 Task: Write a detailed narrative about your experience at an event in Kashmir, and format the title with bold and yellow highlight.
Action: Mouse moved to (247, 172)
Screenshot: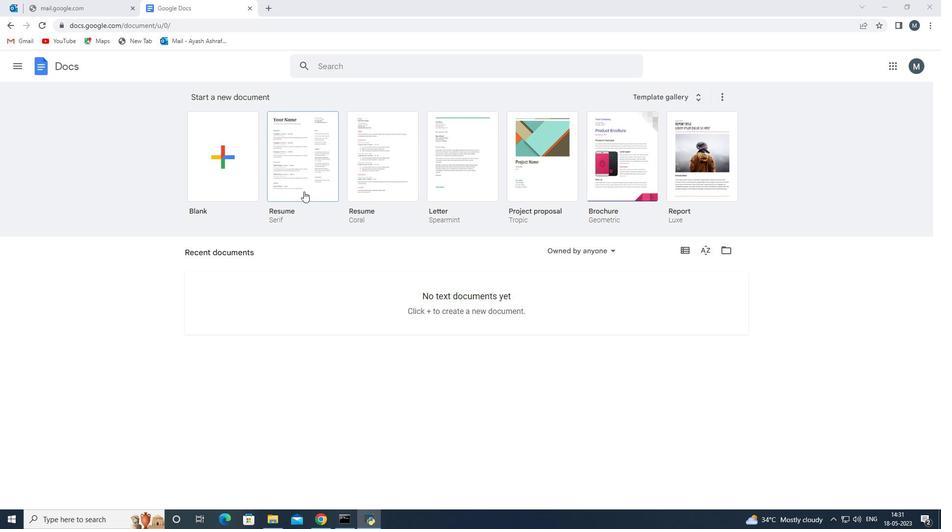 
Action: Mouse pressed left at (247, 172)
Screenshot: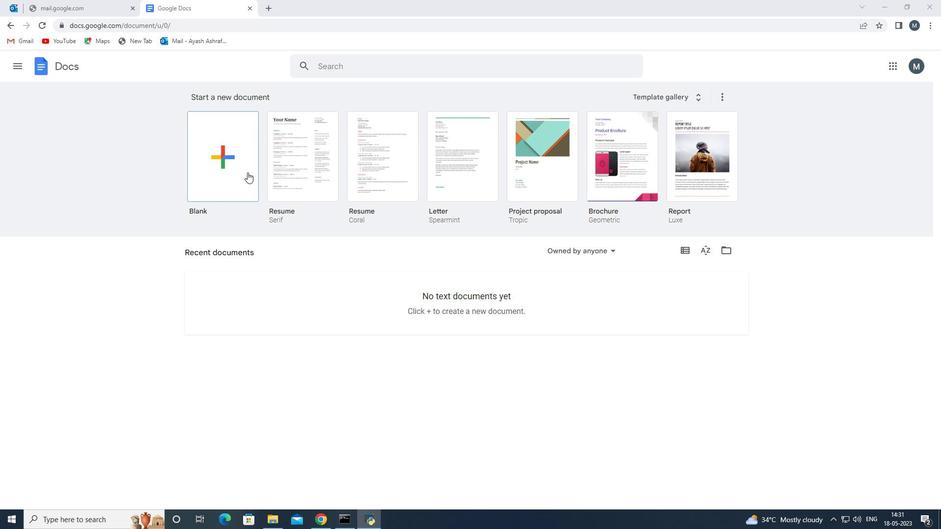 
Action: Mouse moved to (302, 168)
Screenshot: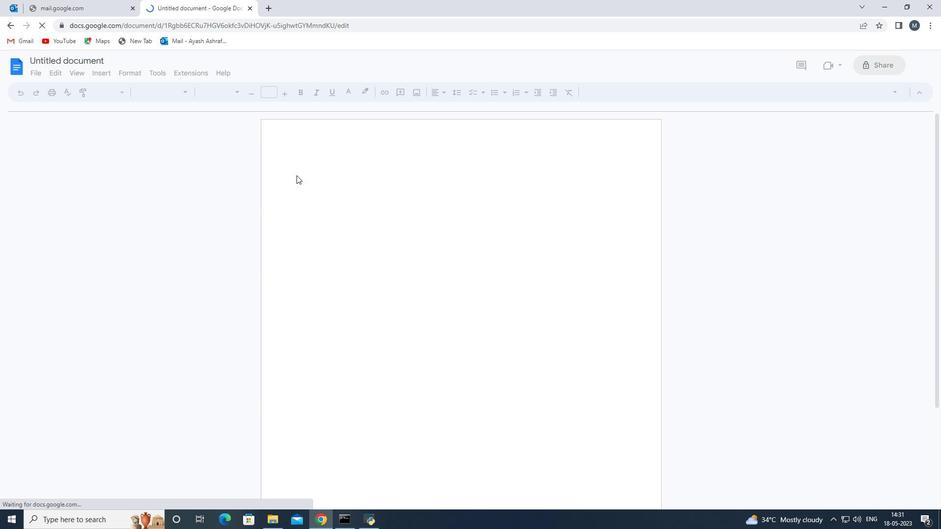 
Action: Mouse pressed left at (302, 168)
Screenshot: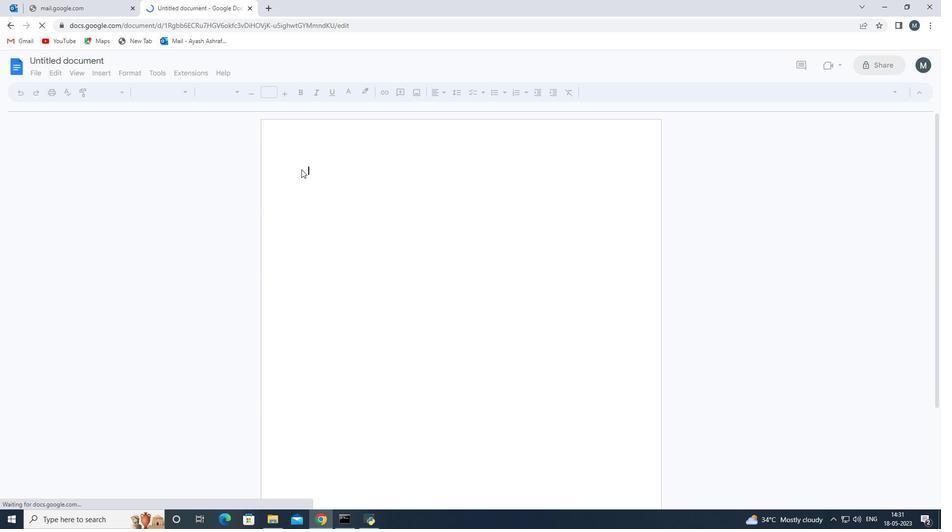 
Action: Mouse moved to (498, 146)
Screenshot: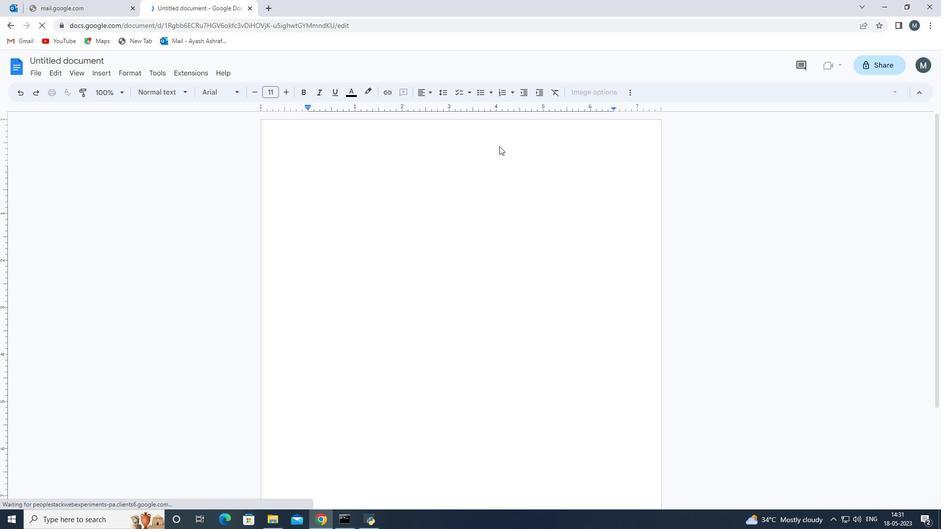 
Action: Key pressed <Key.shift>
Screenshot: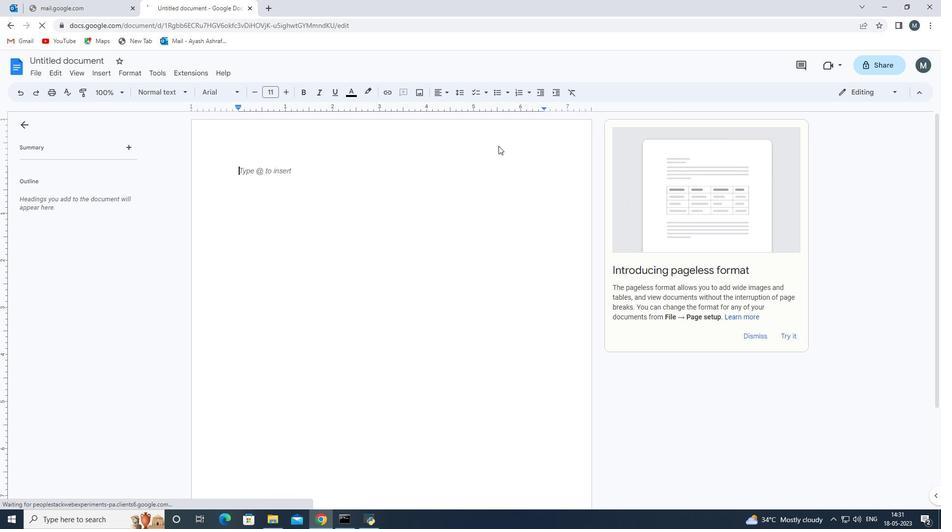 
Action: Mouse moved to (301, 171)
Screenshot: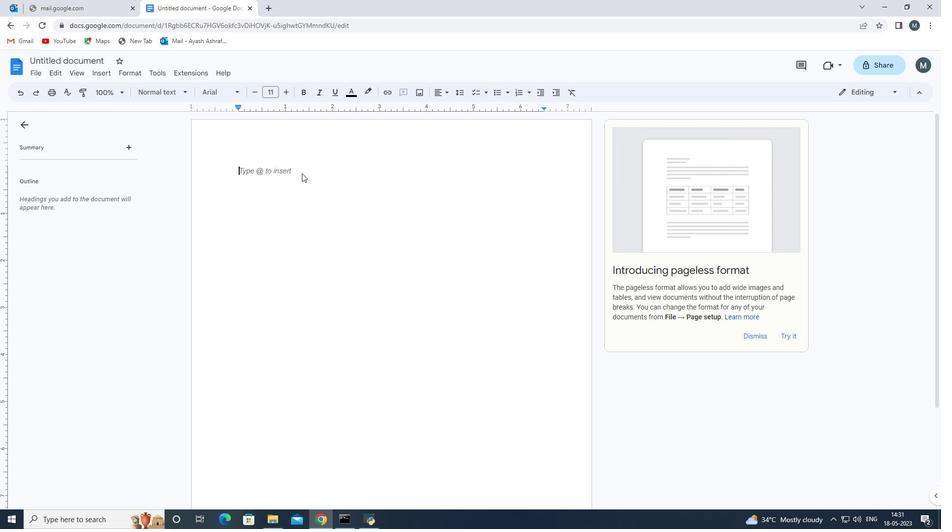 
Action: Key pressed <Key.shift>Re
Screenshot: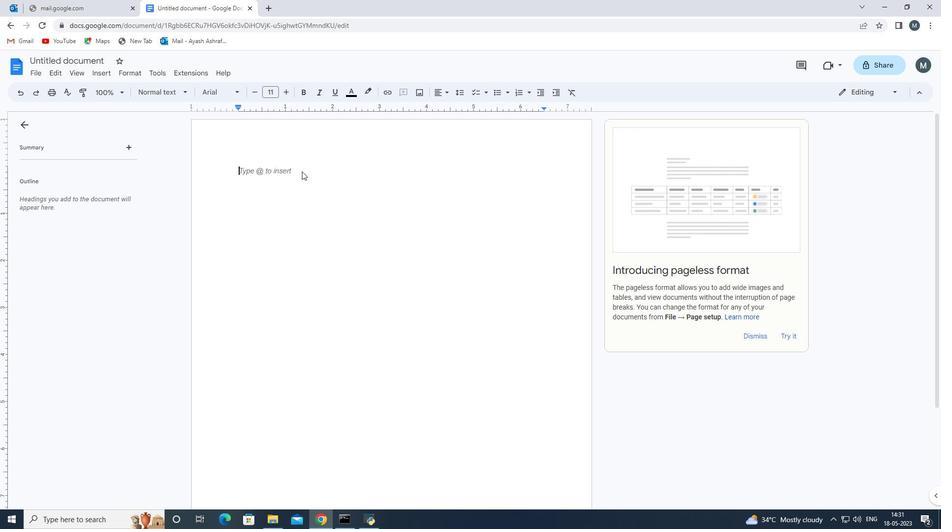 
Action: Mouse moved to (300, 170)
Screenshot: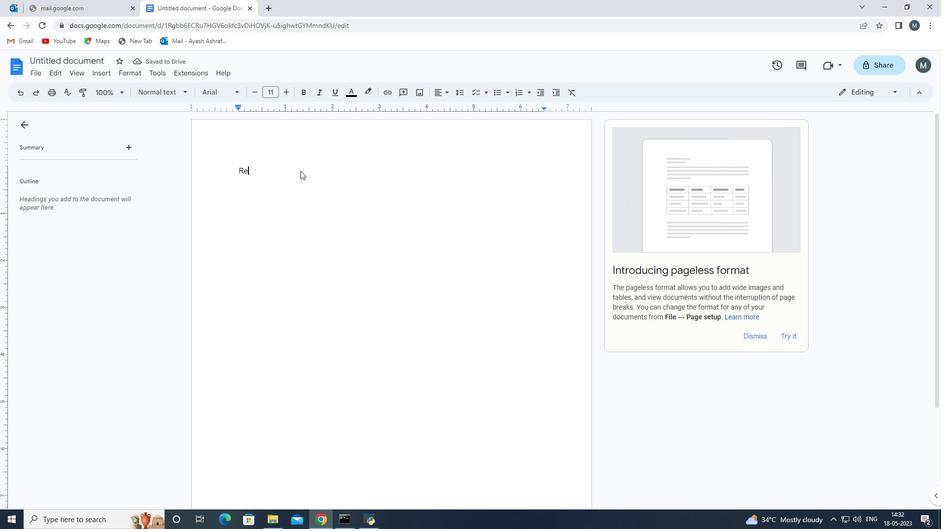 
Action: Key pressed cent<Key.space><Key.shift>Experience<Key.space>at<Key.space>the<Key.space>g2<Key.space><Key.backspace><Key.backspace><Key.backspace>
Screenshot: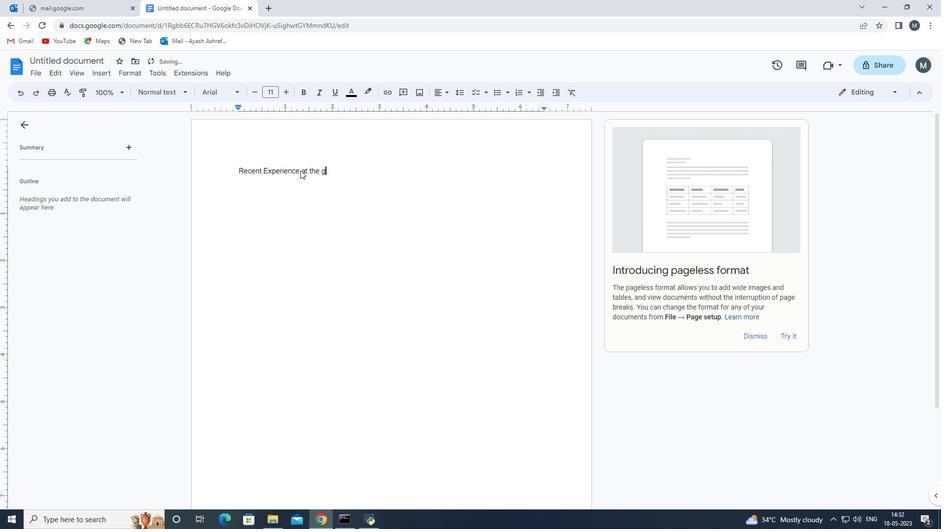 
Action: Mouse moved to (320, 170)
Screenshot: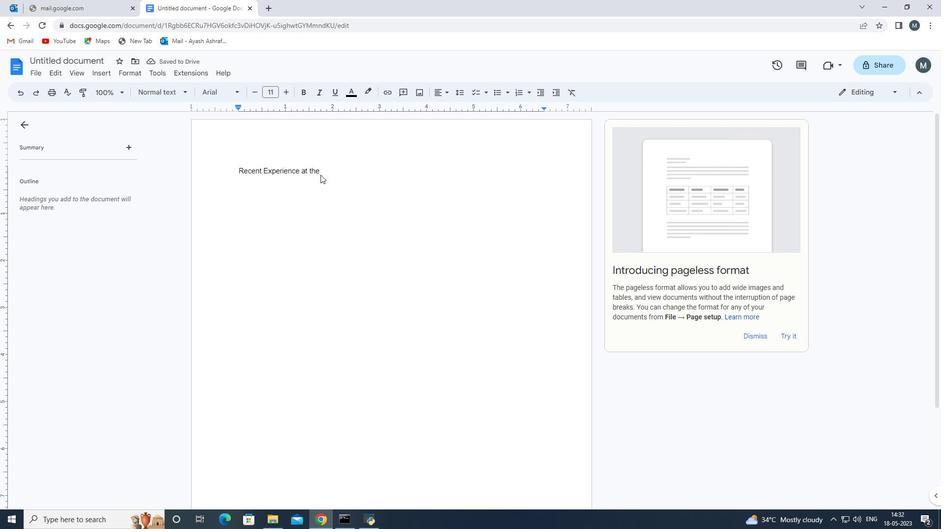 
Action: Mouse pressed left at (320, 170)
Screenshot: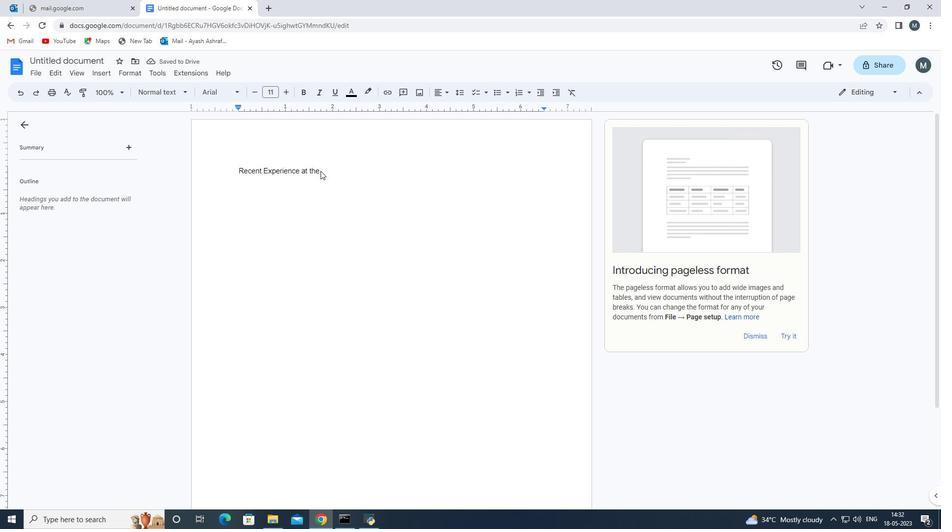 
Action: Mouse moved to (326, 174)
Screenshot: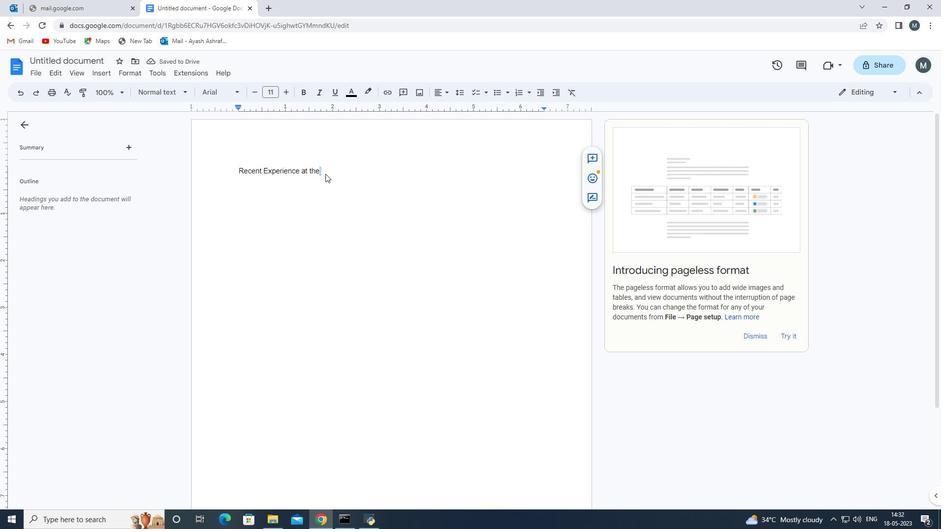 
Action: Key pressed <Key.backspace><Key.backspace><Key.backspace><Key.backspace>
Screenshot: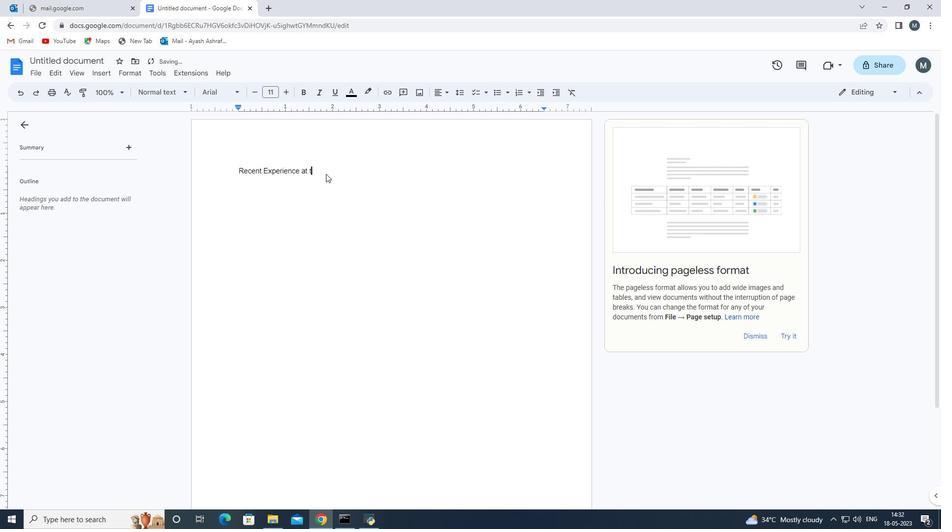 
Action: Mouse moved to (264, 169)
Screenshot: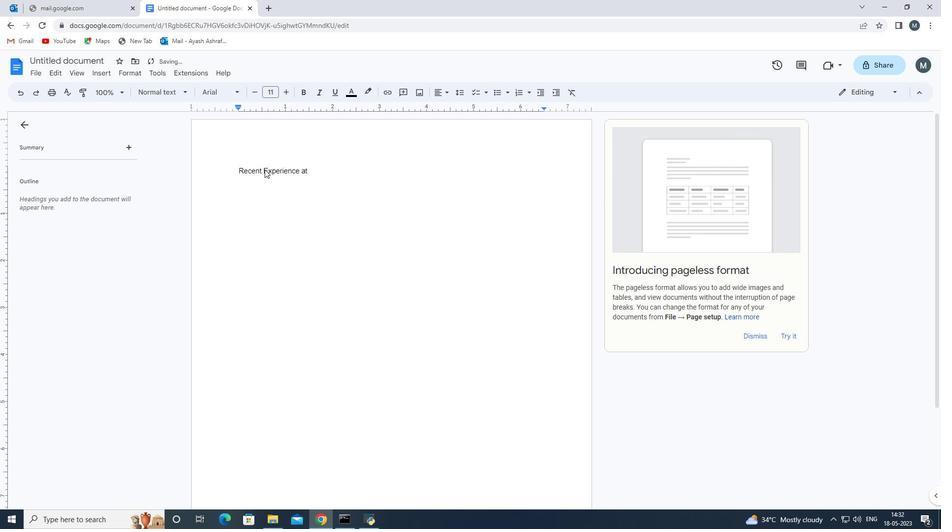 
Action: Mouse pressed left at (264, 169)
Screenshot: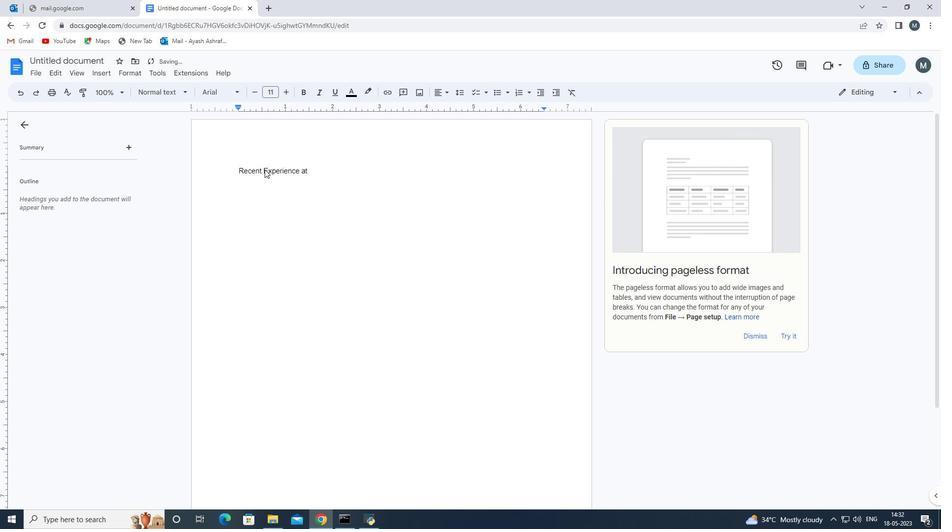 
Action: Mouse moved to (264, 178)
Screenshot: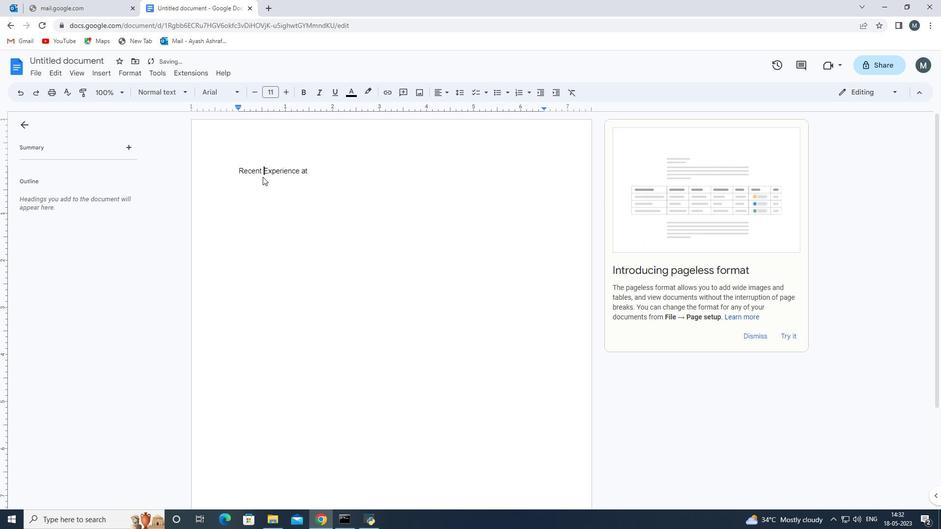 
Action: Key pressed <Key.backspace><Key.backspace><Key.backspace><Key.backspace><Key.backspace><Key.backspace><Key.backspace><Key.backspace>
Screenshot: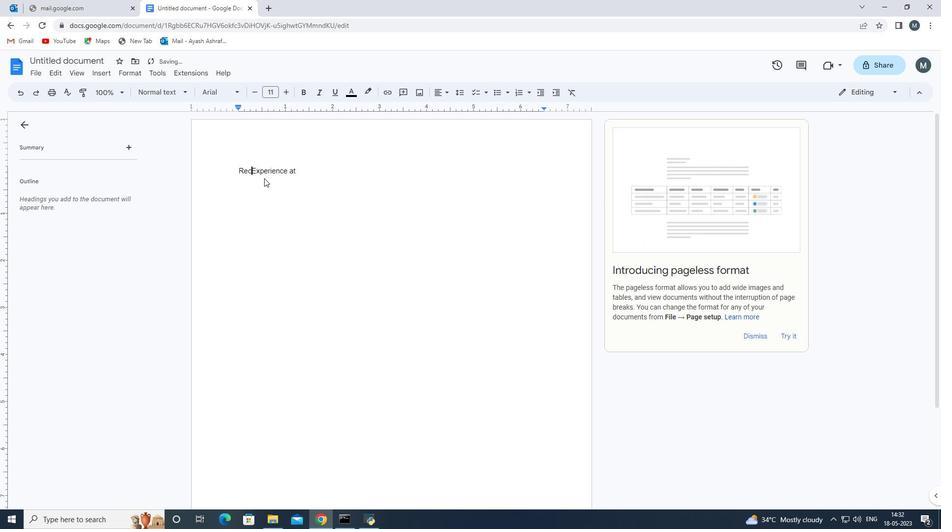 
Action: Mouse moved to (271, 175)
Screenshot: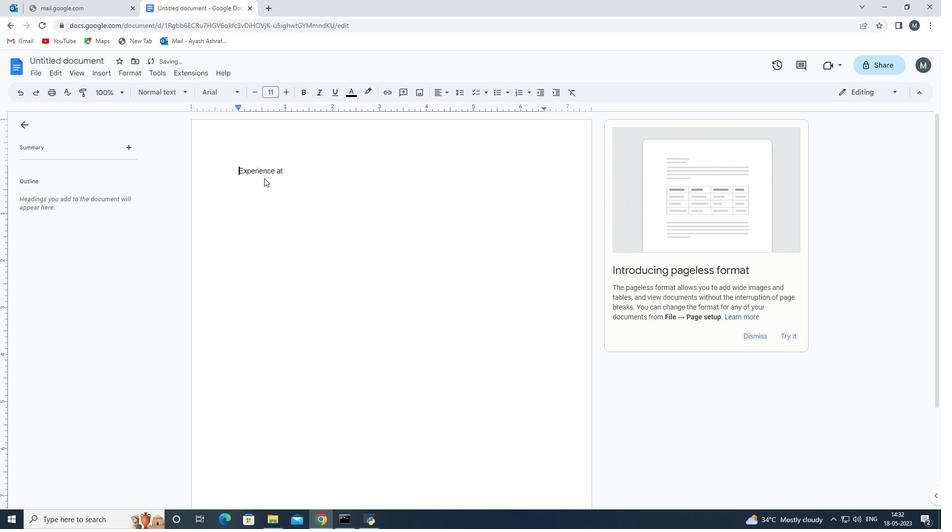
Action: Key pressed <Key.backspace>
Screenshot: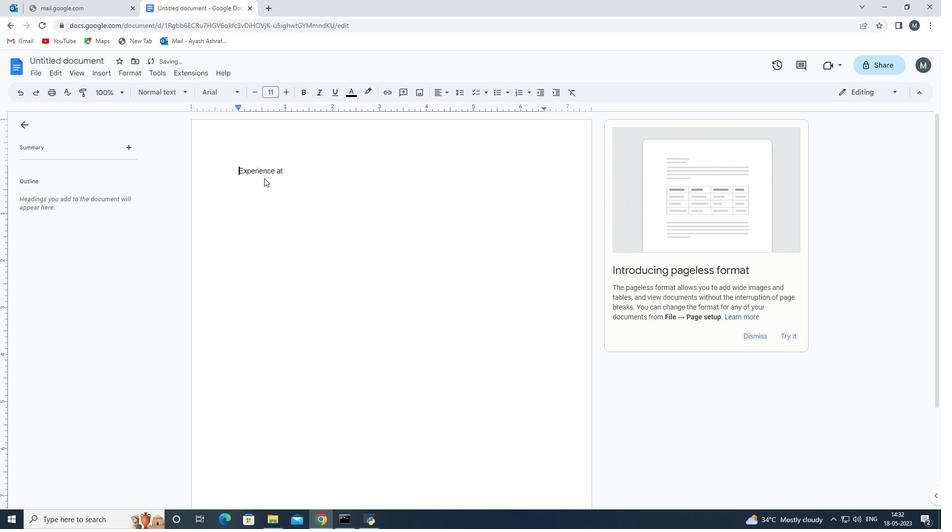 
Action: Mouse moved to (299, 166)
Screenshot: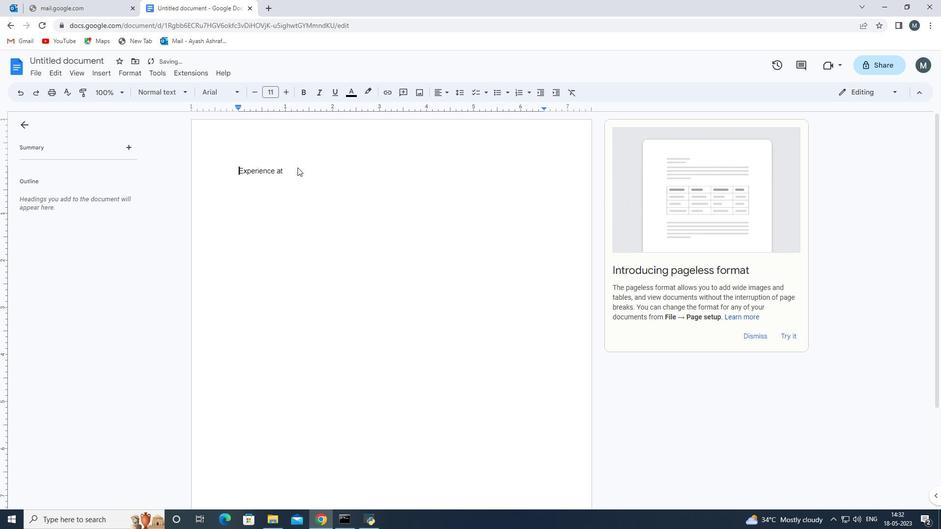 
Action: Mouse pressed left at (299, 166)
Screenshot: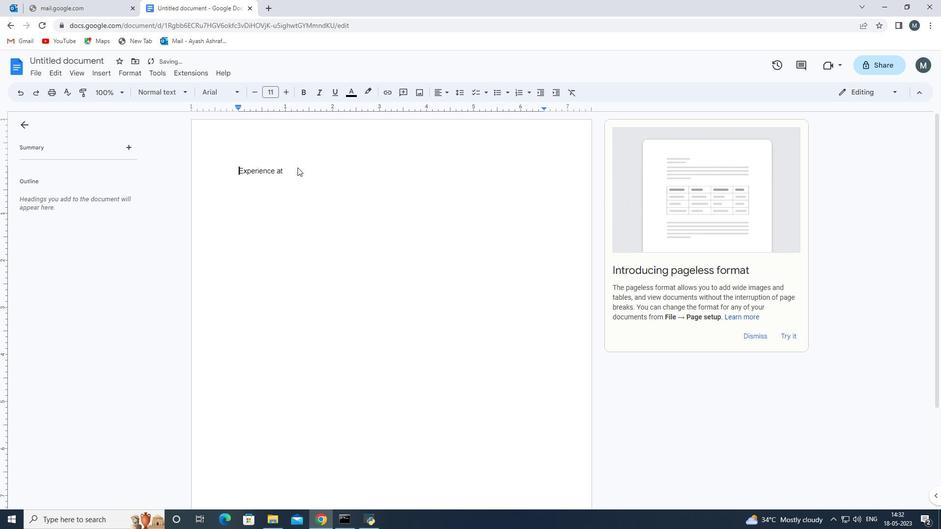 
Action: Mouse moved to (299, 171)
Screenshot: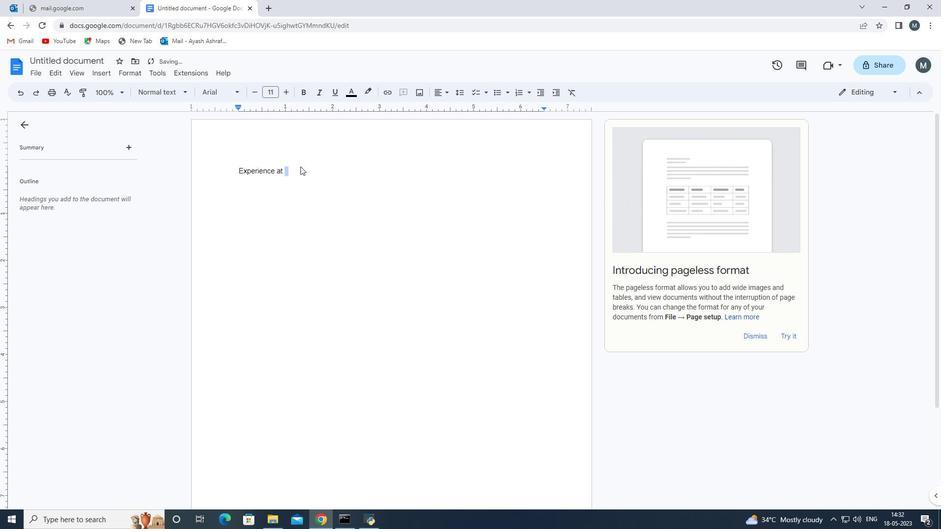 
Action: Mouse pressed left at (299, 171)
Screenshot: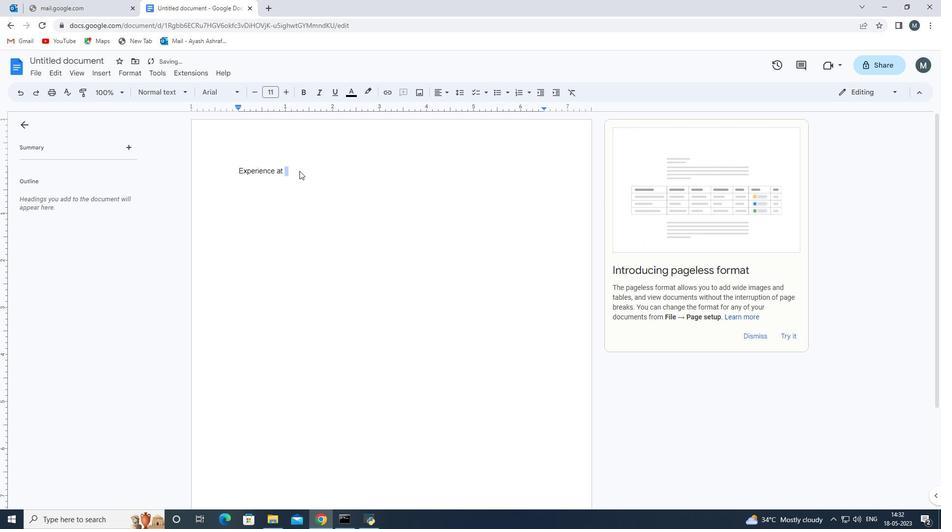 
Action: Mouse moved to (278, 176)
Screenshot: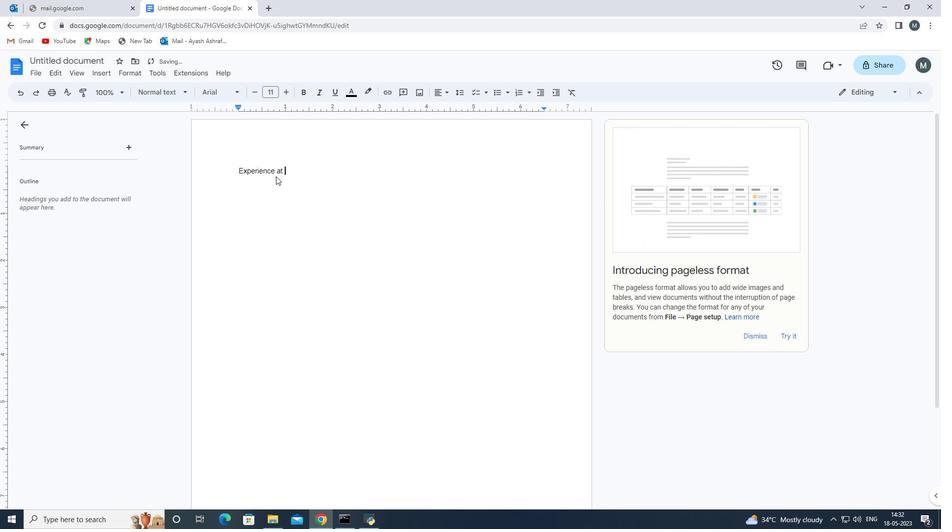 
Action: Key pressed <Key.shift><Key.shift><Key.shift><Key.shift><Key.shift><Key.shift><Key.shift><Key.shift><Key.shift><Key.shift><Key.shift><Key.shift><Key.shift><Key.shift><Key.shift><Key.shift><Key.shift><Key.shift><Key.shift><Key.shift><Key.shift><Key.shift><Key.shift><Key.shift><Key.shift><Key.shift><Key.shift><Key.shift><Key.shift><Key.shift><Key.shift><Key.shift><Key.shift><Key.shift><Key.shift><Key.shift><Key.shift><Key.shift><Key.shift>Goverment<Key.space>boys<Key.space>
Screenshot: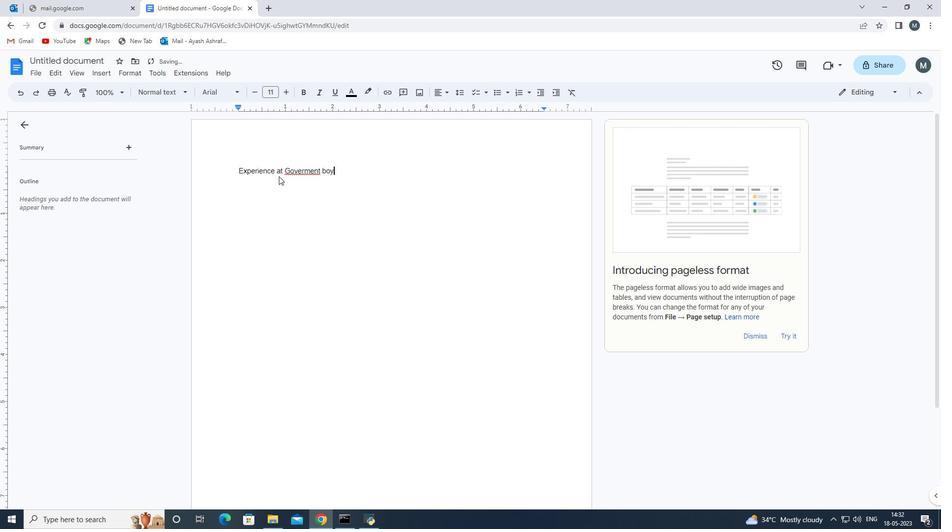 
Action: Mouse moved to (300, 169)
Screenshot: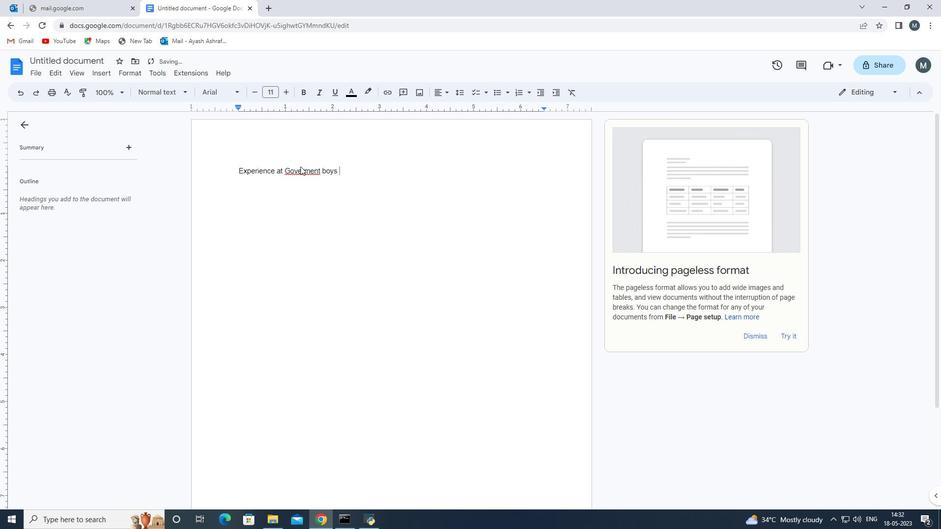 
Action: Mouse pressed left at (300, 169)
Screenshot: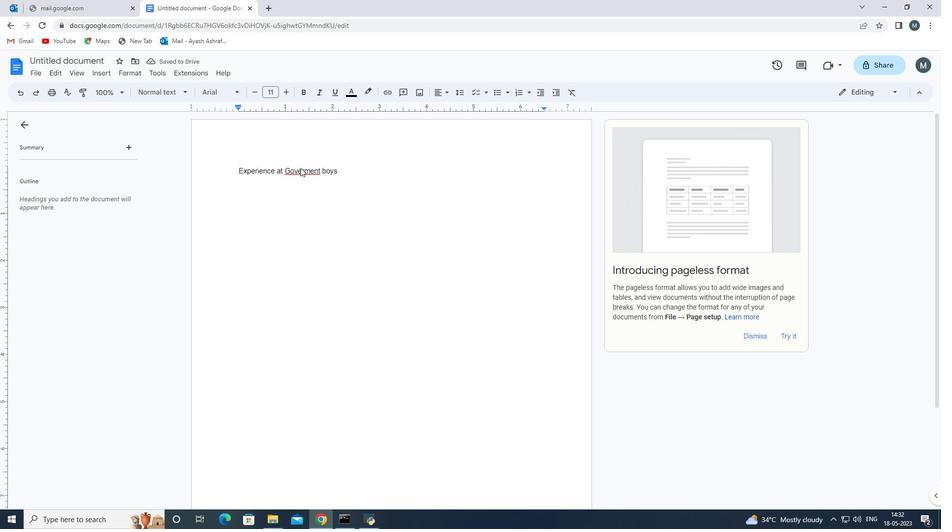 
Action: Mouse moved to (319, 150)
Screenshot: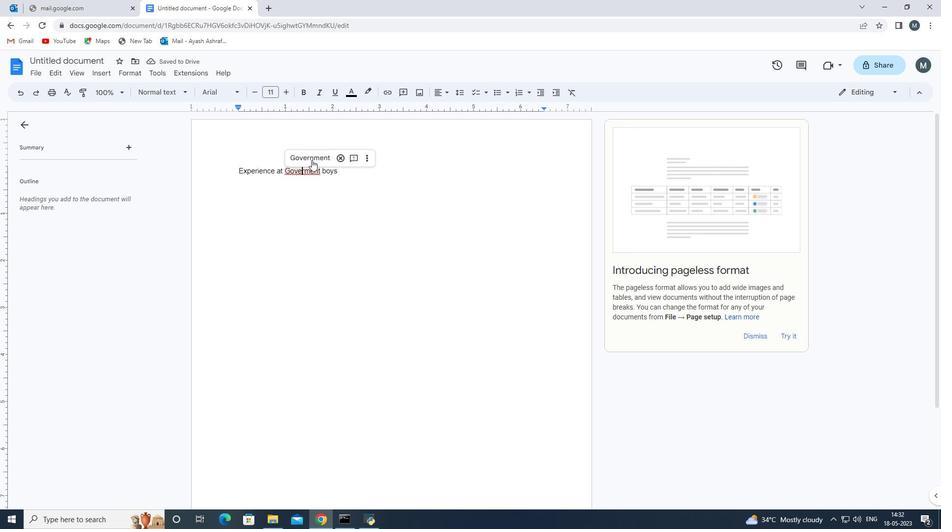 
Action: Mouse pressed left at (319, 150)
Screenshot: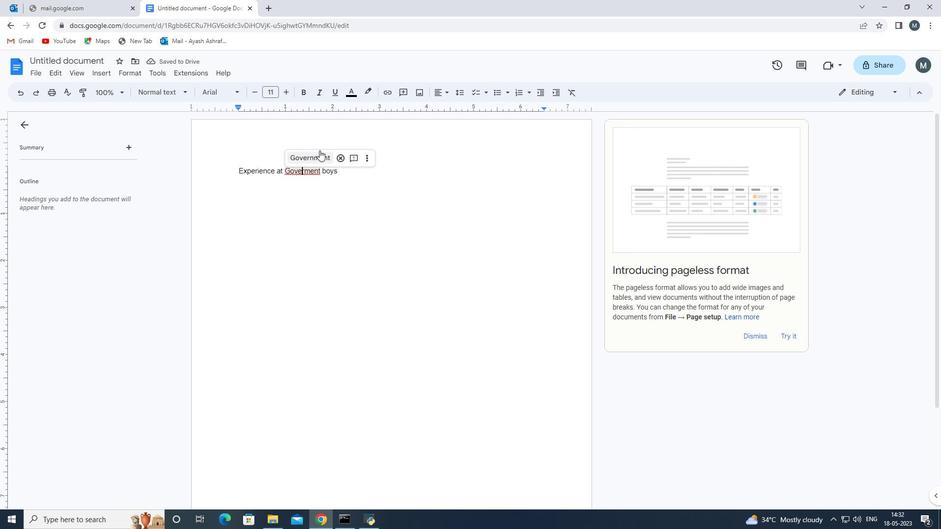 
Action: Mouse moved to (314, 157)
Screenshot: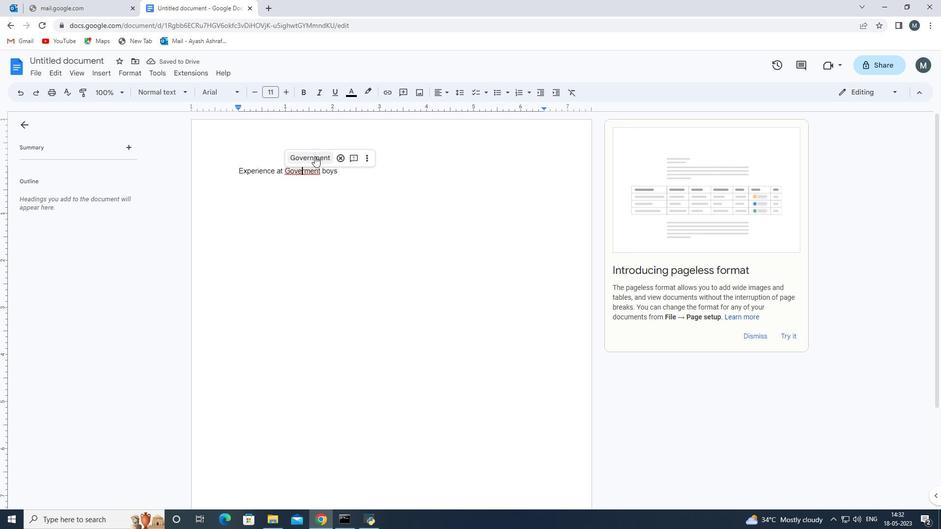 
Action: Mouse pressed left at (314, 157)
Screenshot: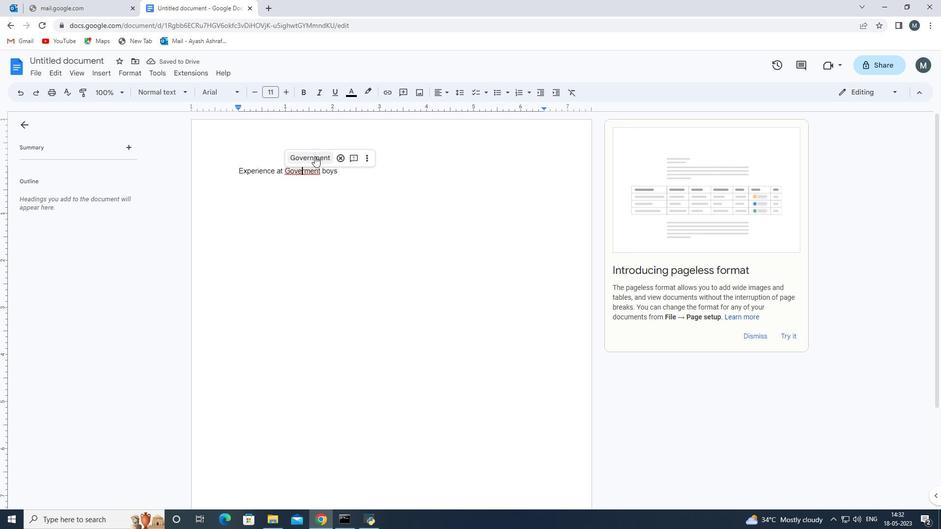 
Action: Mouse moved to (349, 173)
Screenshot: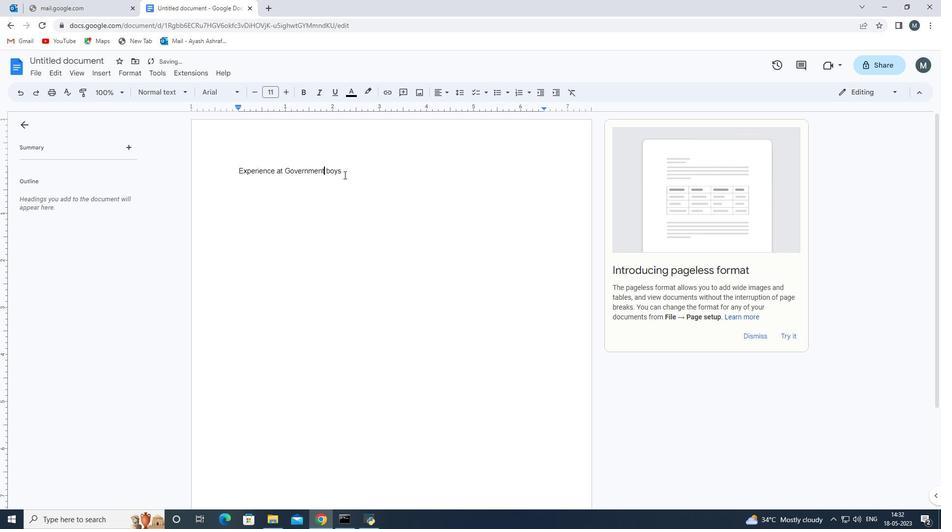 
Action: Mouse pressed left at (349, 173)
Screenshot: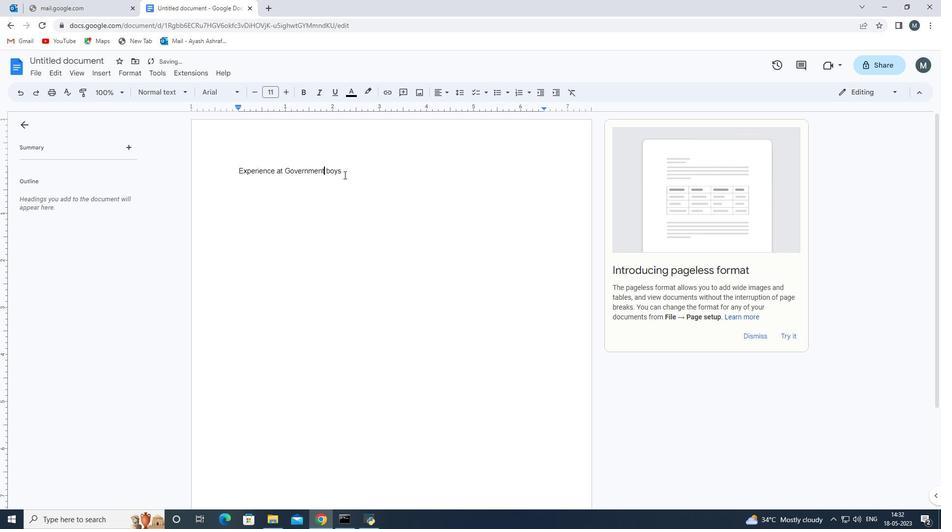 
Action: Key pressed <Key.shift>V<Key.backspace><Key.shift><Key.shift><Key.shift><Key.shift>College<Key.space><Key.shift><Key.shift><Key.shift><Key.shift><Key.shift><Key.shift><Key.shift><Key.shift><Key.shift><Key.shift><Key.shift><Key.shift><Key.shift><Key.shift><Key.shift><Key.shift><Key.shift>Kashmir
Screenshot: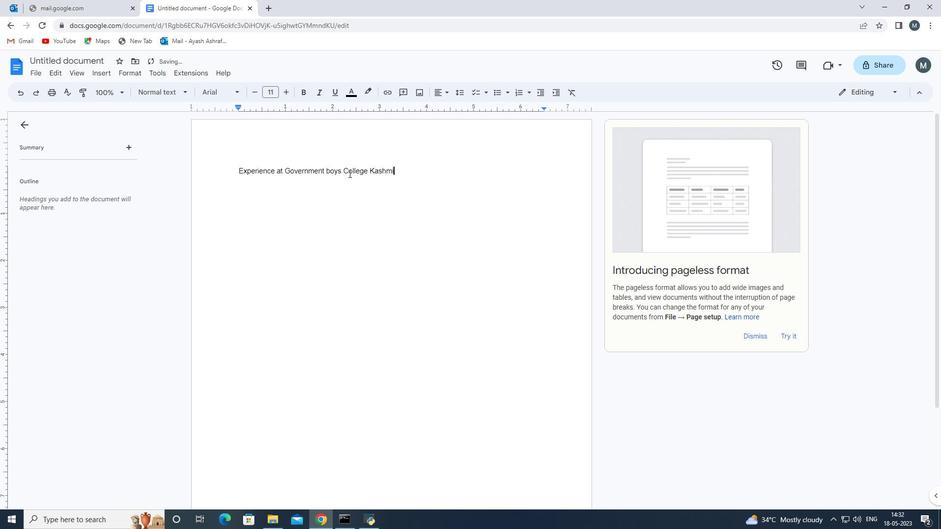 
Action: Mouse moved to (236, 171)
Screenshot: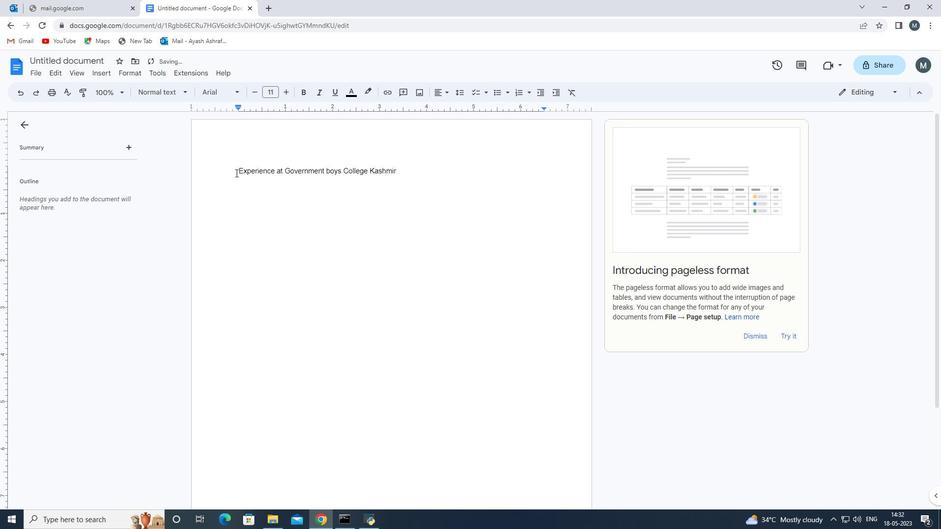
Action: Mouse pressed left at (236, 171)
Screenshot: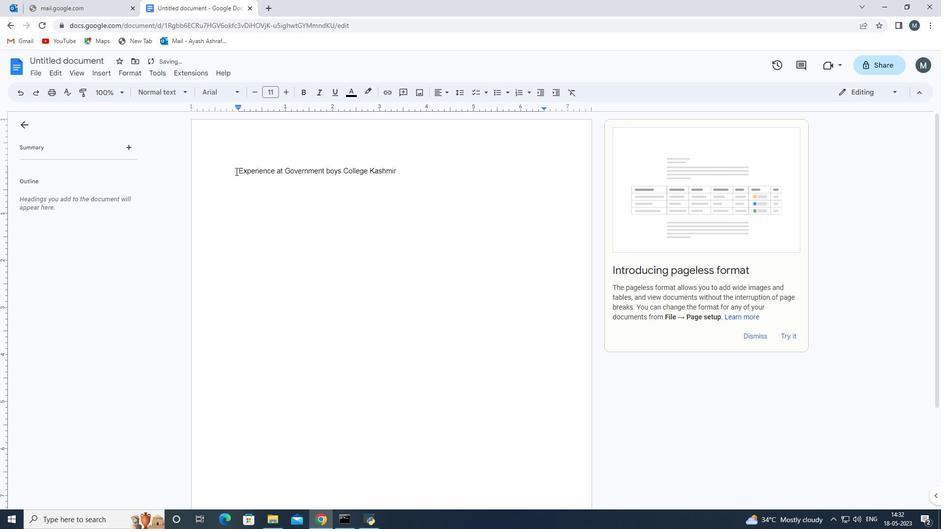 
Action: Mouse moved to (251, 172)
Screenshot: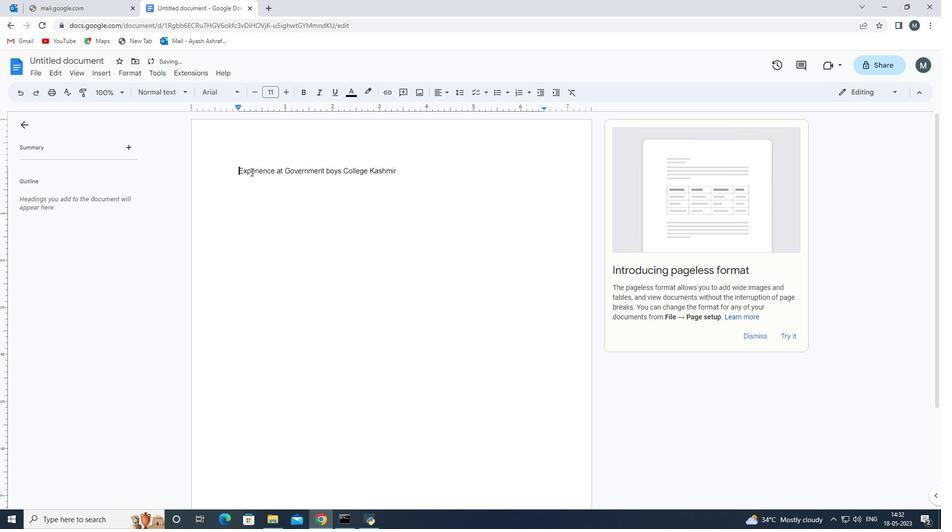 
Action: Key pressed <Key.space><Key.space><Key.space><Key.space><Key.space><Key.space><Key.space><Key.space><Key.space><Key.space><Key.space><Key.space><Key.space><Key.space><Key.space><Key.space><Key.space><Key.space><Key.space><Key.space><Key.space><Key.space><Key.space><Key.space><Key.space><Key.space><Key.space><Key.space><Key.space><Key.space><Key.space><Key.space><Key.space><Key.space><Key.space>
Screenshot: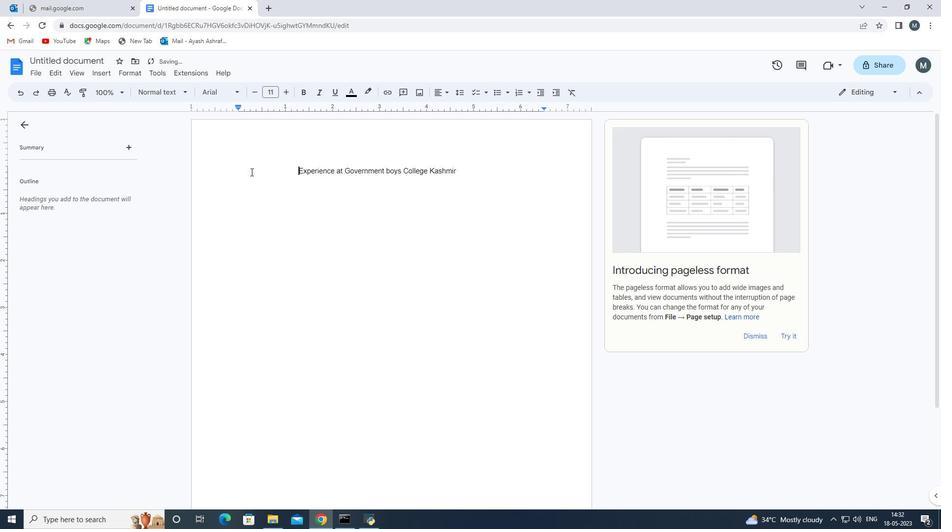 
Action: Mouse moved to (306, 168)
Screenshot: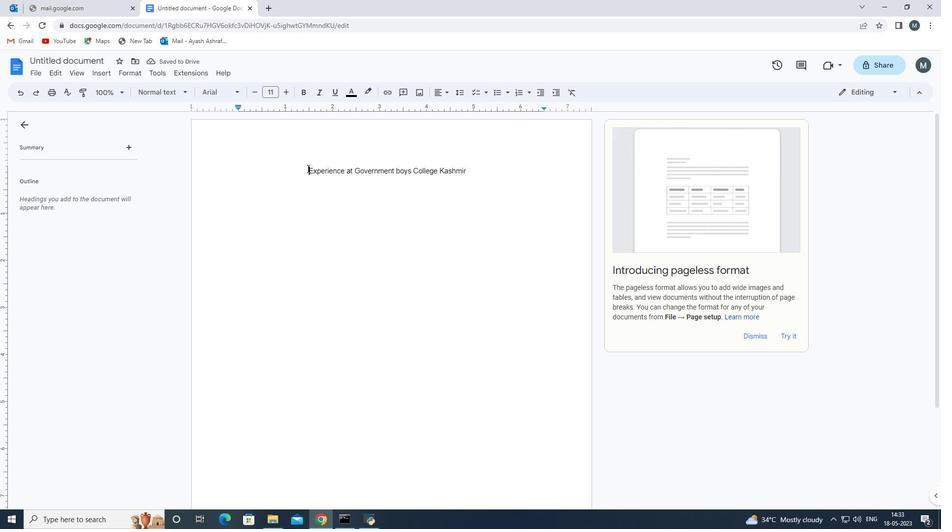 
Action: Mouse pressed left at (306, 168)
Screenshot: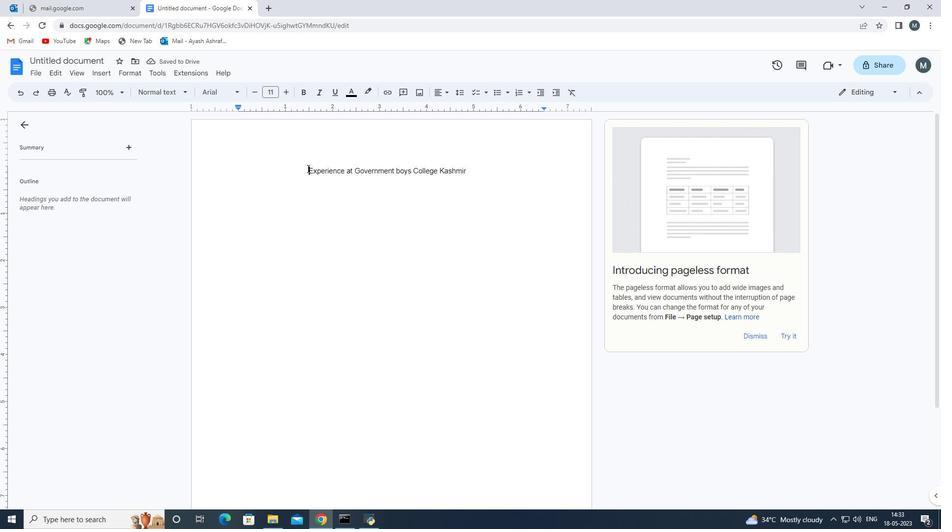 
Action: Mouse moved to (470, 176)
Screenshot: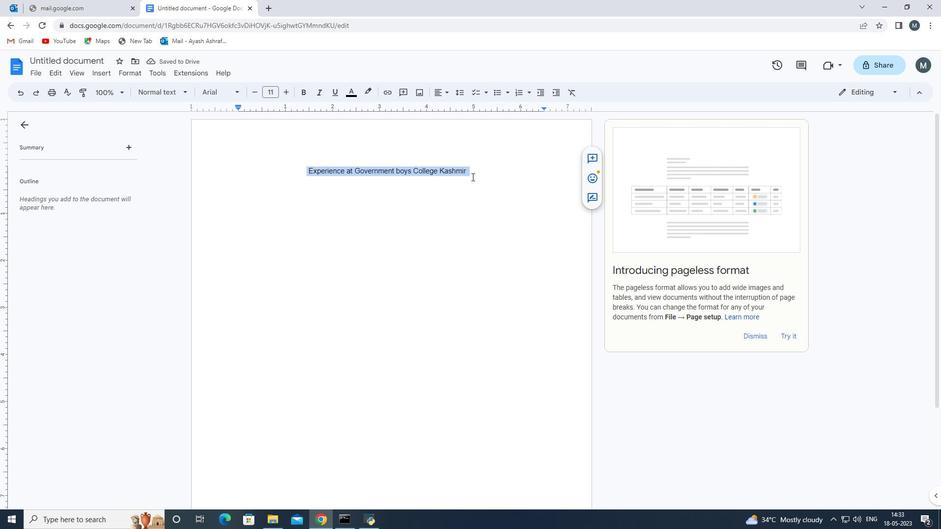 
Action: Key pressed ctrl+B
Screenshot: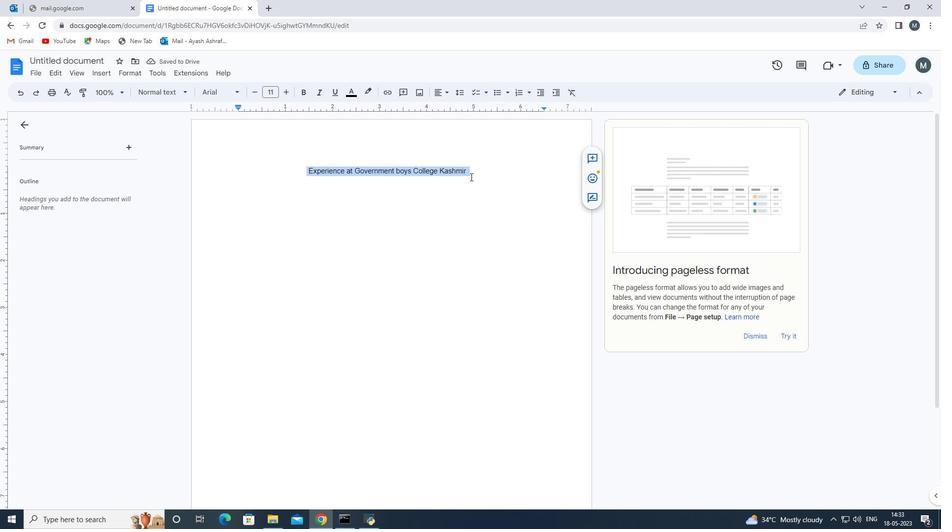 
Action: Mouse moved to (439, 223)
Screenshot: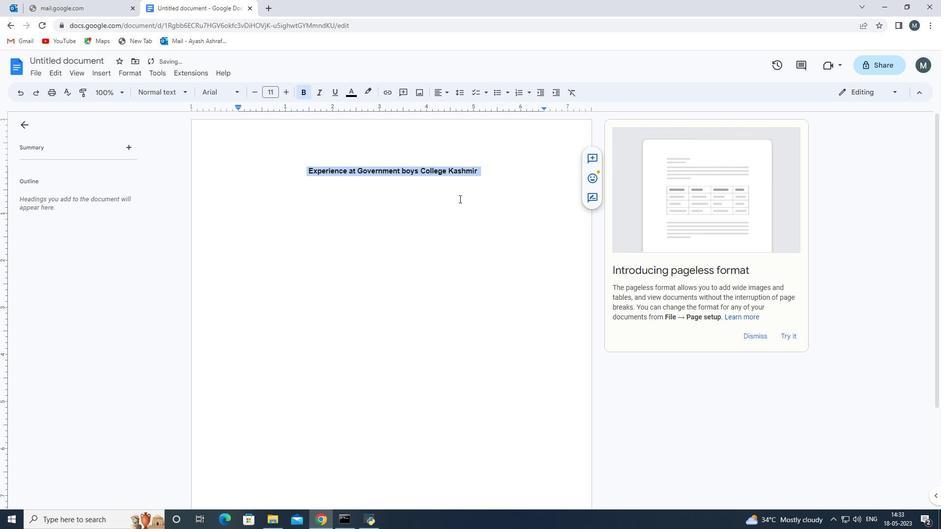 
Action: Mouse pressed left at (439, 223)
Screenshot: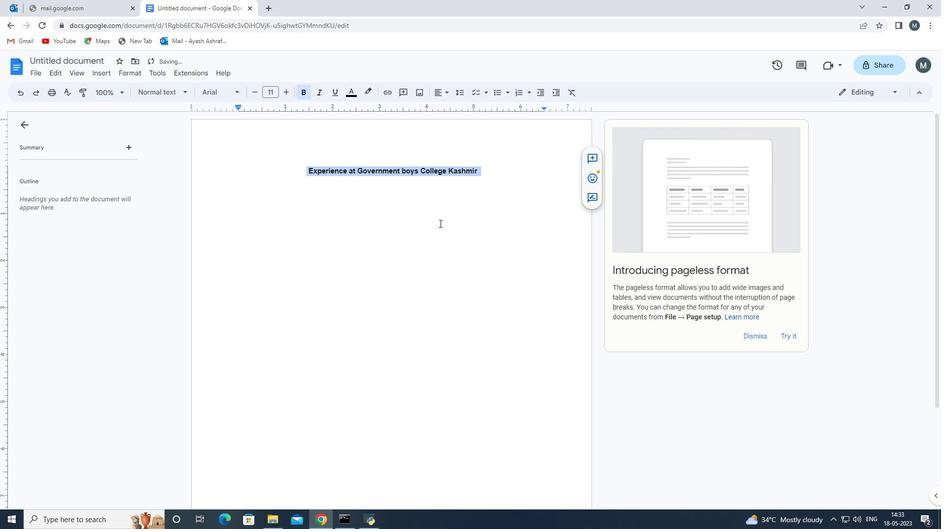 
Action: Mouse moved to (366, 94)
Screenshot: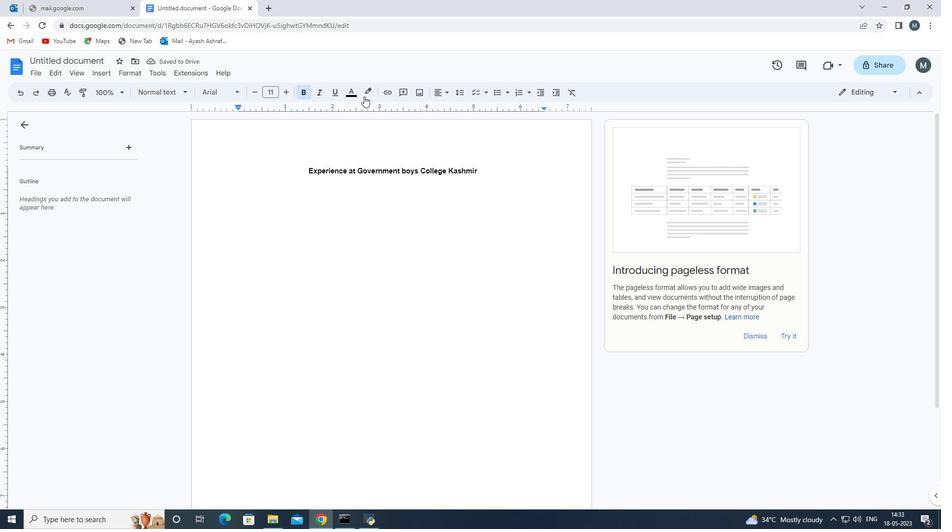 
Action: Mouse pressed left at (366, 94)
Screenshot: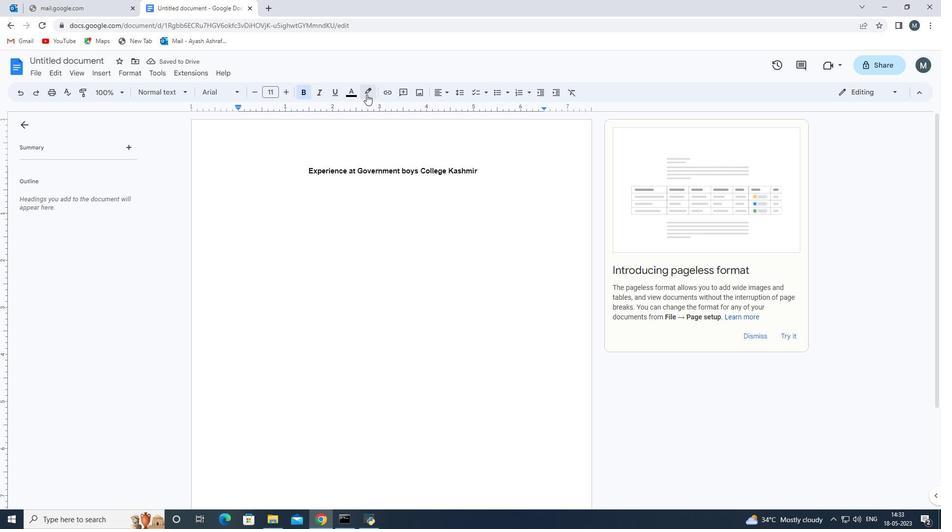 
Action: Mouse moved to (402, 137)
Screenshot: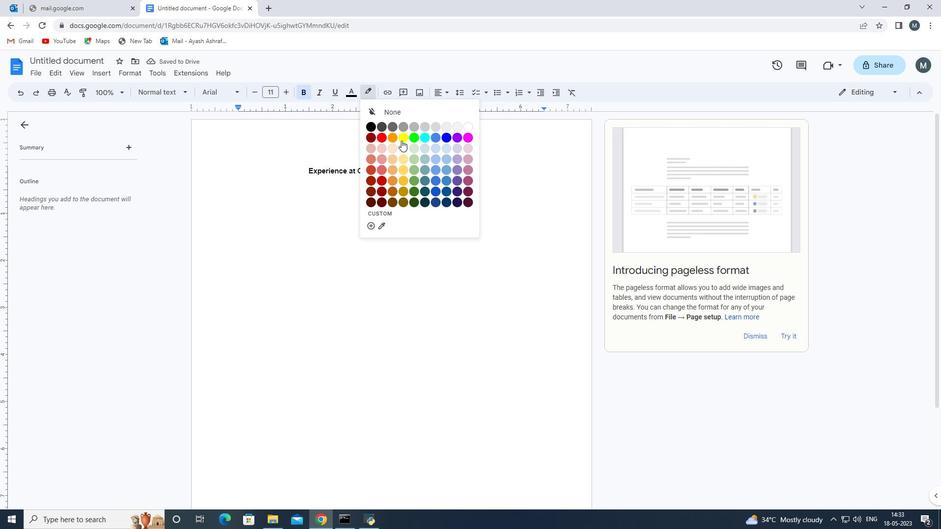 
Action: Mouse pressed left at (402, 137)
Screenshot: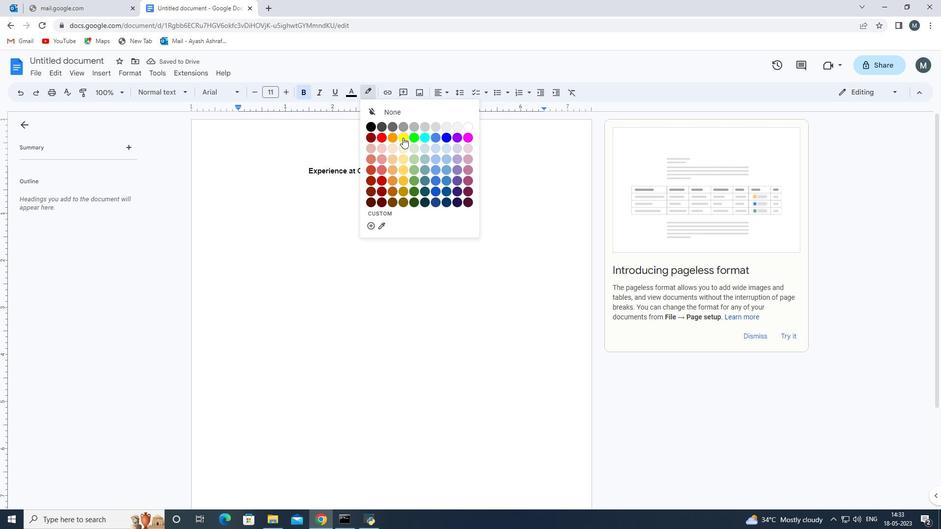 
Action: Mouse moved to (346, 294)
Screenshot: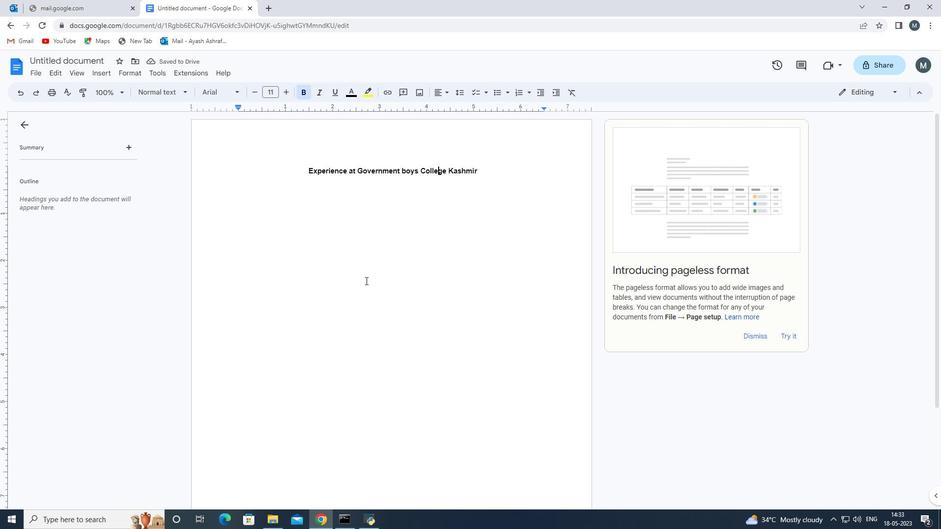 
Action: Mouse pressed left at (346, 294)
Screenshot: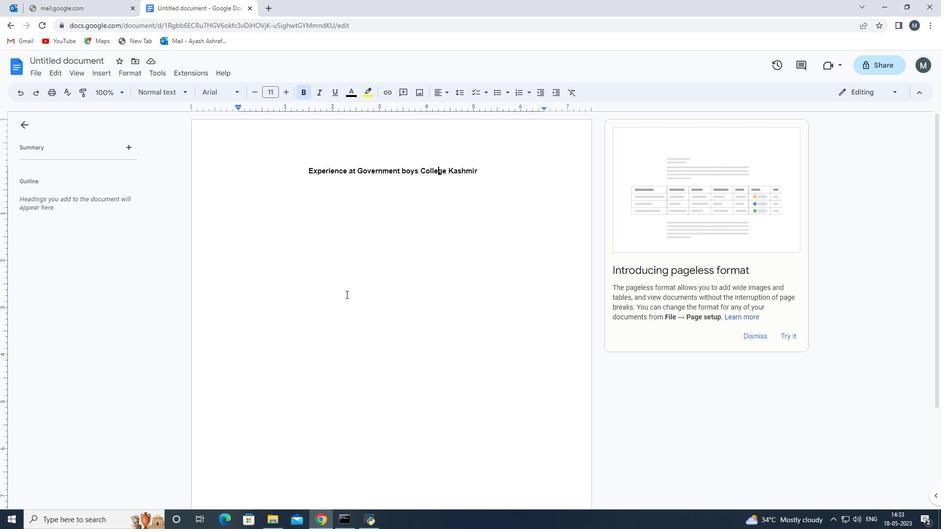 
Action: Mouse moved to (480, 169)
Screenshot: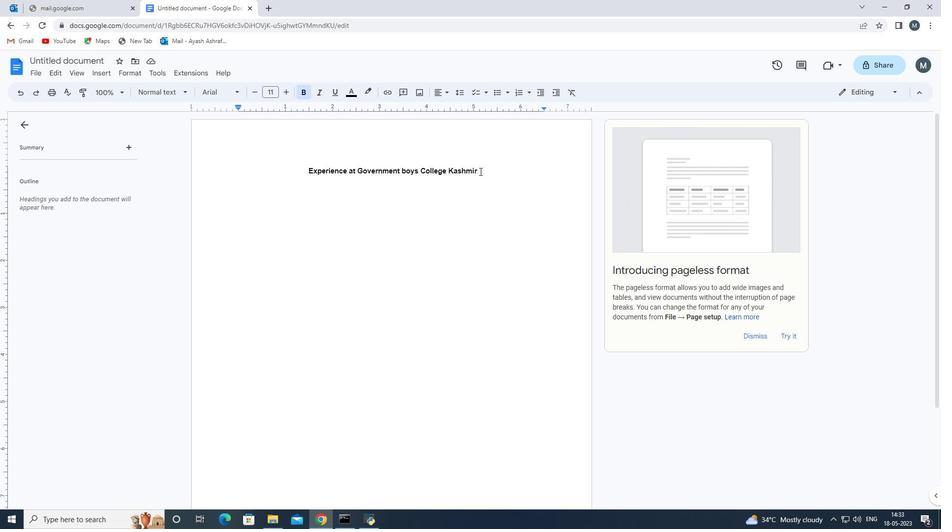 
Action: Mouse pressed left at (480, 169)
Screenshot: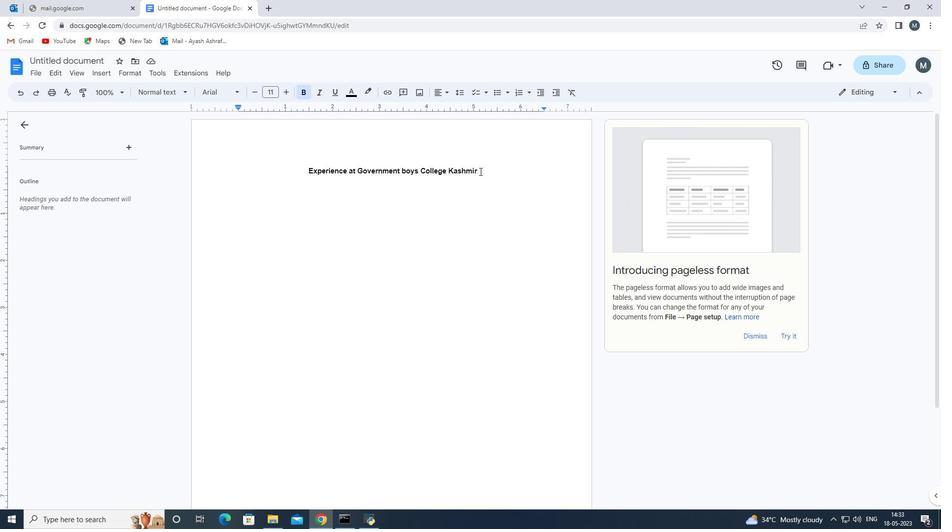 
Action: Mouse moved to (300, 167)
Screenshot: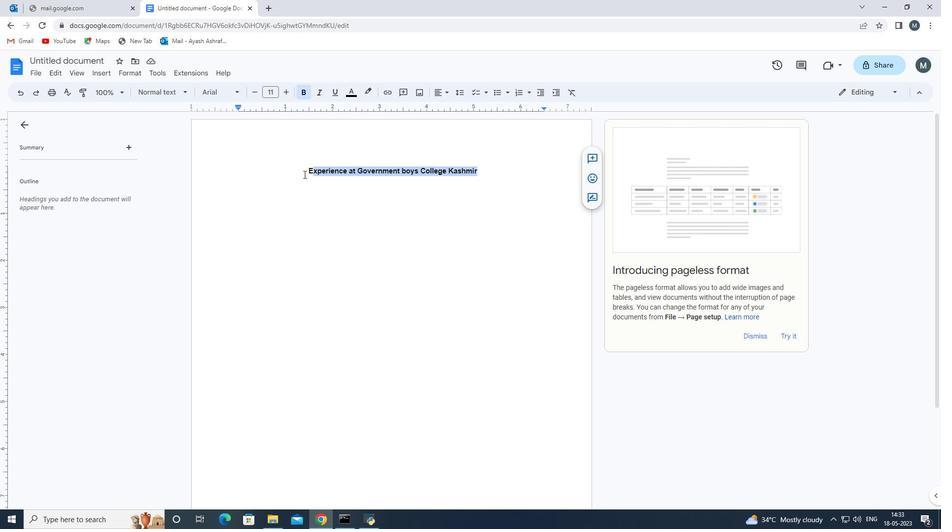 
Action: Mouse pressed left at (300, 167)
Screenshot: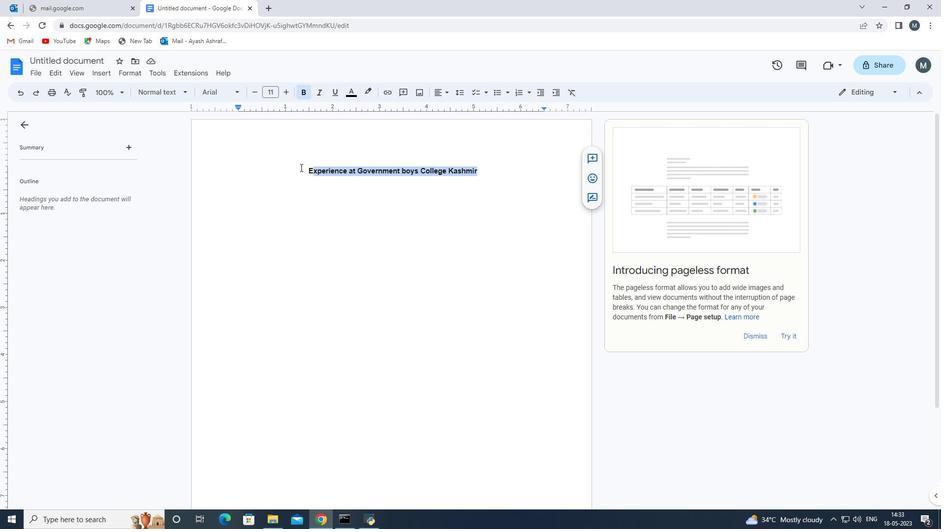 
Action: Mouse moved to (364, 94)
Screenshot: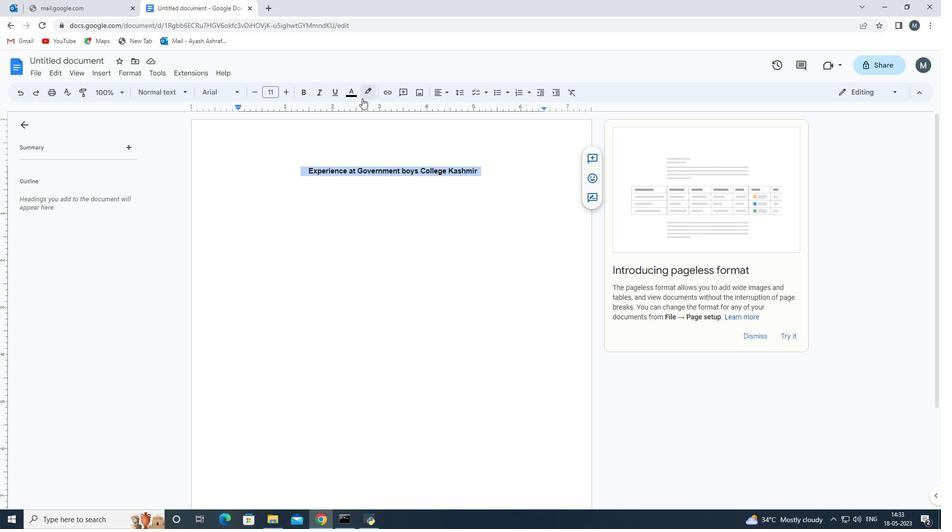 
Action: Mouse pressed left at (364, 94)
Screenshot: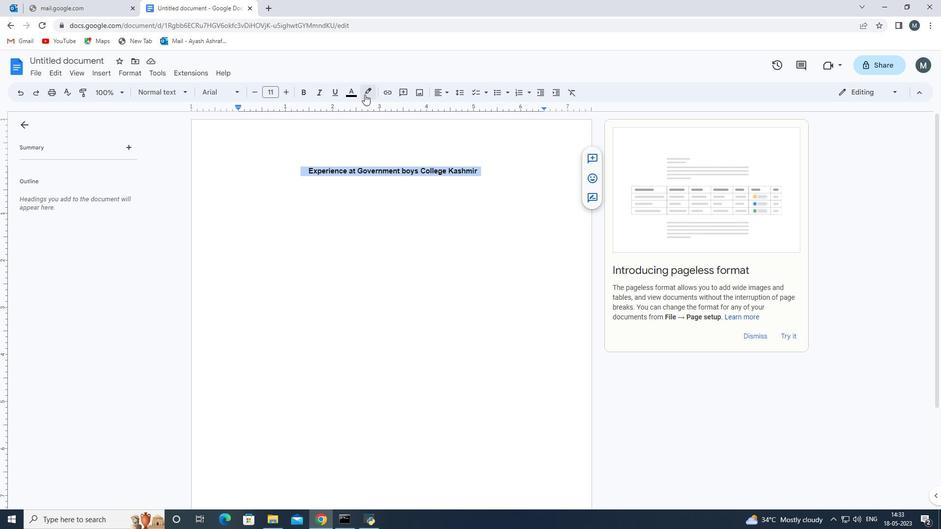 
Action: Mouse moved to (402, 138)
Screenshot: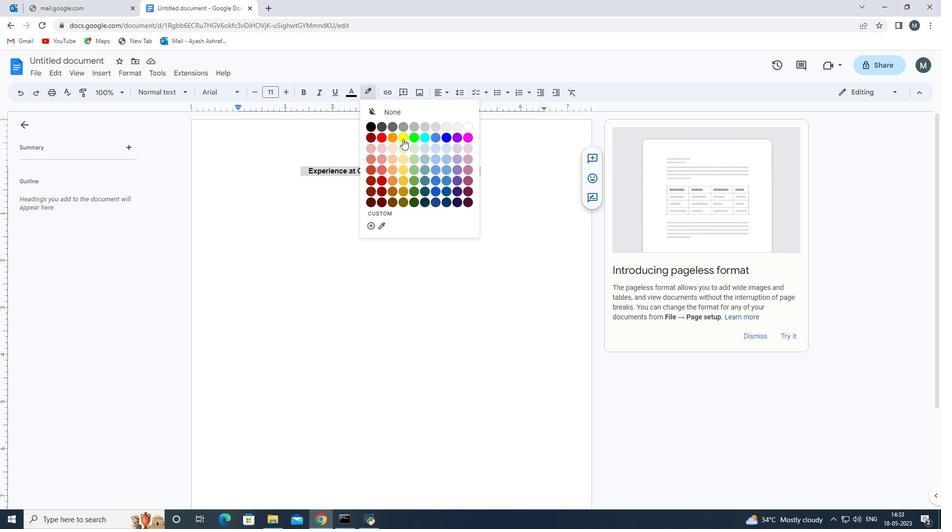 
Action: Mouse pressed left at (402, 138)
Screenshot: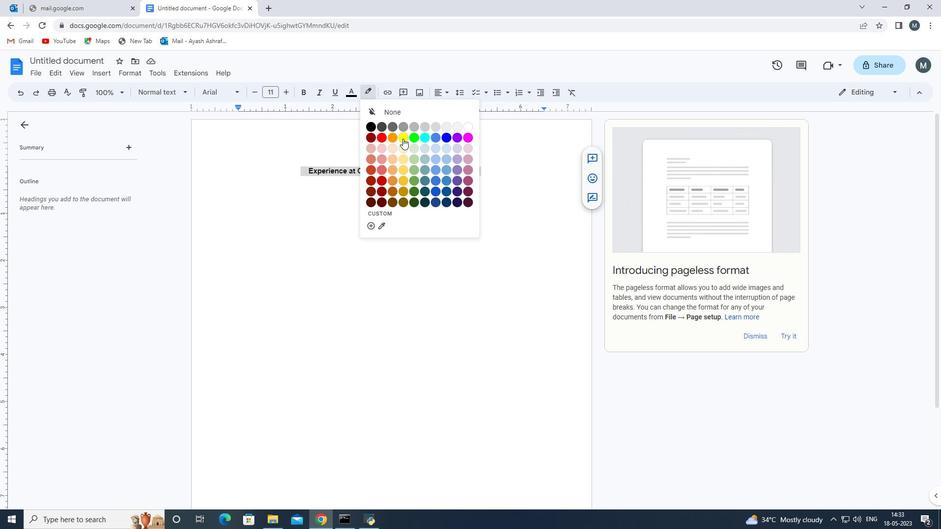 
Action: Mouse moved to (364, 202)
Screenshot: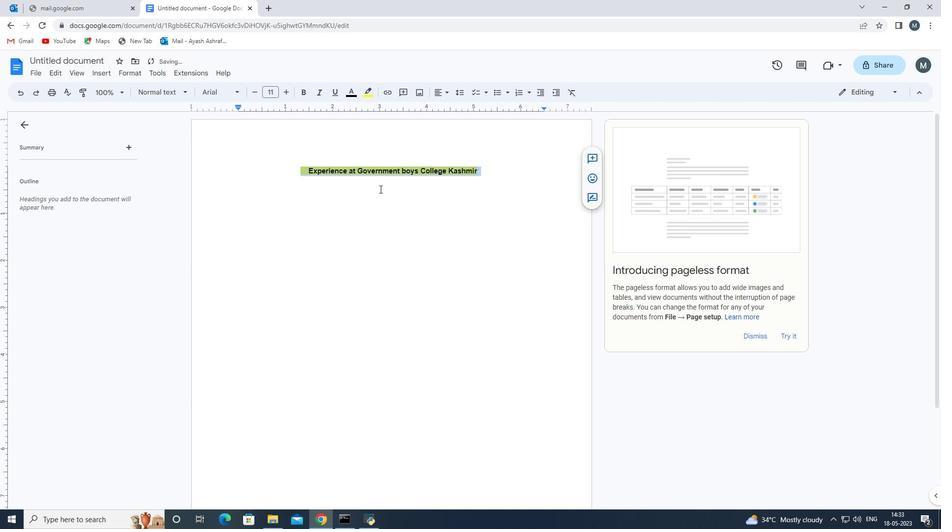 
Action: Mouse pressed left at (364, 202)
Screenshot: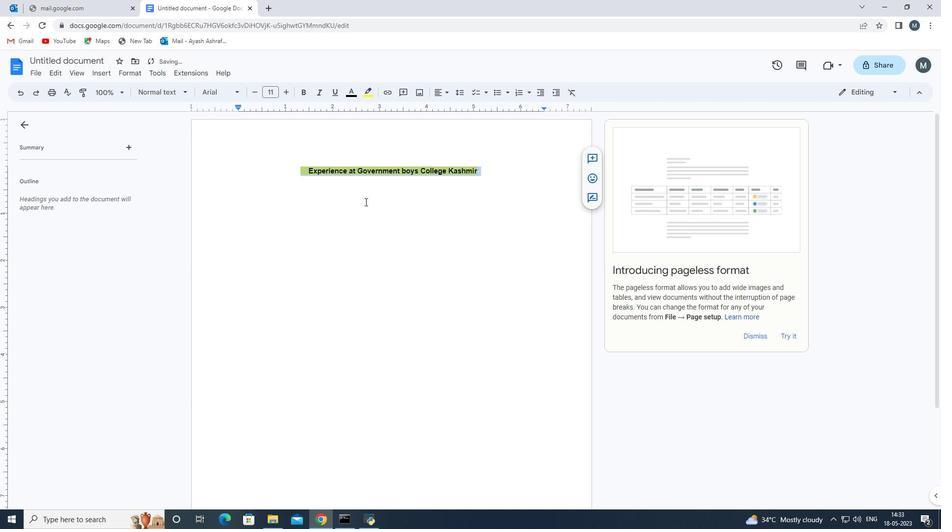 
Action: Mouse moved to (306, 170)
Screenshot: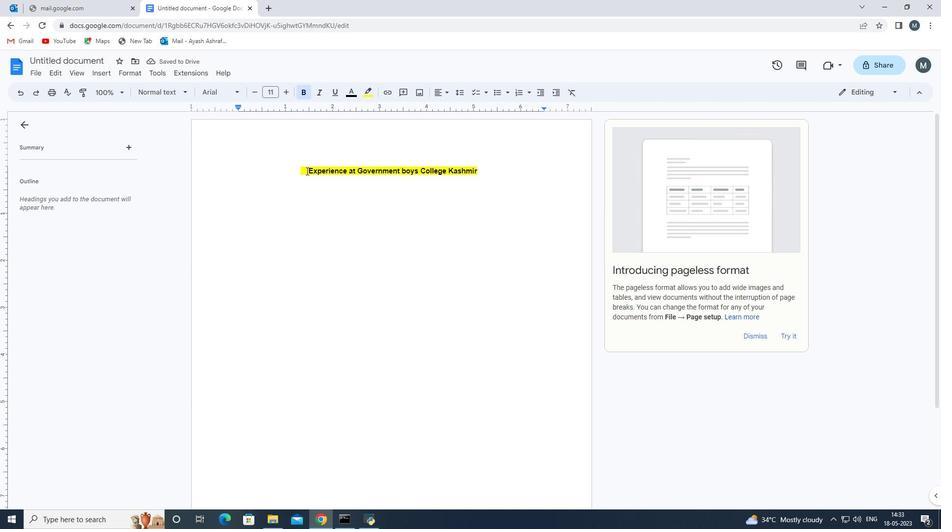 
Action: Mouse pressed left at (306, 170)
Screenshot: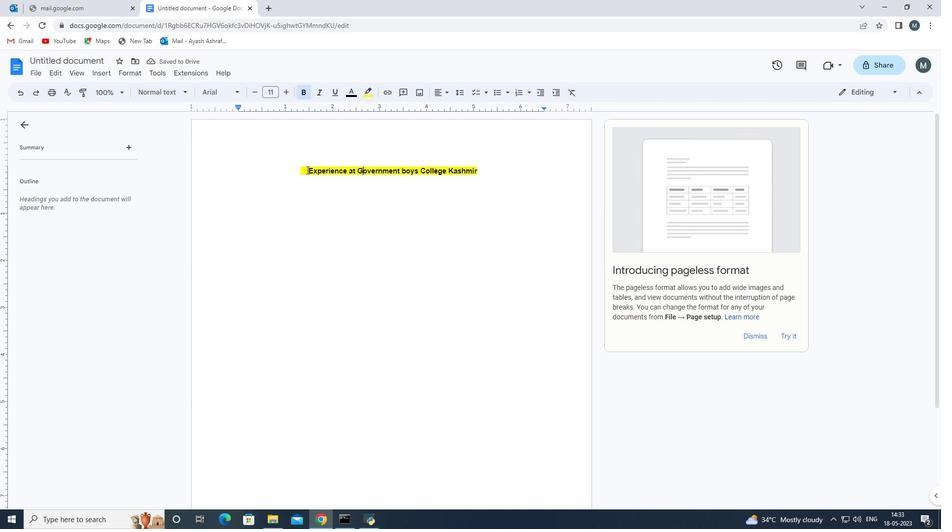
Action: Mouse moved to (285, 92)
Screenshot: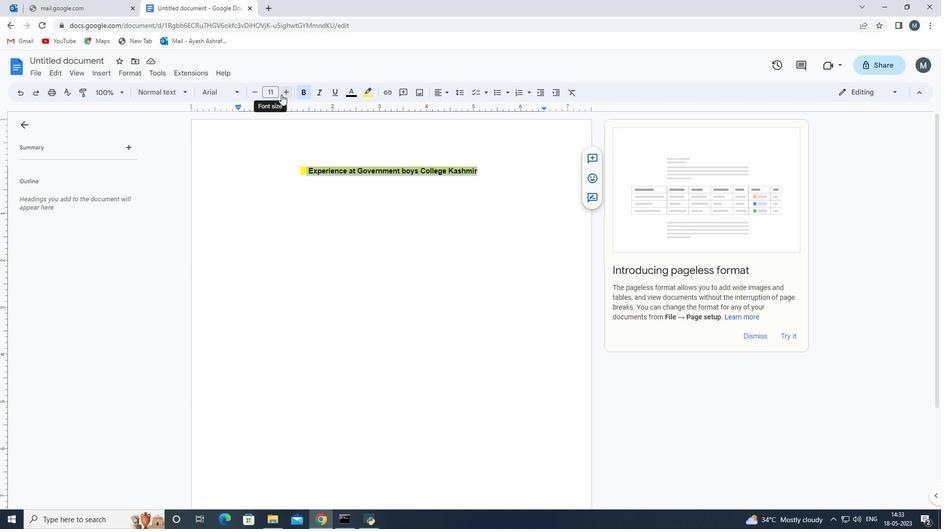 
Action: Mouse pressed left at (285, 92)
Screenshot: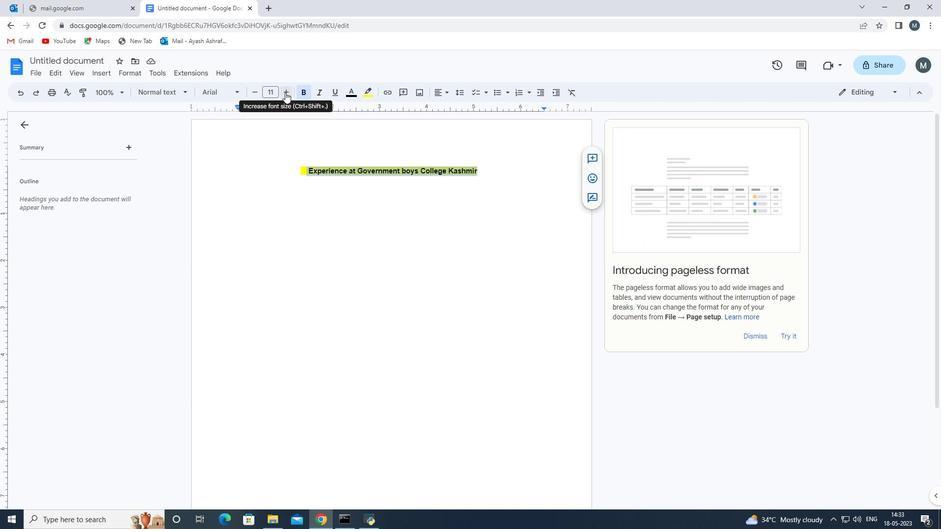 
Action: Mouse pressed left at (285, 92)
Screenshot: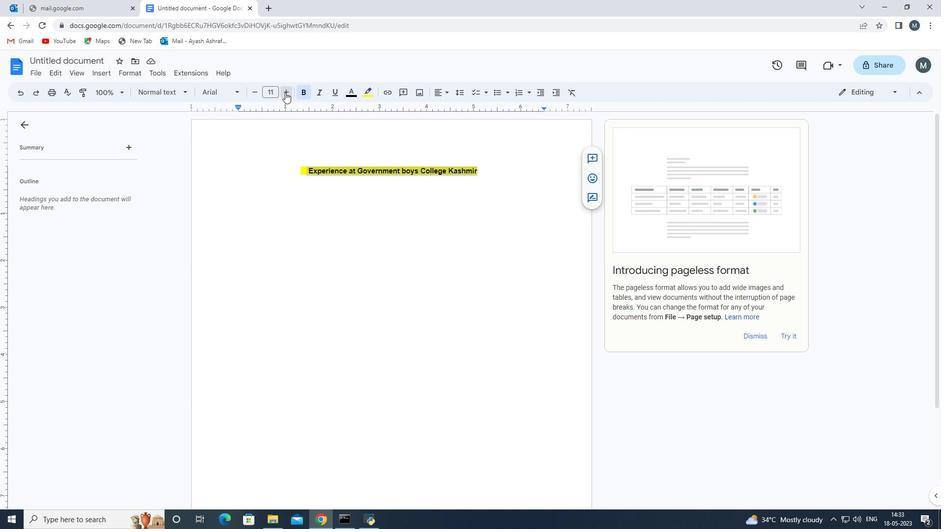 
Action: Mouse pressed left at (285, 92)
Screenshot: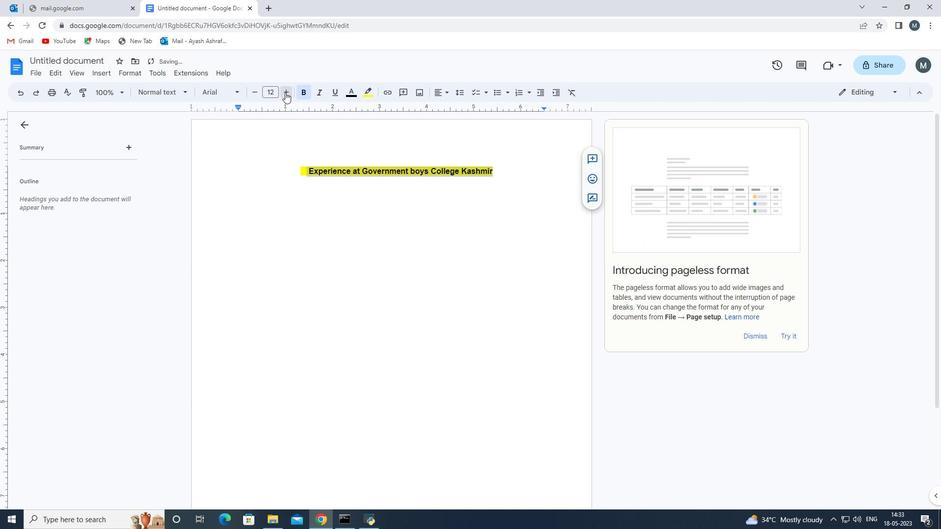 
Action: Mouse pressed left at (285, 92)
Screenshot: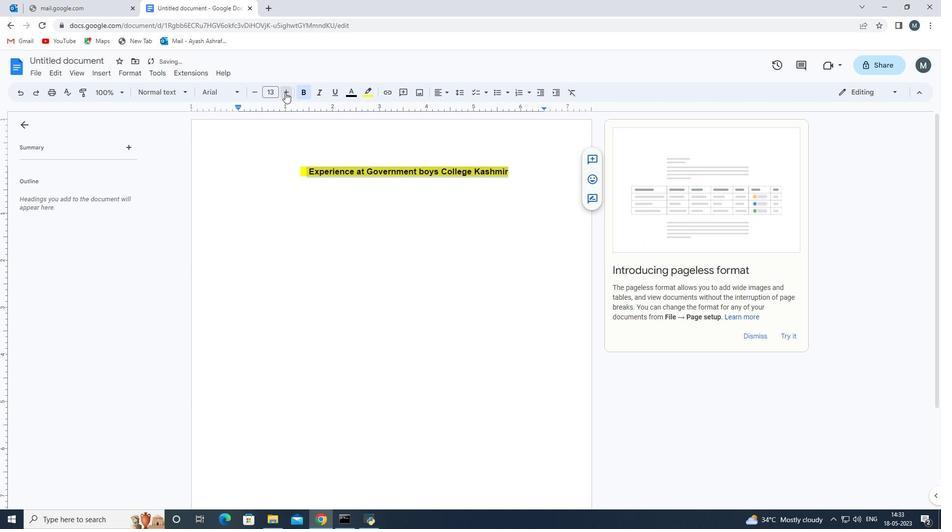
Action: Mouse pressed left at (285, 92)
Screenshot: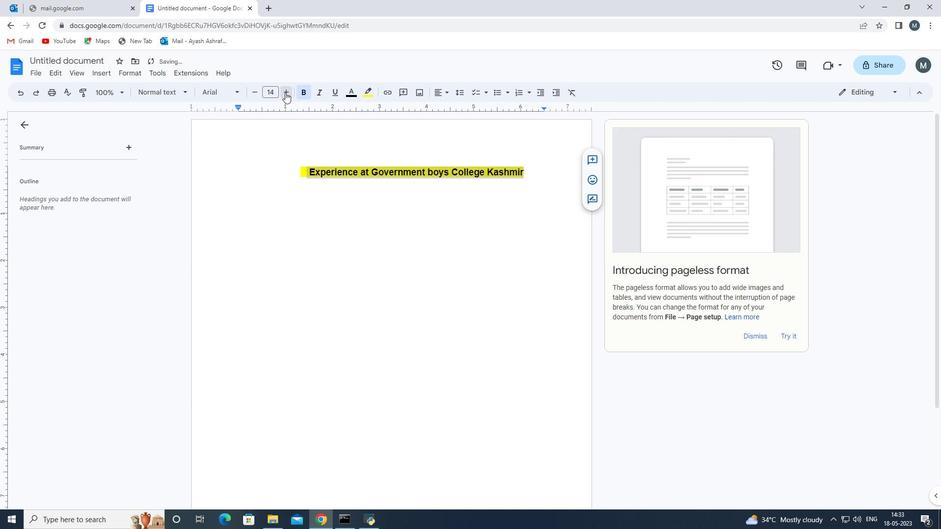 
Action: Mouse pressed left at (285, 92)
Screenshot: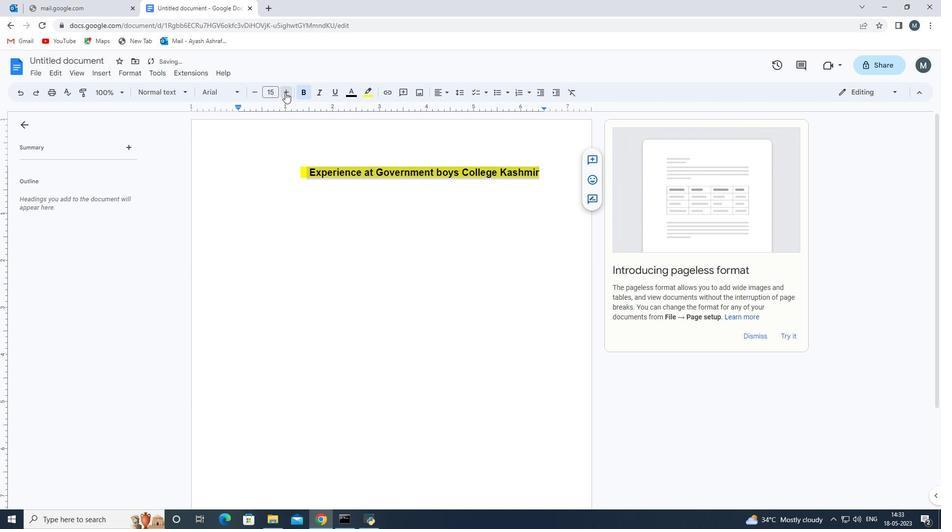 
Action: Mouse moved to (258, 94)
Screenshot: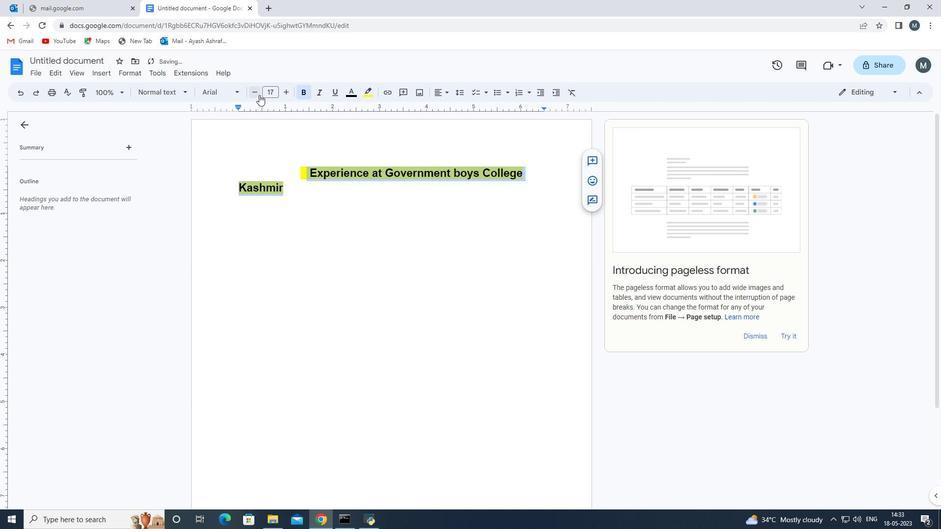 
Action: Mouse pressed left at (258, 94)
Screenshot: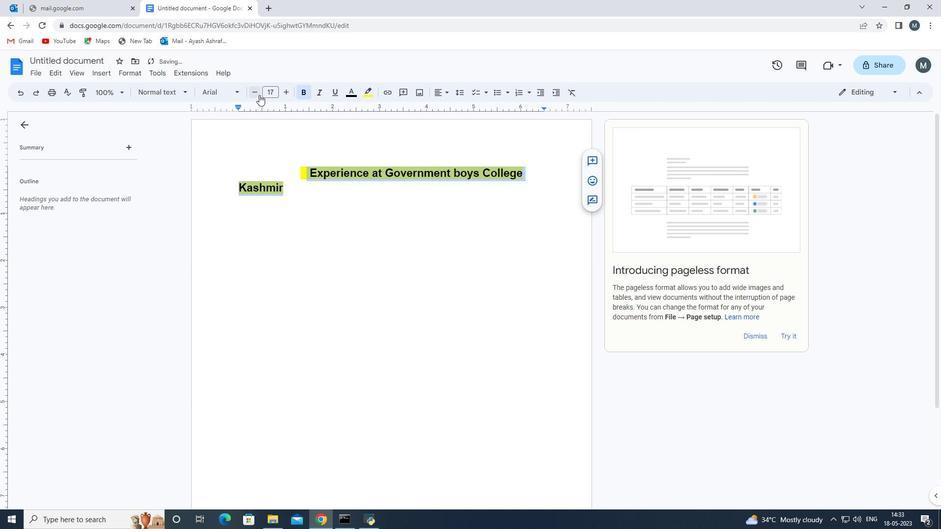 
Action: Mouse pressed left at (258, 94)
Screenshot: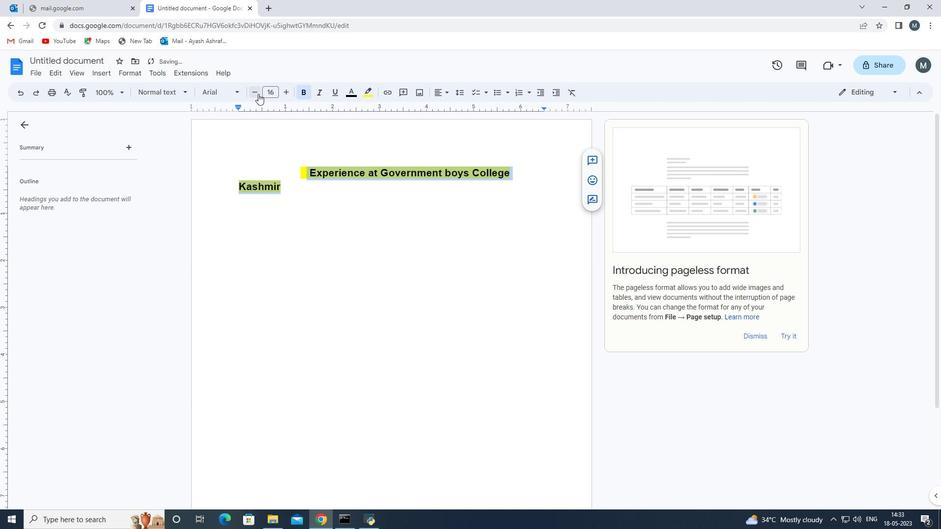 
Action: Mouse pressed left at (258, 94)
Screenshot: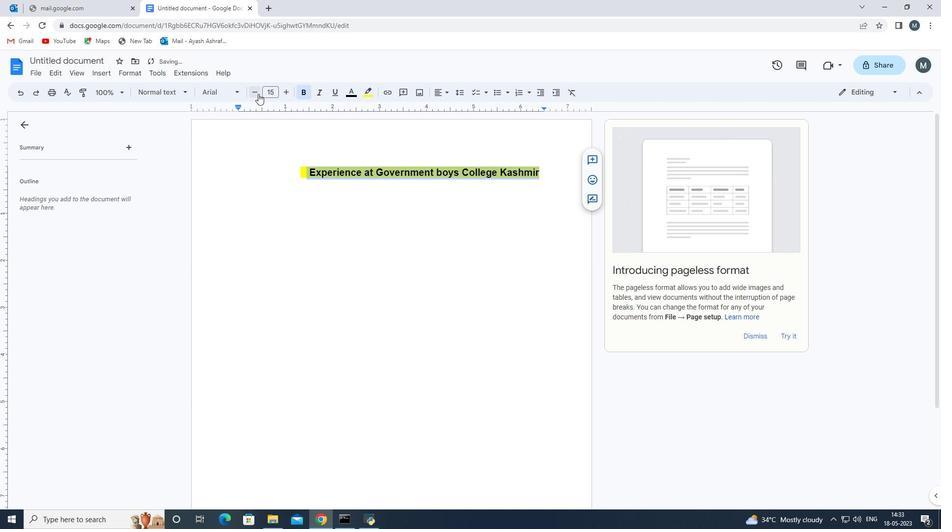 
Action: Mouse moved to (295, 231)
Screenshot: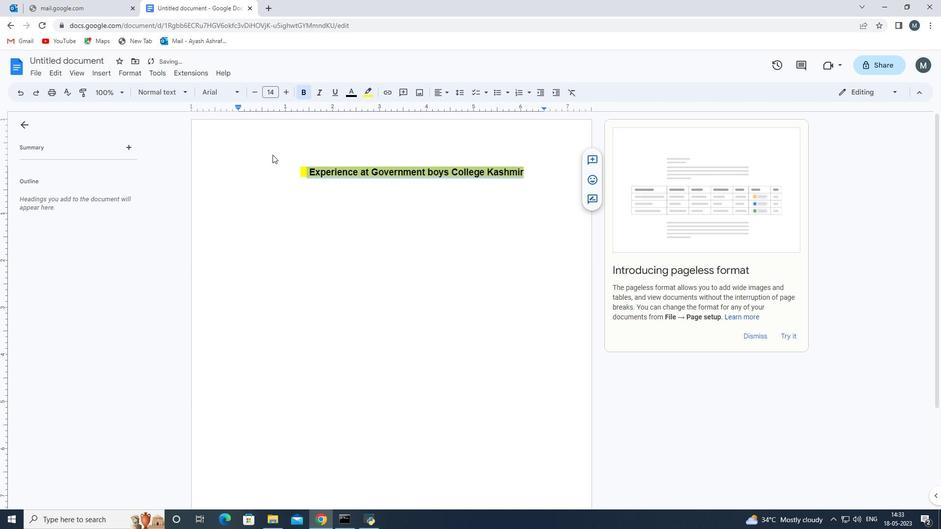 
Action: Mouse pressed left at (295, 231)
Screenshot: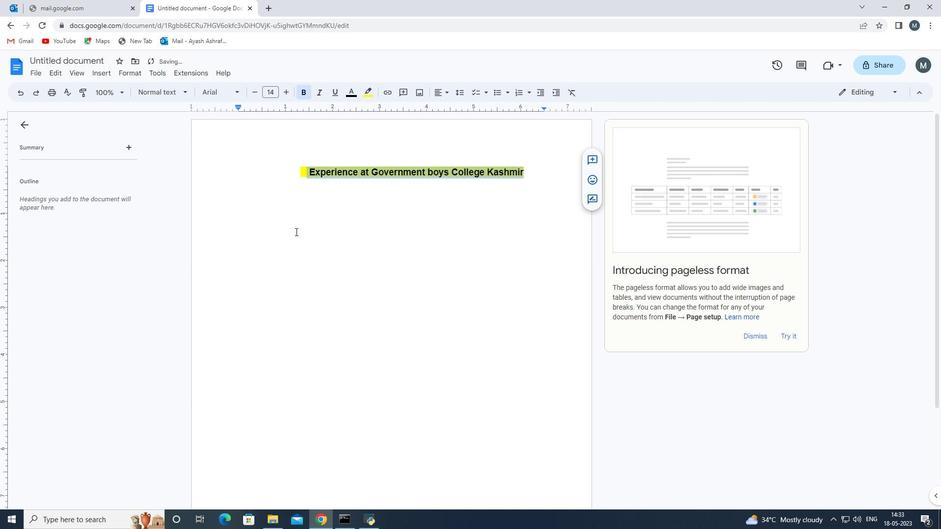 
Action: Mouse moved to (306, 173)
Screenshot: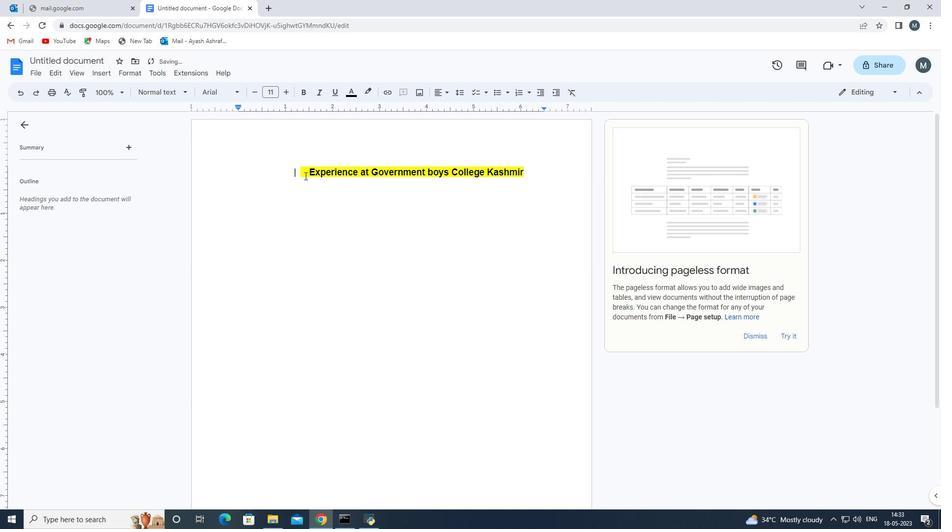 
Action: Mouse pressed left at (306, 173)
Screenshot: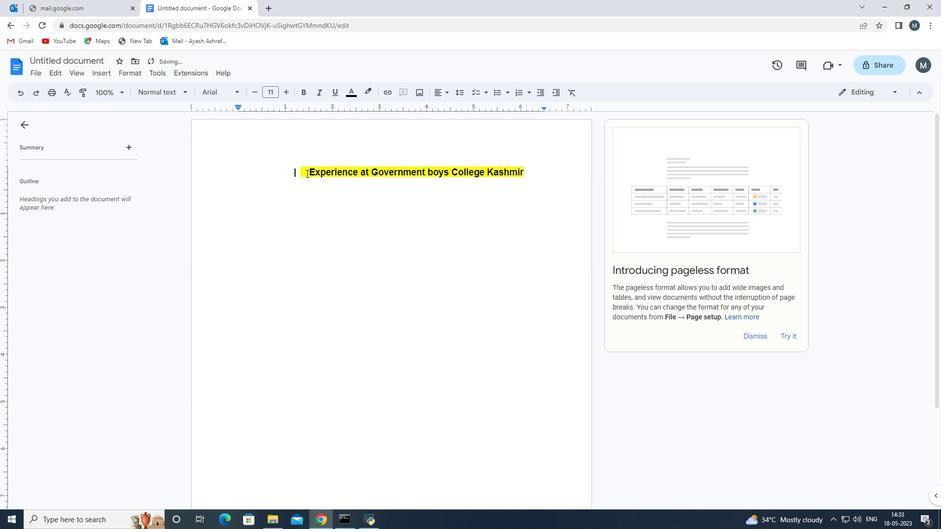 
Action: Mouse moved to (301, 187)
Screenshot: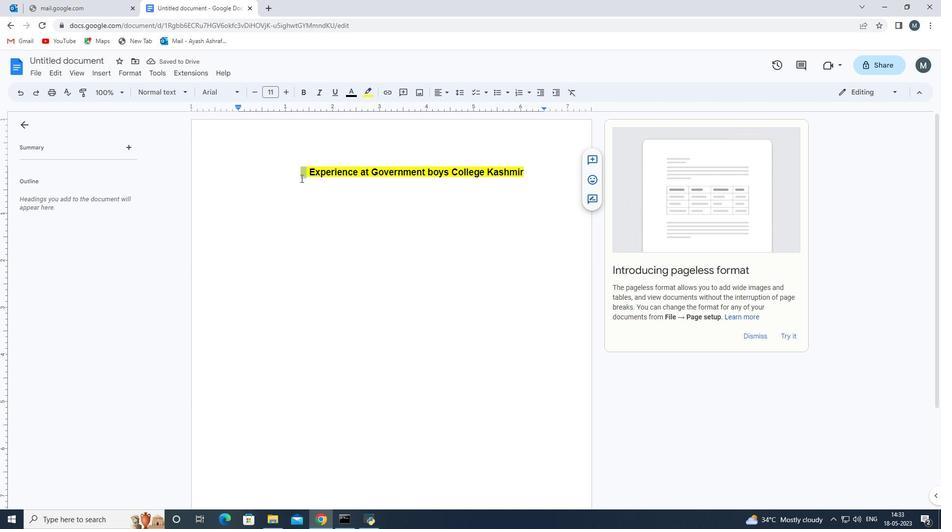 
Action: Key pressed <Key.delete>
Screenshot: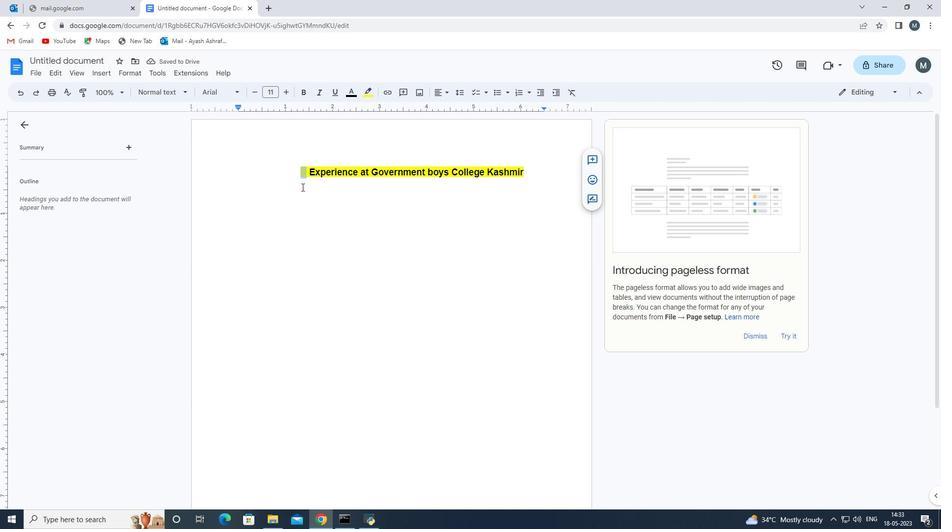 
Action: Mouse moved to (302, 173)
Screenshot: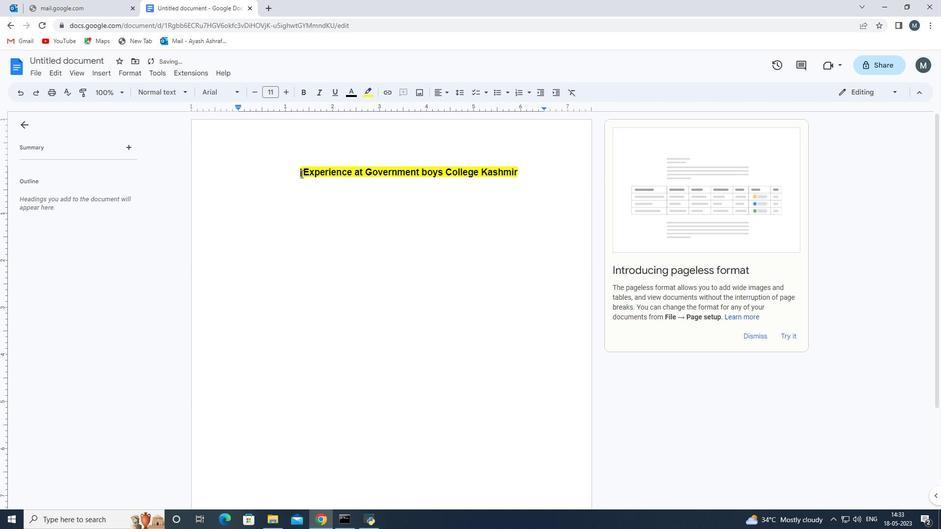 
Action: Mouse pressed left at (302, 173)
Screenshot: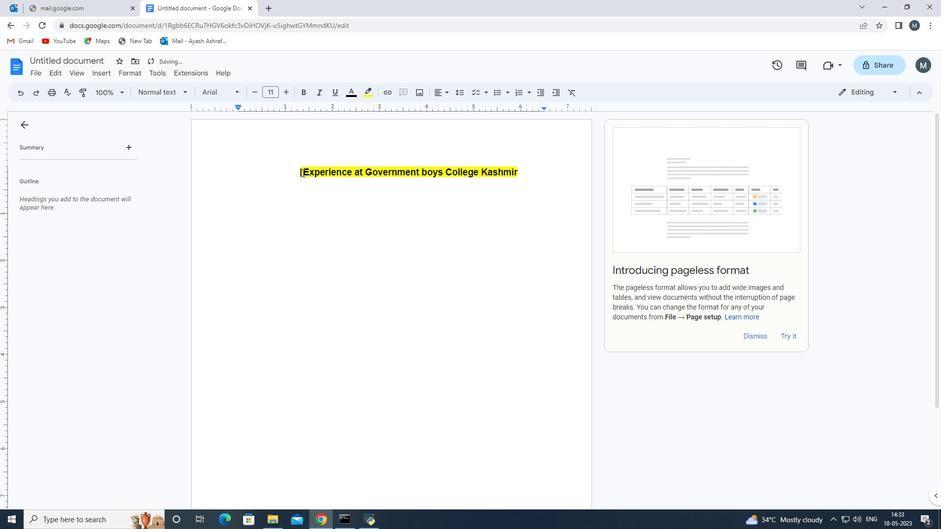 
Action: Mouse moved to (517, 175)
Screenshot: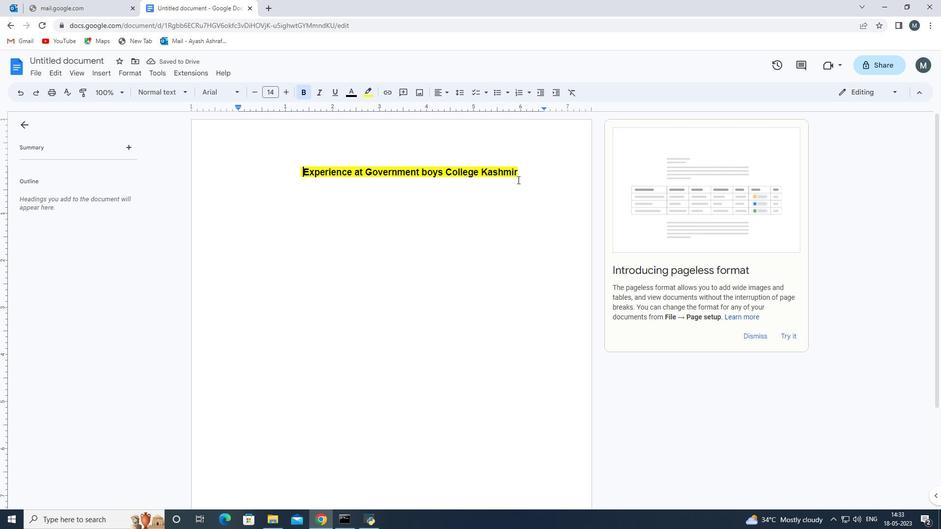 
Action: Mouse pressed left at (517, 175)
Screenshot: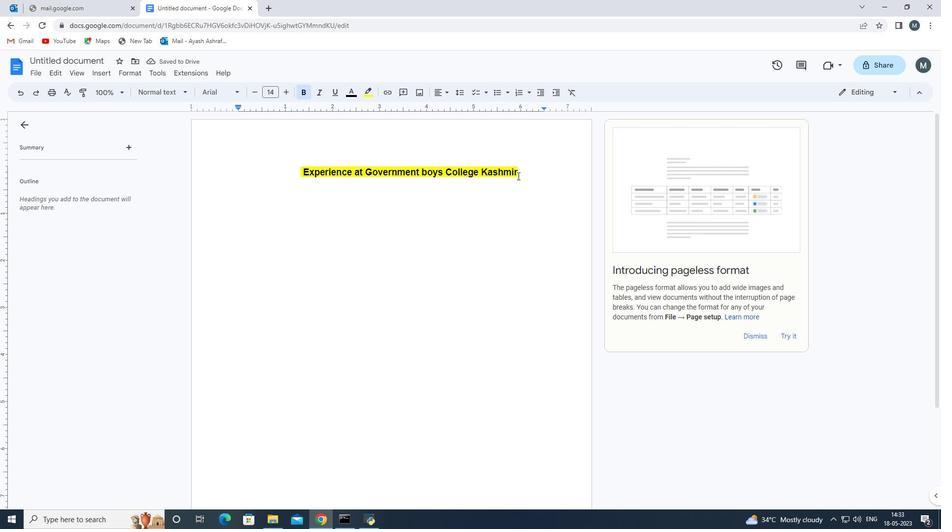 
Action: Mouse moved to (388, 373)
Screenshot: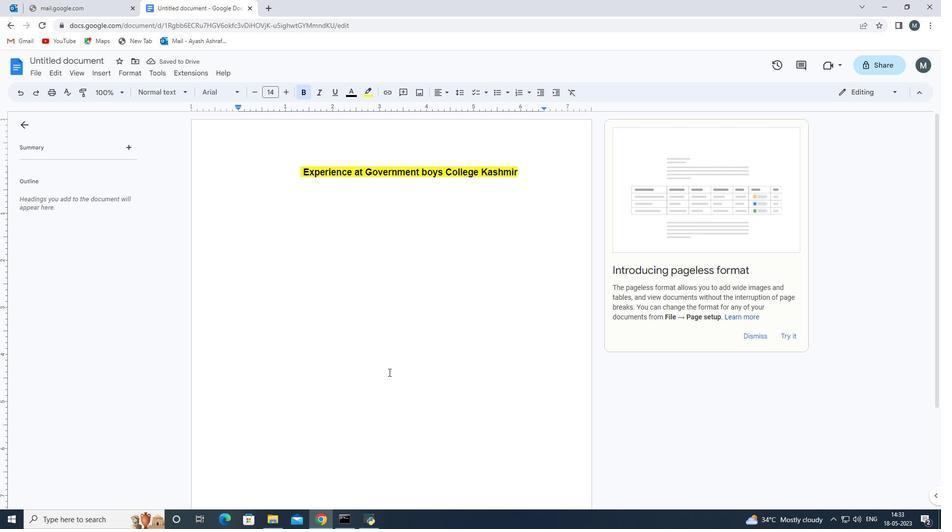 
Action: Key pressed <Key.enter>
Screenshot: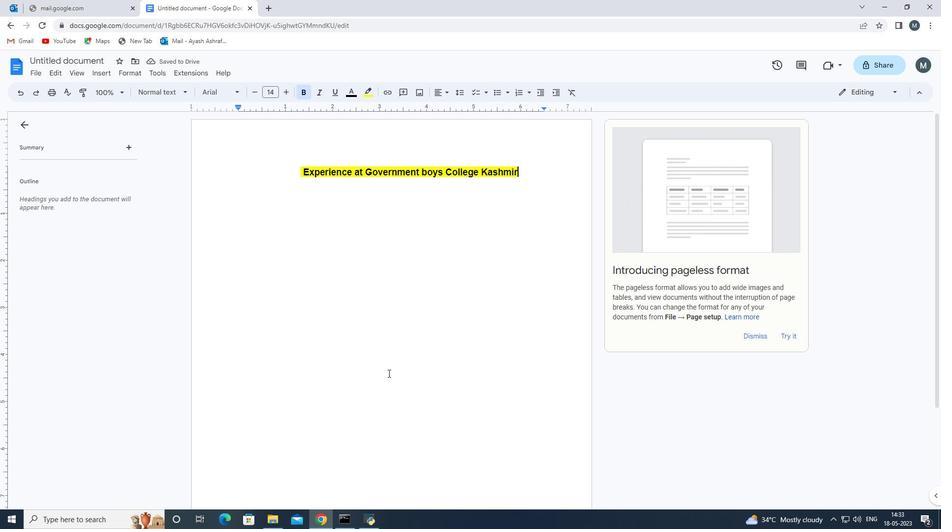 
Action: Mouse moved to (377, 370)
Screenshot: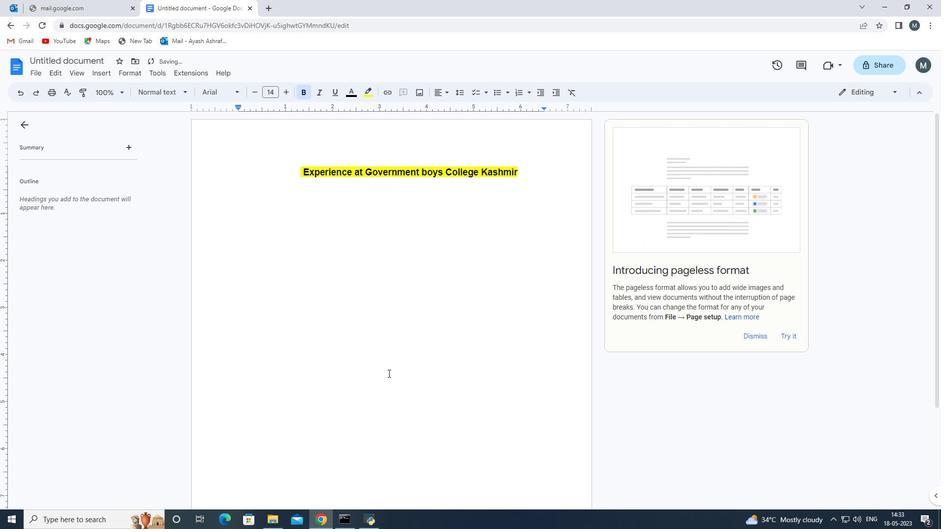 
Action: Key pressed <Key.enter>
Screenshot: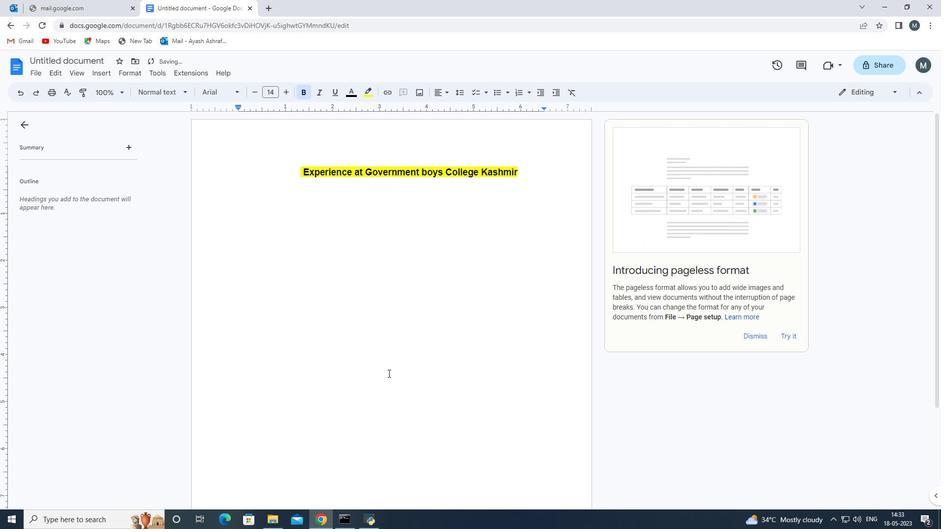 
Action: Mouse moved to (306, 229)
Screenshot: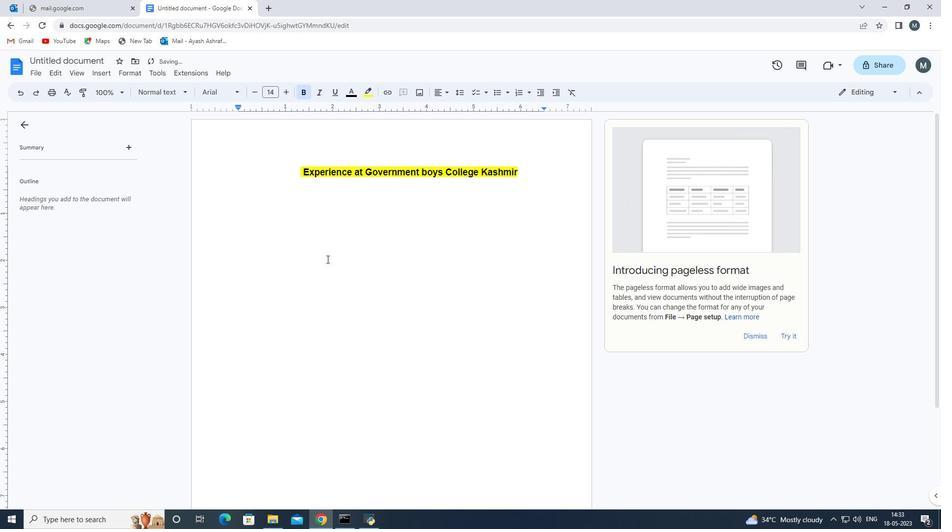 
Action: Key pressed <Key.shift>As<Key.space><Key.backspace><Key.backspace><Key.backspace><Key.backspace>
Screenshot: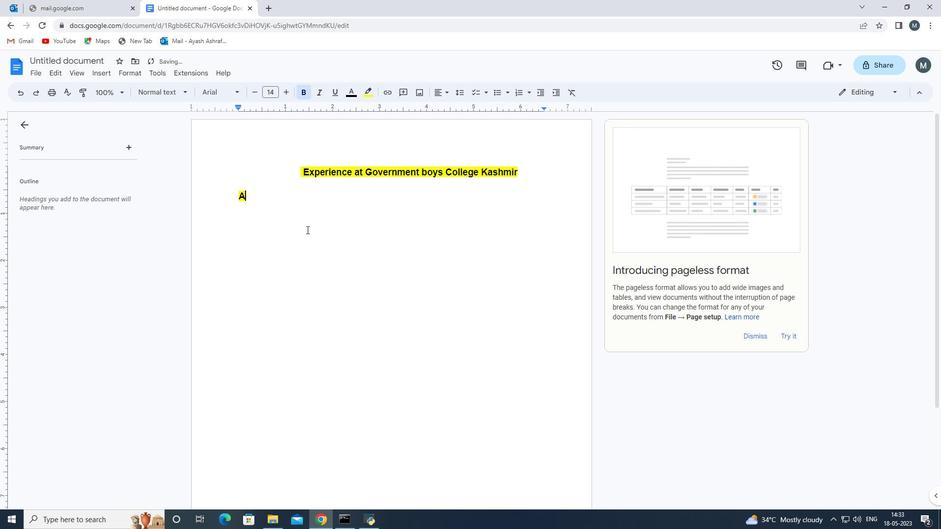 
Action: Mouse pressed left at (306, 229)
Screenshot: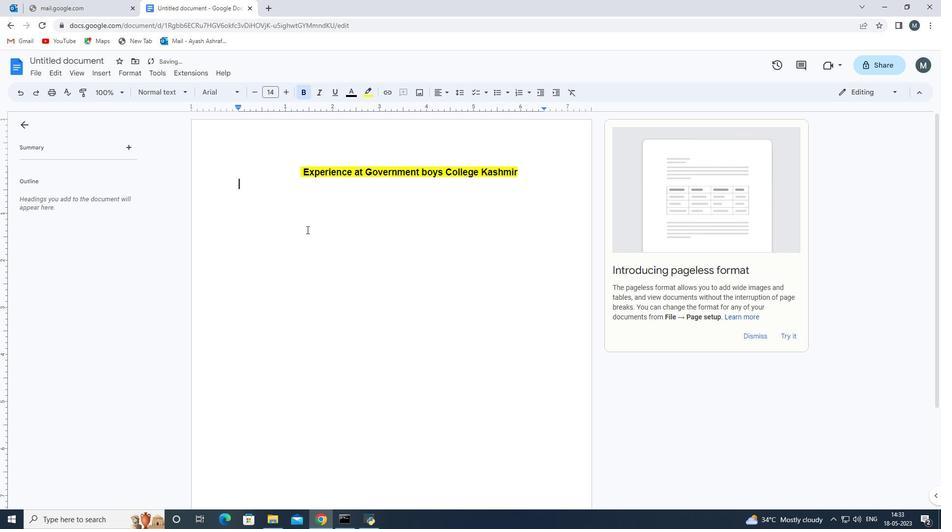 
Action: Mouse pressed left at (306, 229)
Screenshot: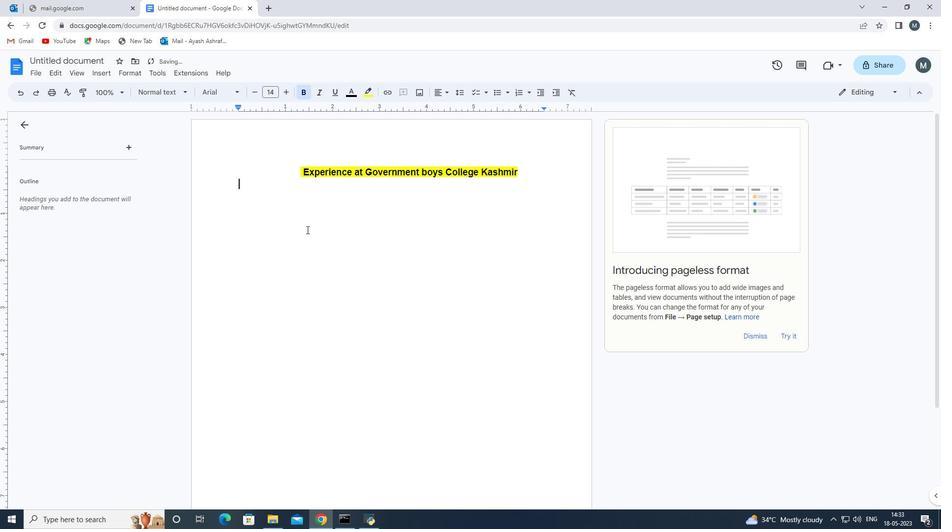 
Action: Mouse moved to (263, 219)
Screenshot: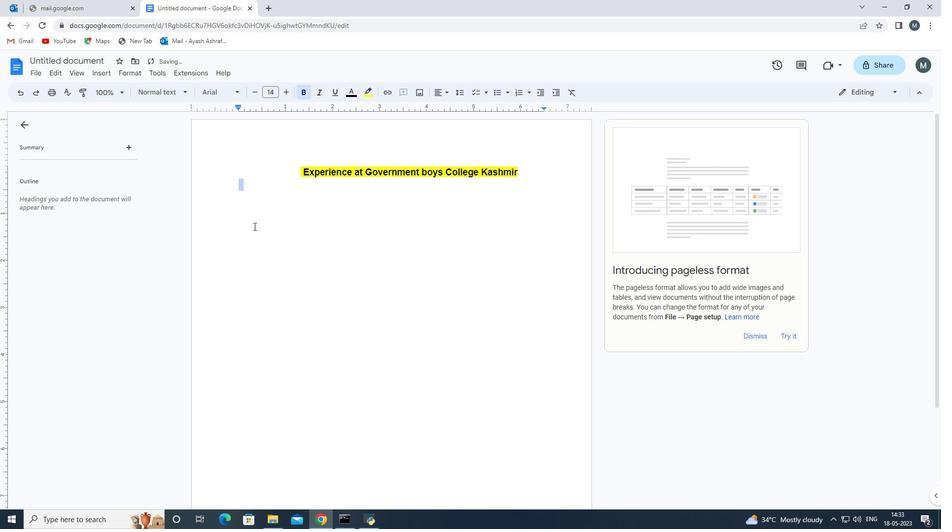 
Action: Mouse pressed left at (263, 219)
Screenshot: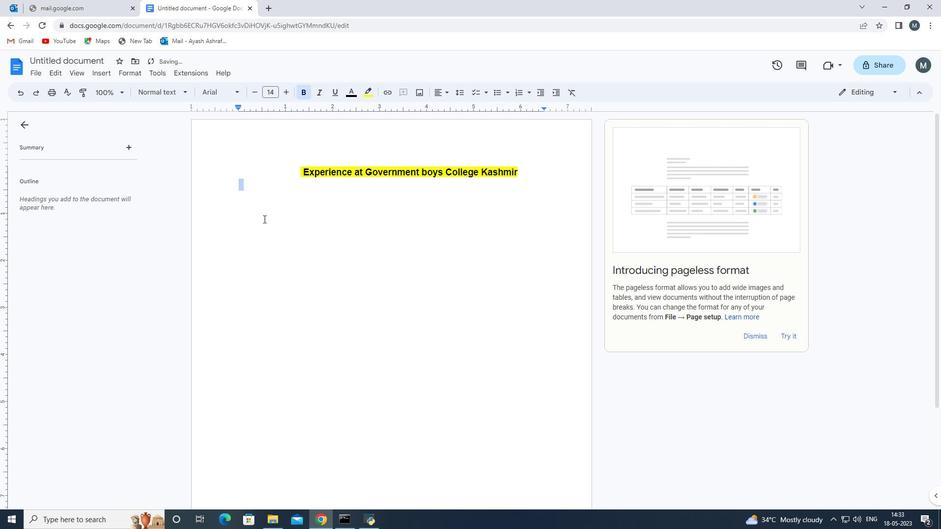 
Action: Mouse moved to (263, 219)
Screenshot: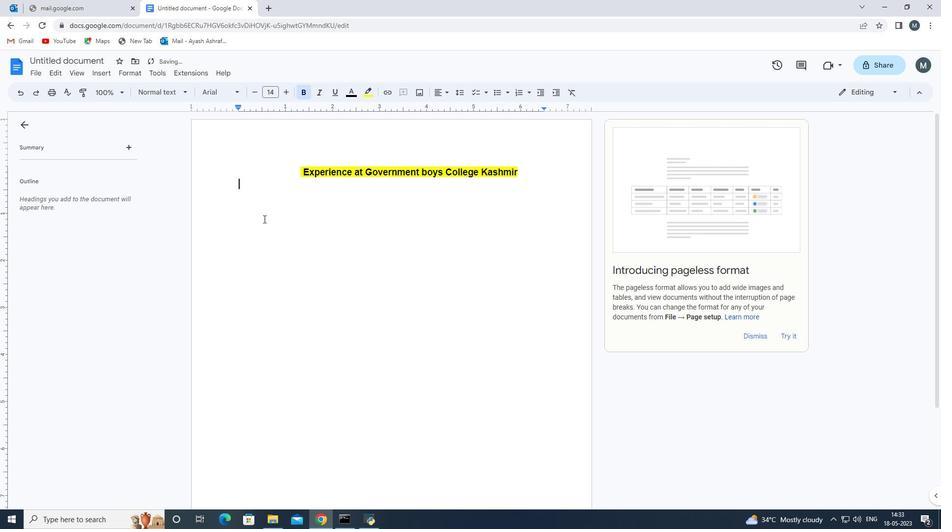 
Action: Key pressed <Key.shift>As<Key.backspace><Key.backspace><Key.backspace>
Screenshot: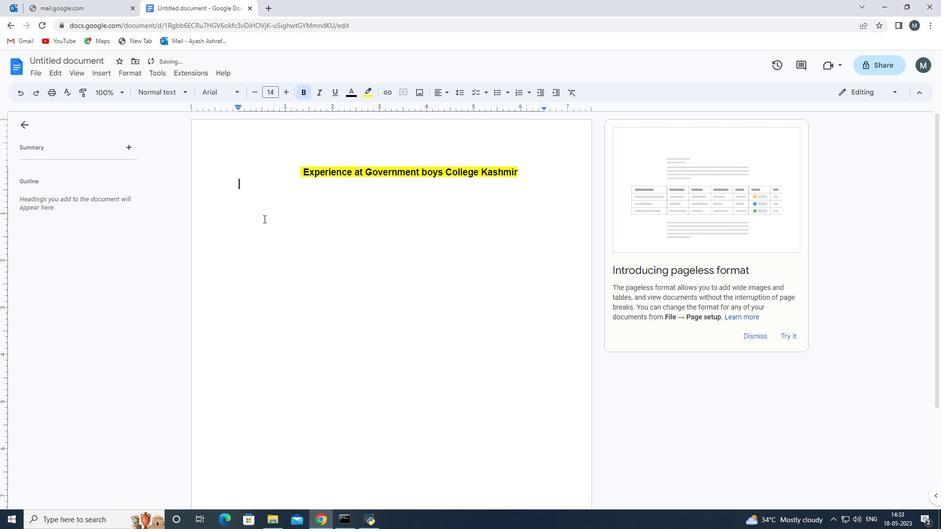 
Action: Mouse moved to (306, 204)
Screenshot: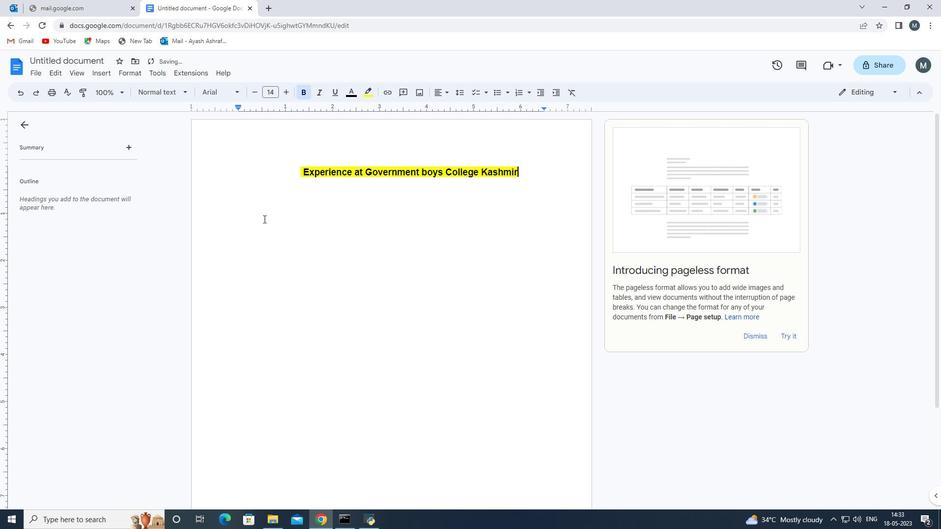 
Action: Mouse pressed left at (306, 204)
Screenshot: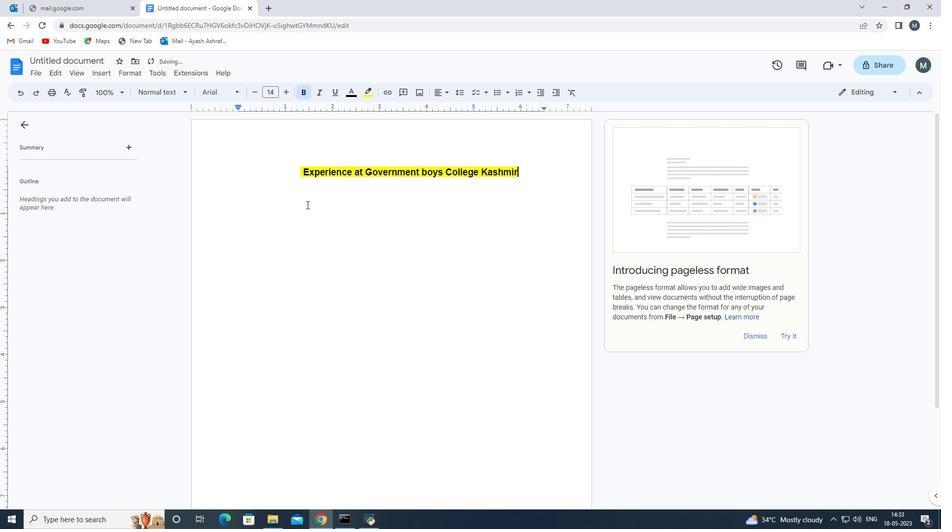 
Action: Mouse moved to (525, 171)
Screenshot: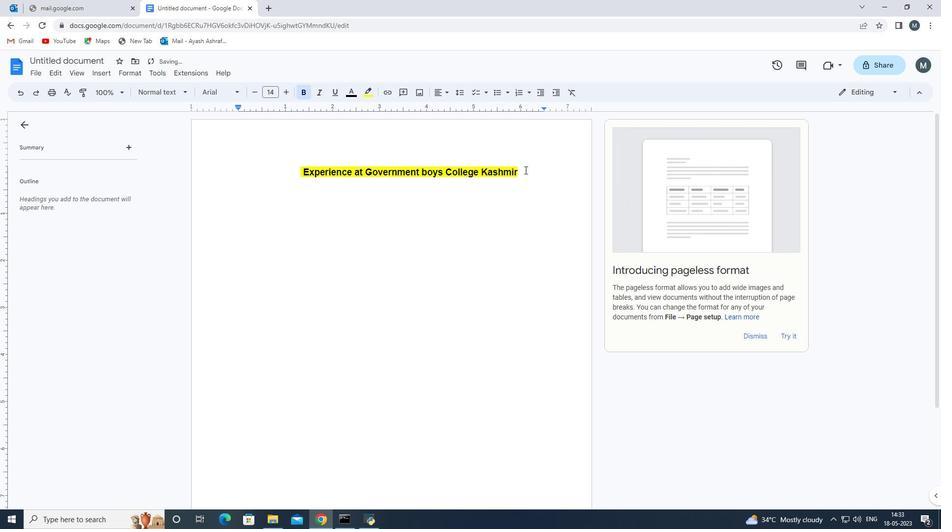
Action: Mouse pressed left at (525, 171)
Screenshot: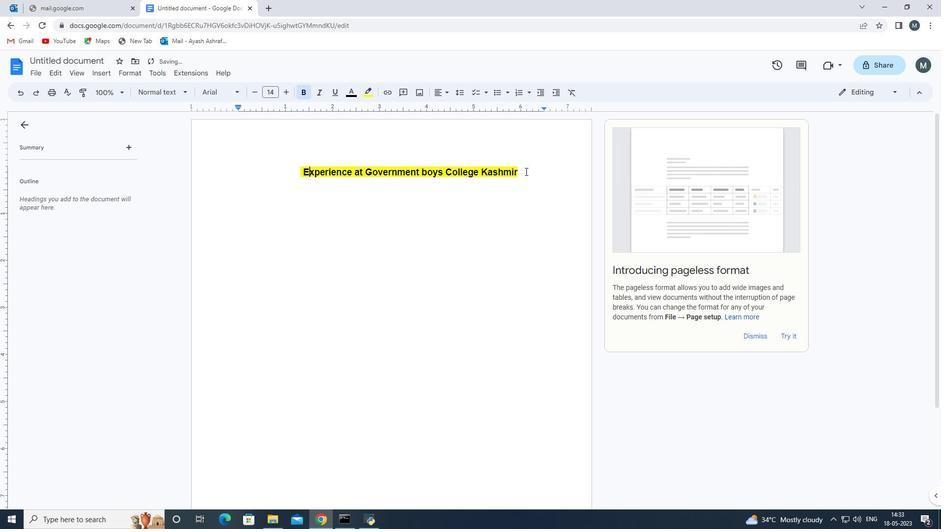 
Action: Mouse moved to (525, 172)
Screenshot: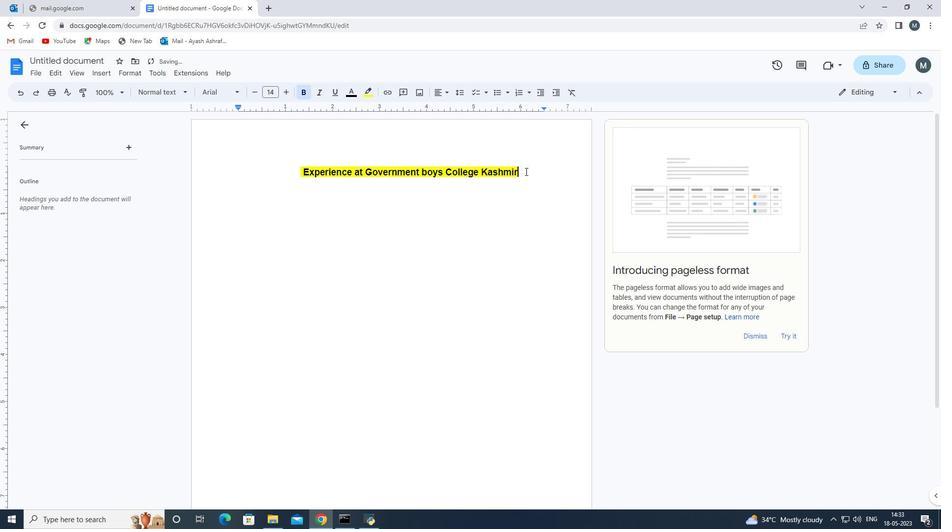 
Action: Key pressed <Key.enter>
Screenshot: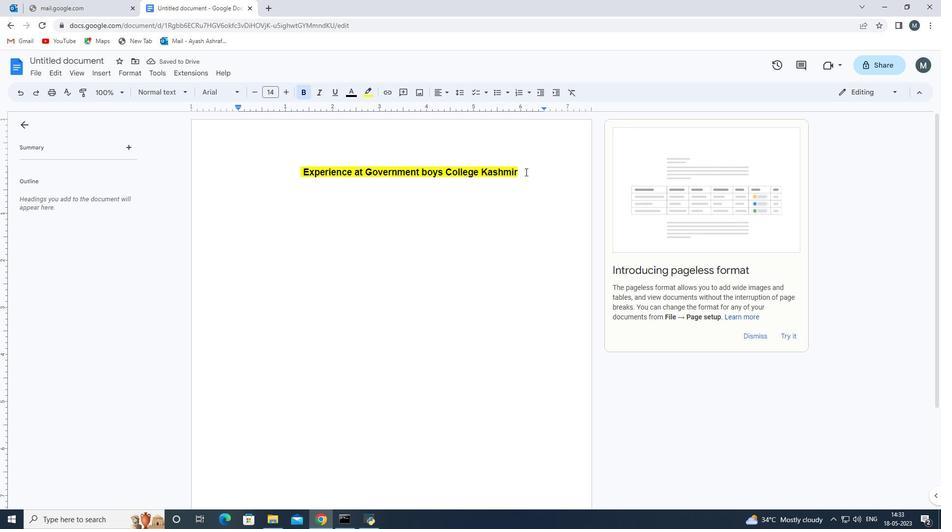 
Action: Mouse moved to (369, 97)
Screenshot: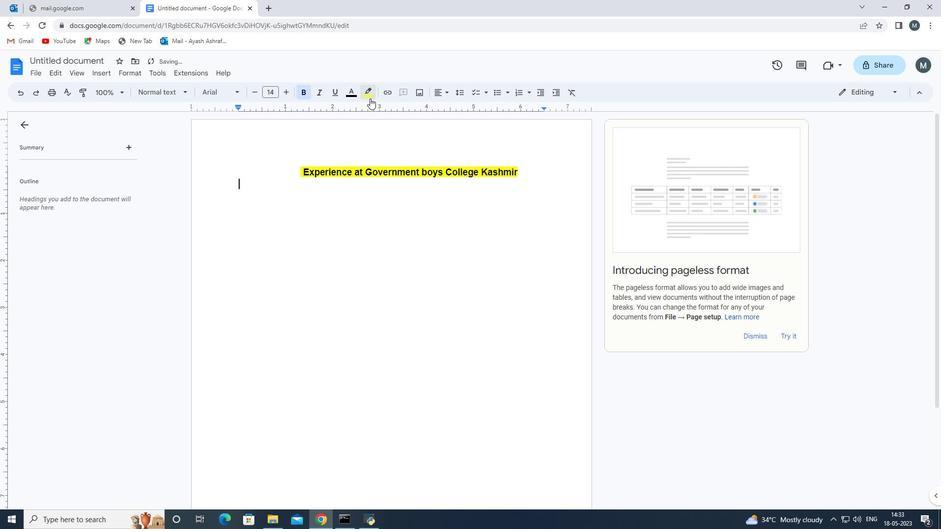 
Action: Mouse pressed left at (369, 97)
Screenshot: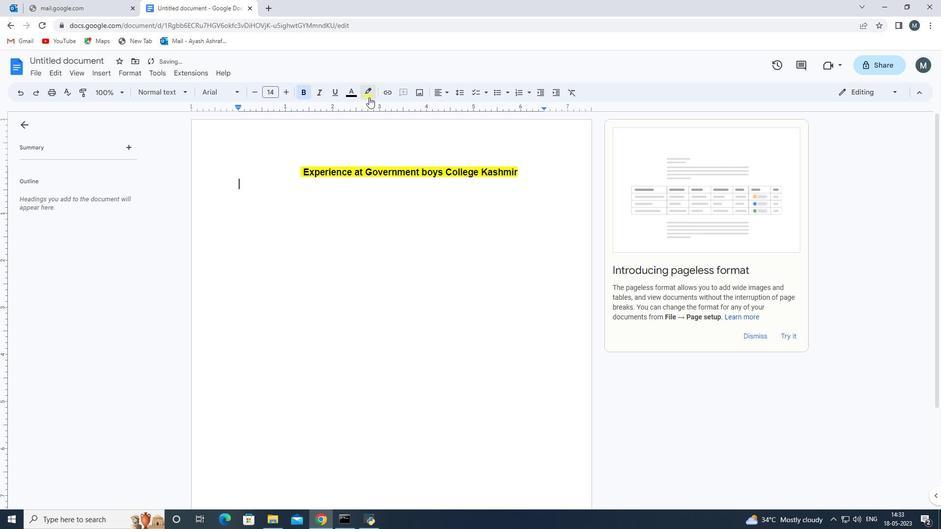 
Action: Mouse moved to (465, 126)
Screenshot: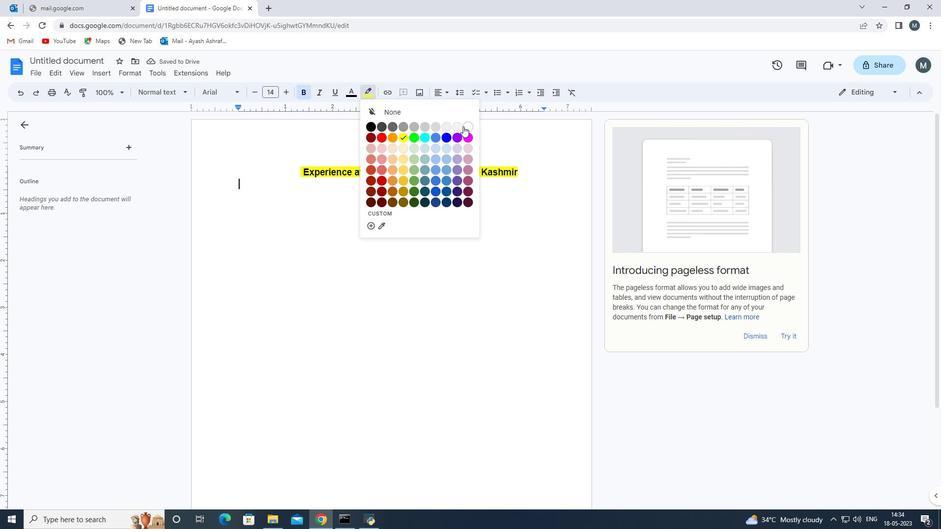 
Action: Mouse pressed left at (465, 126)
Screenshot: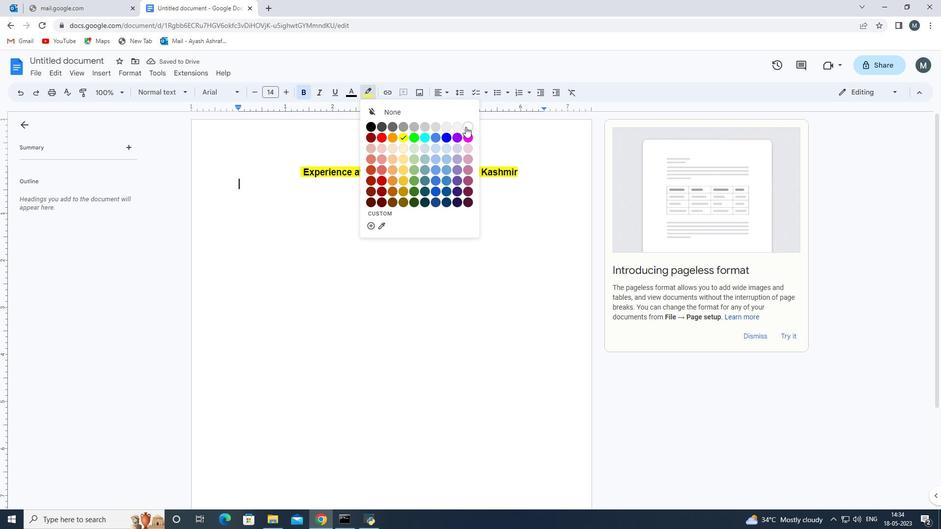 
Action: Mouse moved to (288, 196)
Screenshot: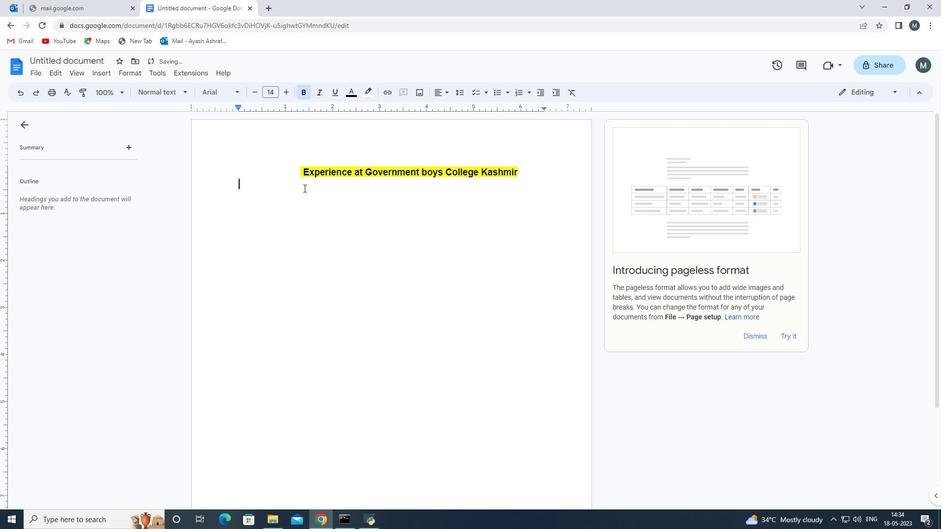 
Action: Mouse pressed left at (288, 196)
Screenshot: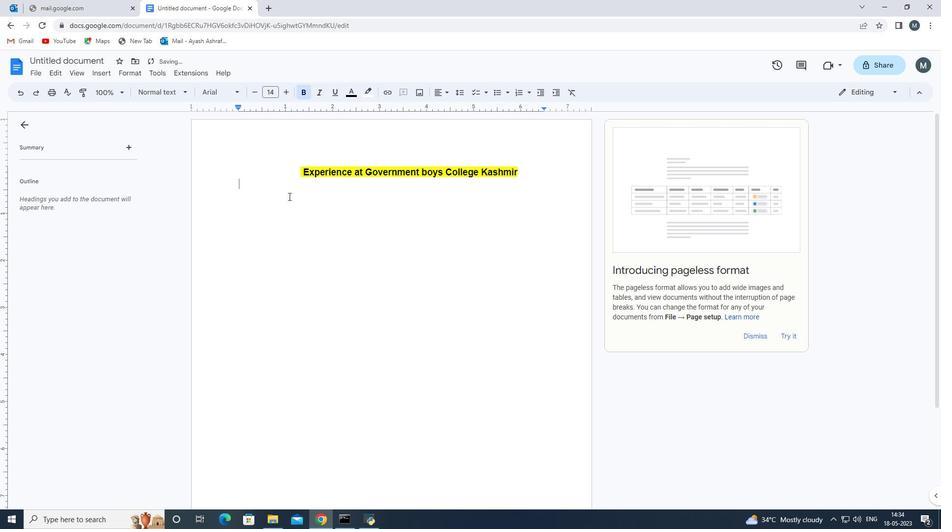 
Action: Key pressed <Key.enter><Key.shift>As<Key.space>they<Key.space>say<Key.space><Key.backspace><Key.backspace><Key.backspace><Key.backspace><Key.backspace><Key.backspace><Key.backspace><Key.backspace><Key.backspace><Key.backspace><Key.backspace><Key.backspace><Key.backspace><Key.enter><Key.shift>Throught<Key.backspace><Key.space>out<Key.space>my<Key.space>life<Key.space>
Screenshot: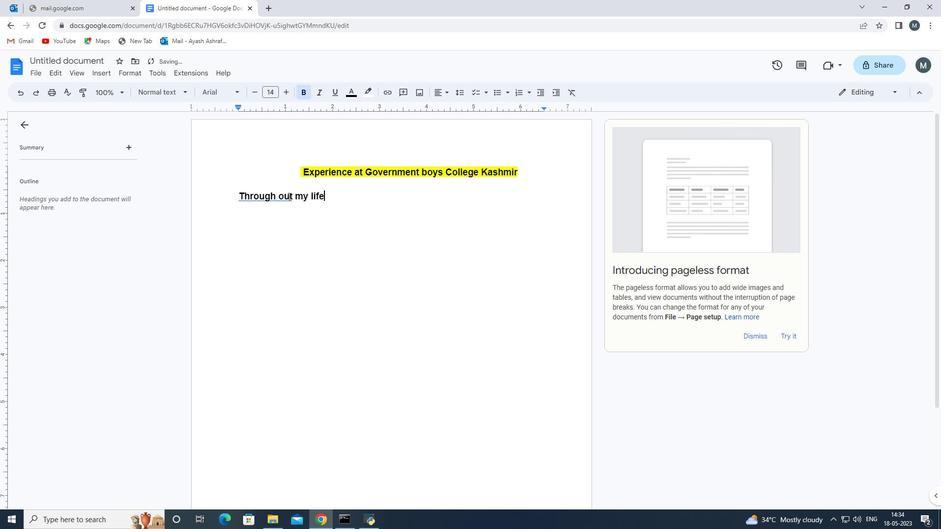 
Action: Mouse moved to (266, 197)
Screenshot: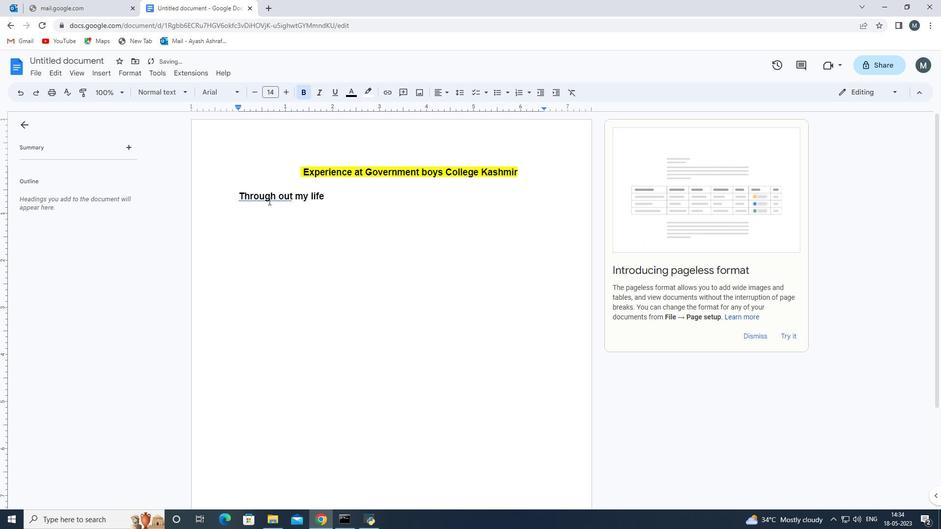 
Action: Mouse pressed left at (266, 197)
Screenshot: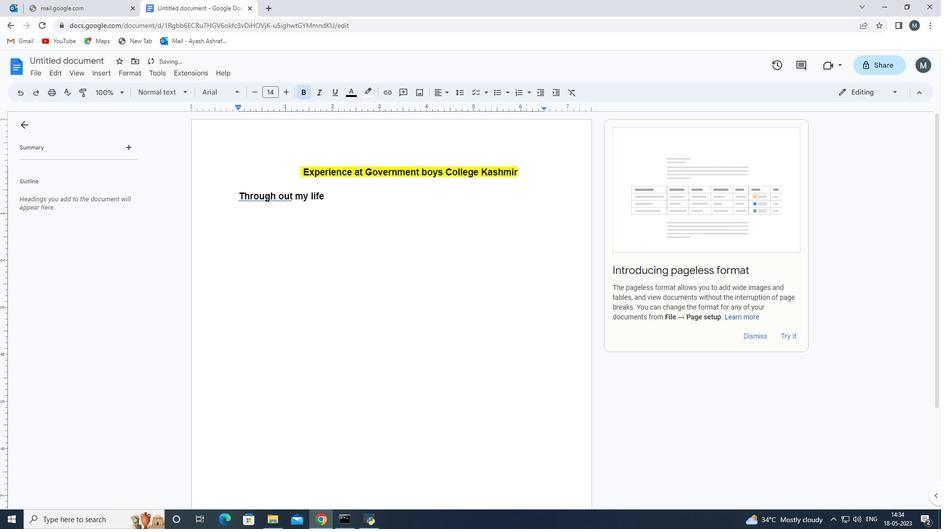 
Action: Mouse moved to (284, 201)
Screenshot: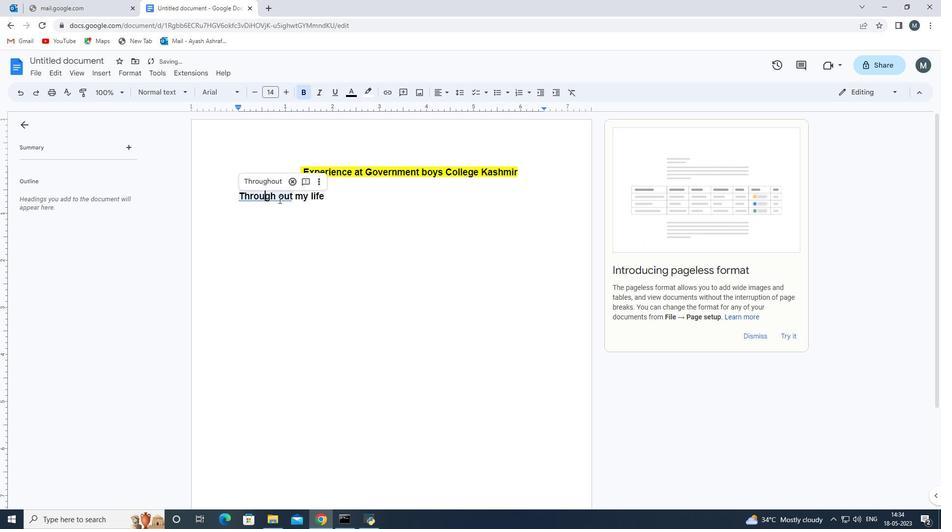 
Action: Key pressed <Key.space>
Screenshot: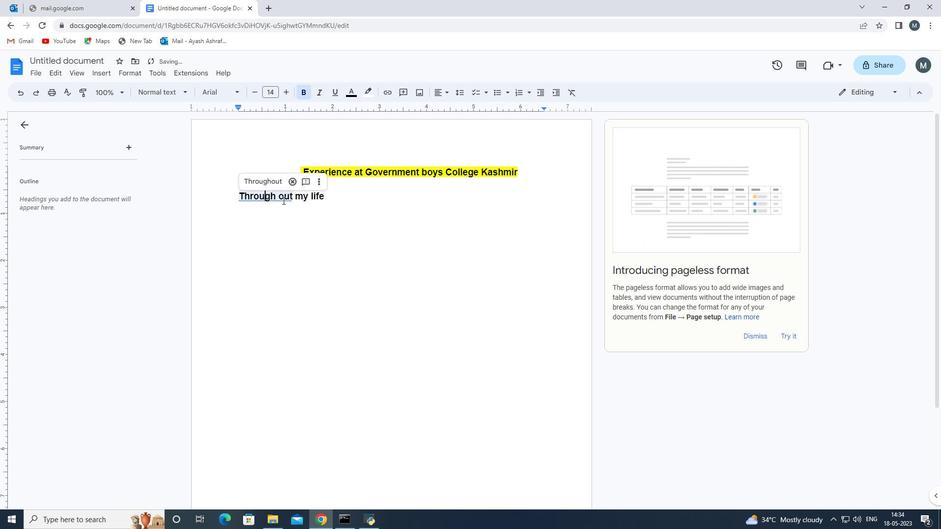 
Action: Mouse moved to (284, 200)
Screenshot: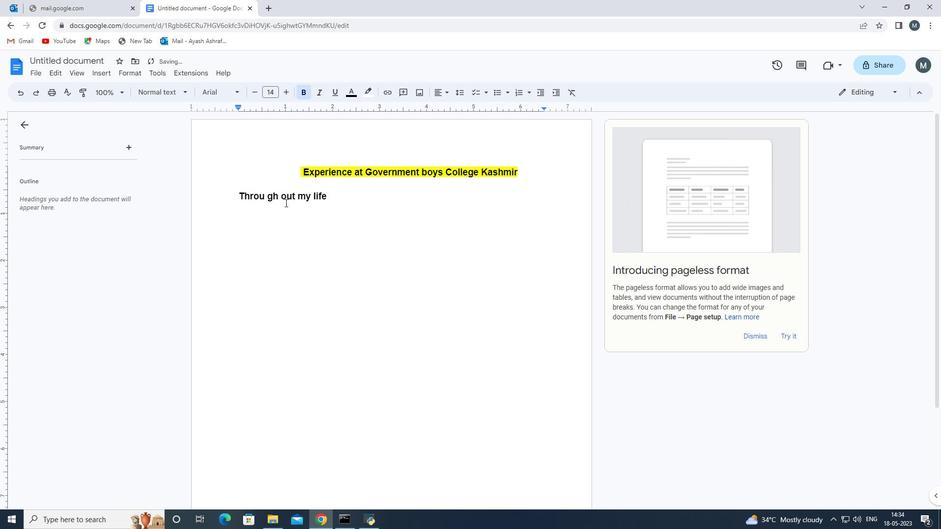
Action: Key pressed <Key.backspace>
Screenshot: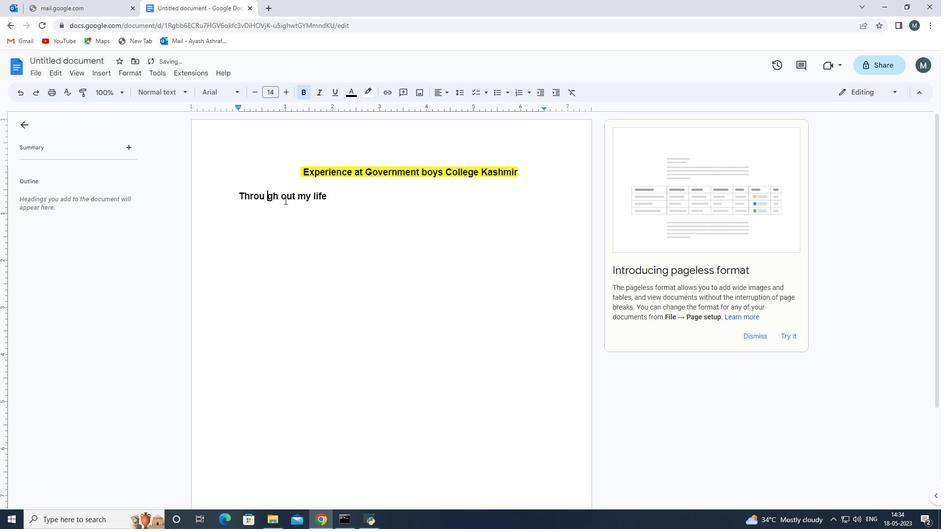 
Action: Mouse moved to (281, 194)
Screenshot: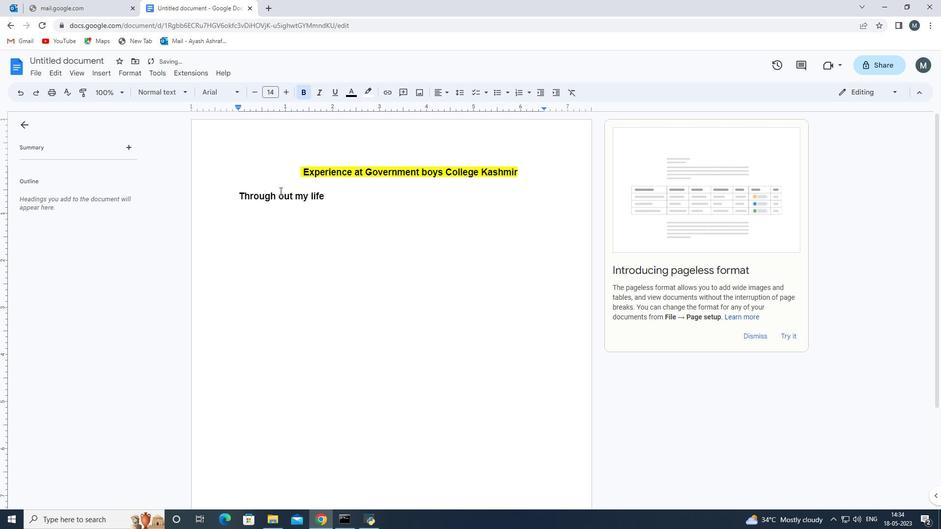 
Action: Mouse pressed left at (281, 194)
Screenshot: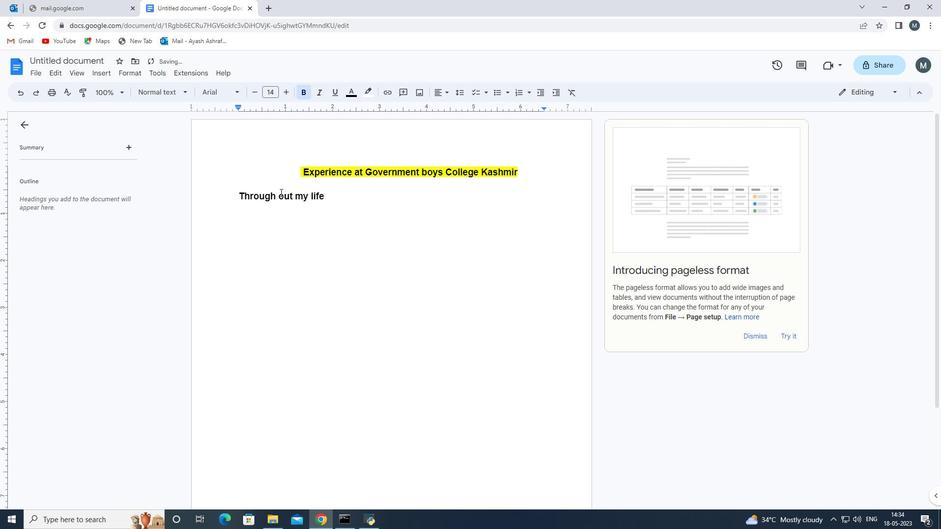 
Action: Mouse moved to (335, 195)
Screenshot: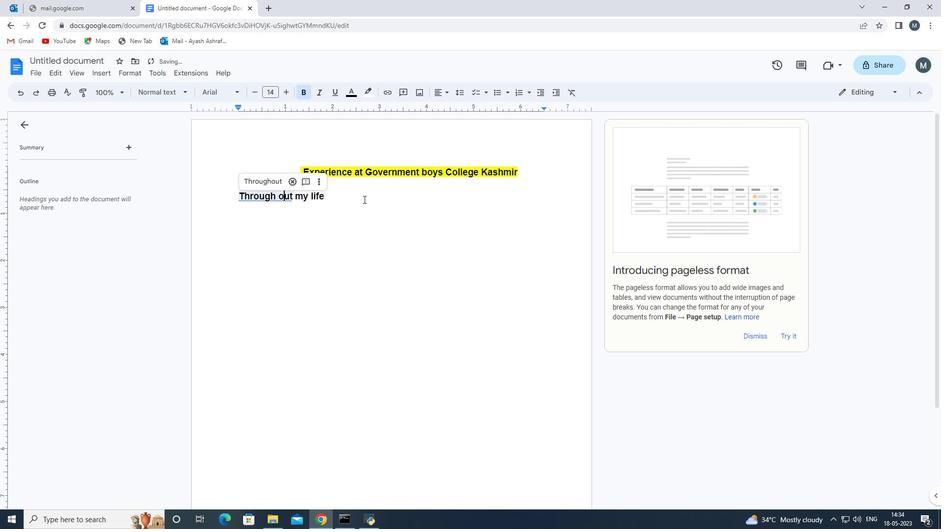 
Action: Mouse pressed left at (335, 195)
Screenshot: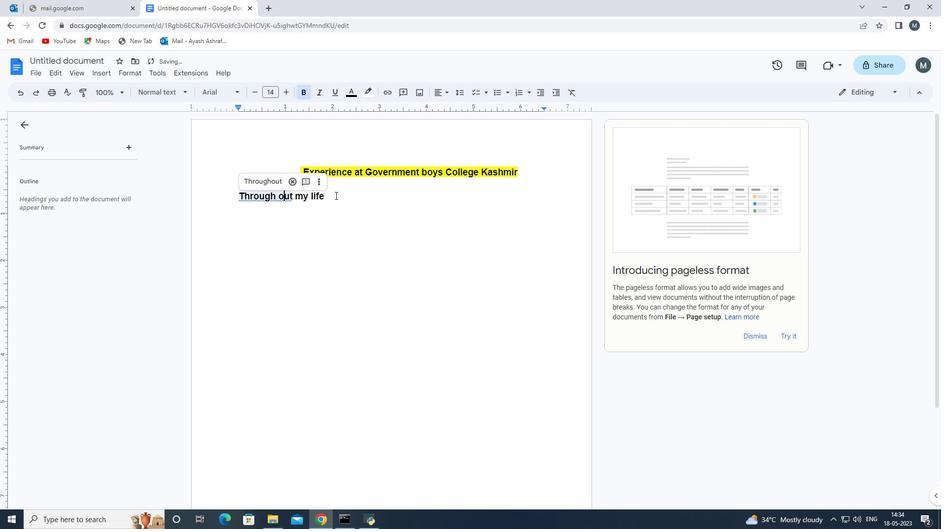 
Action: Mouse moved to (243, 199)
Screenshot: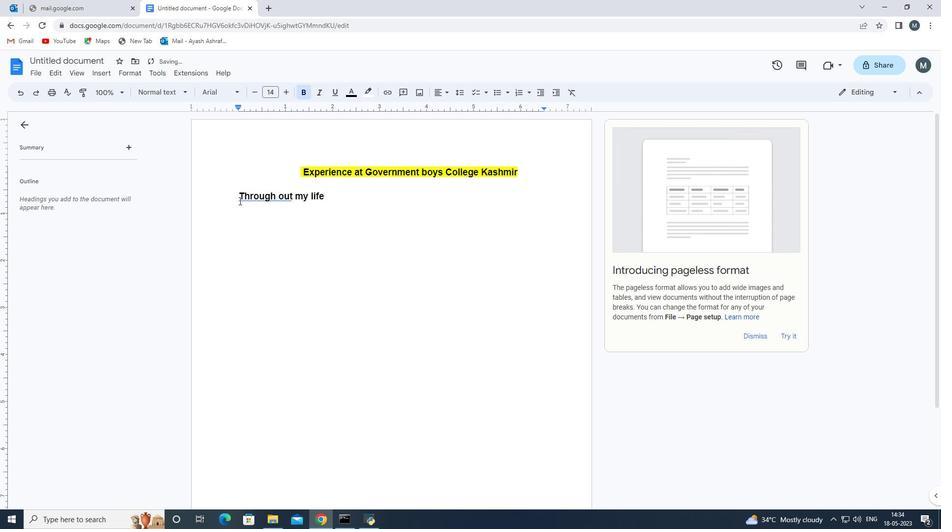 
Action: Mouse pressed left at (243, 199)
Screenshot: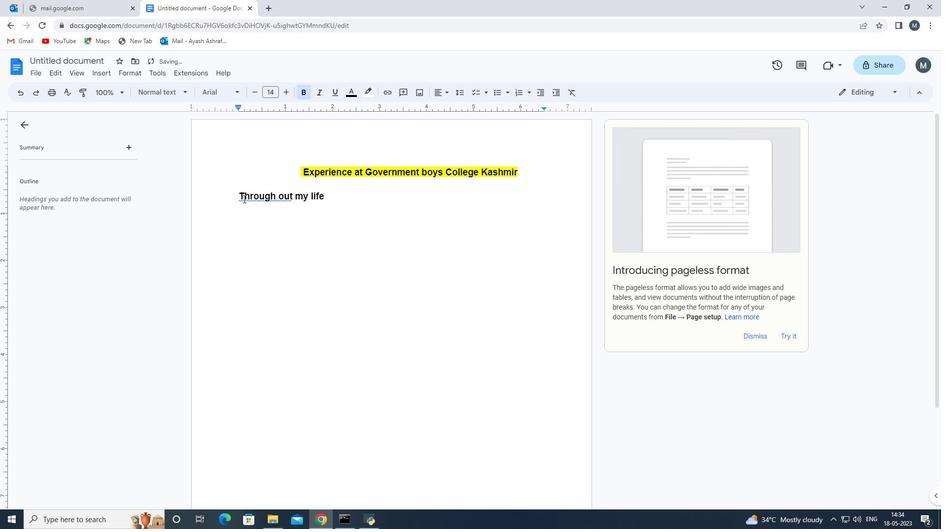 
Action: Mouse moved to (255, 187)
Screenshot: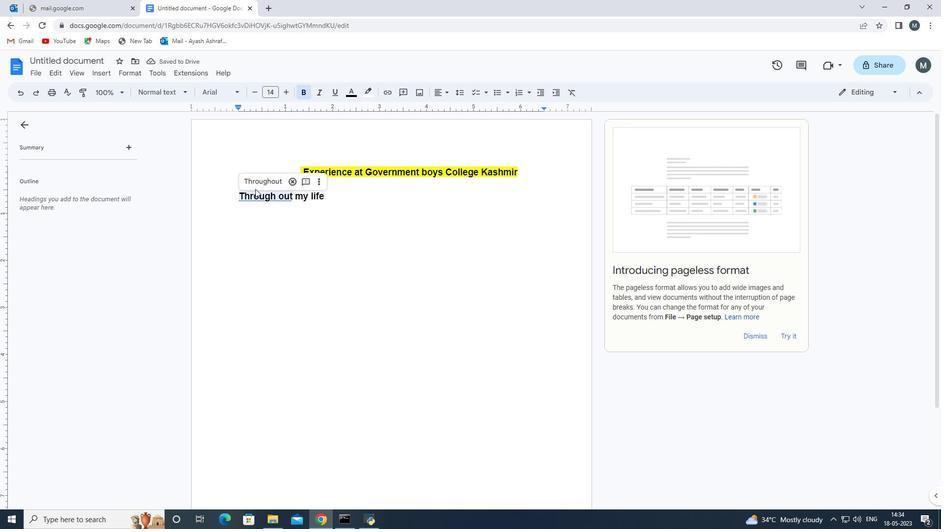 
Action: Mouse pressed left at (255, 187)
Screenshot: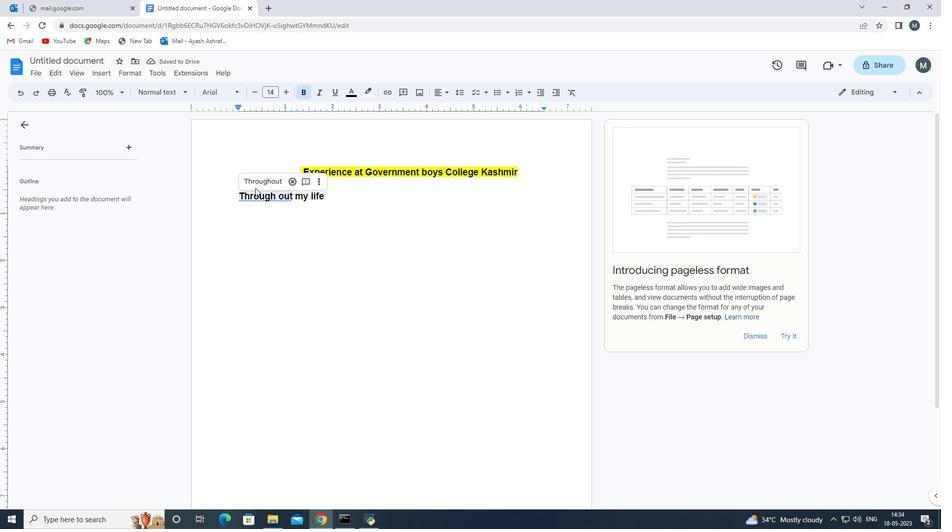 
Action: Mouse moved to (268, 181)
Screenshot: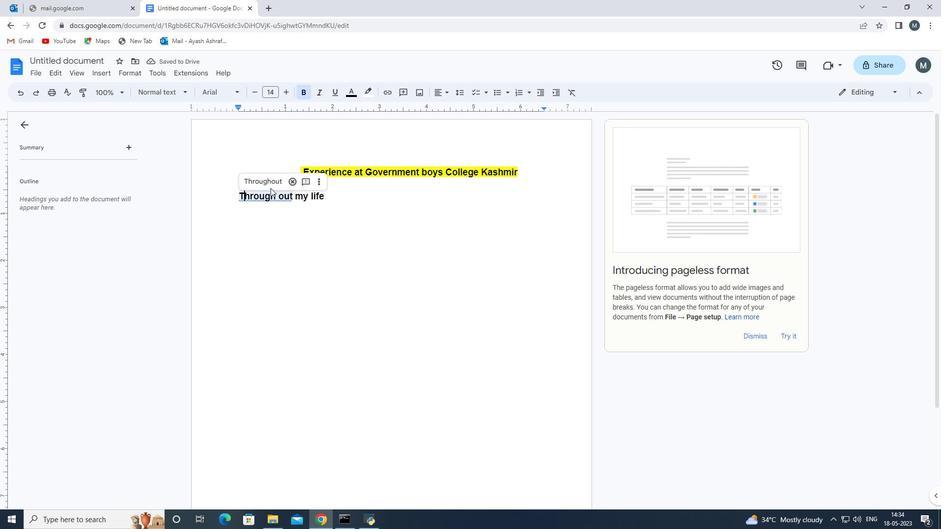 
Action: Mouse pressed left at (268, 181)
Screenshot: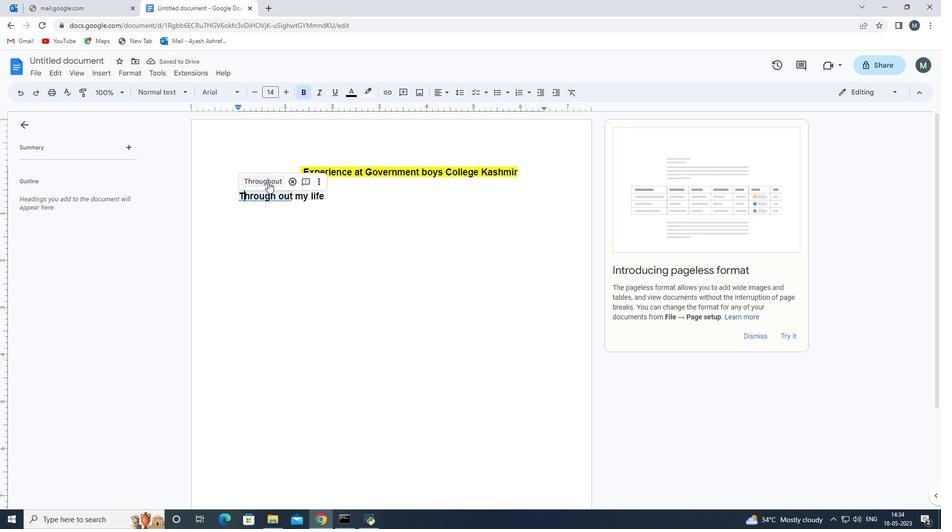 
Action: Mouse moved to (358, 204)
Screenshot: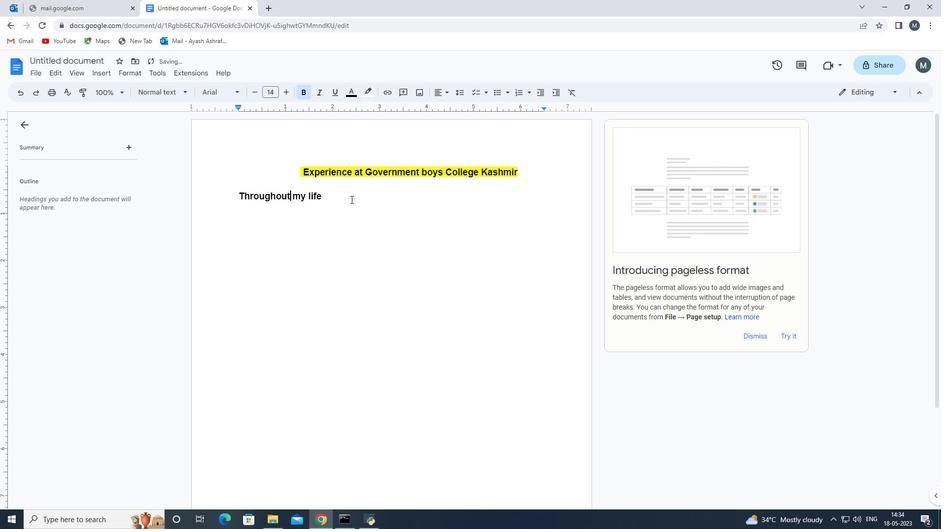 
Action: Mouse pressed left at (358, 204)
Screenshot: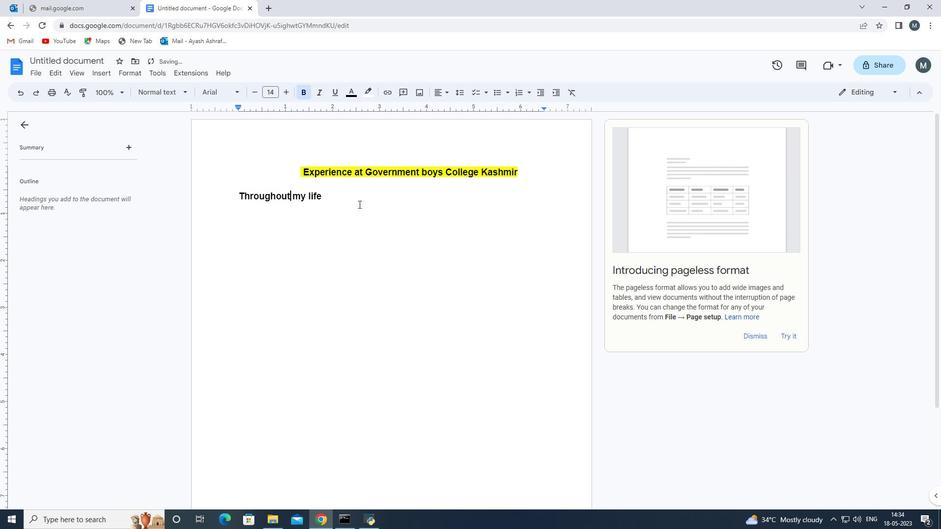 
Action: Key pressed i<Key.space>have<Key.space>visited<Key.space>t<Key.space>many<Key.space>places<Key.space>and<Key.space>attended<Key.space>many<Key.space>events<Key.space>and<Key.space>gathereings<Key.space>
Screenshot: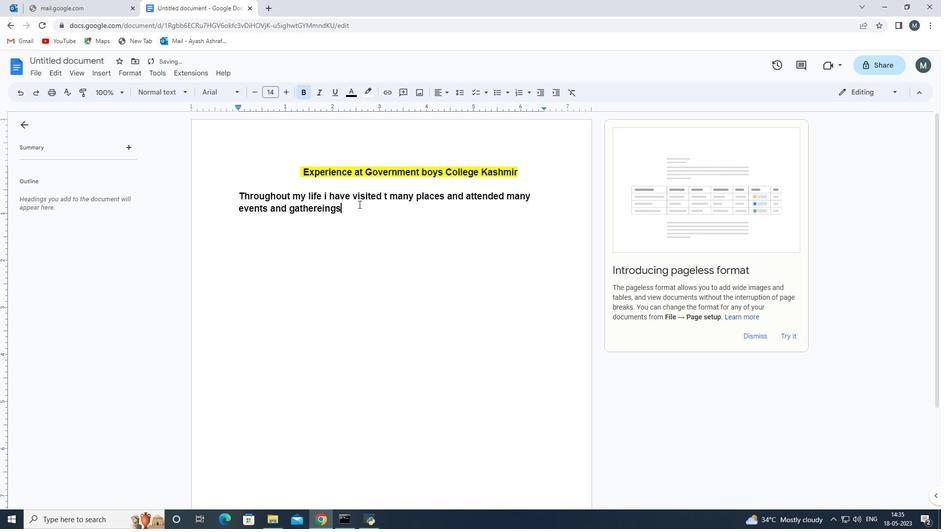 
Action: Mouse moved to (314, 211)
Screenshot: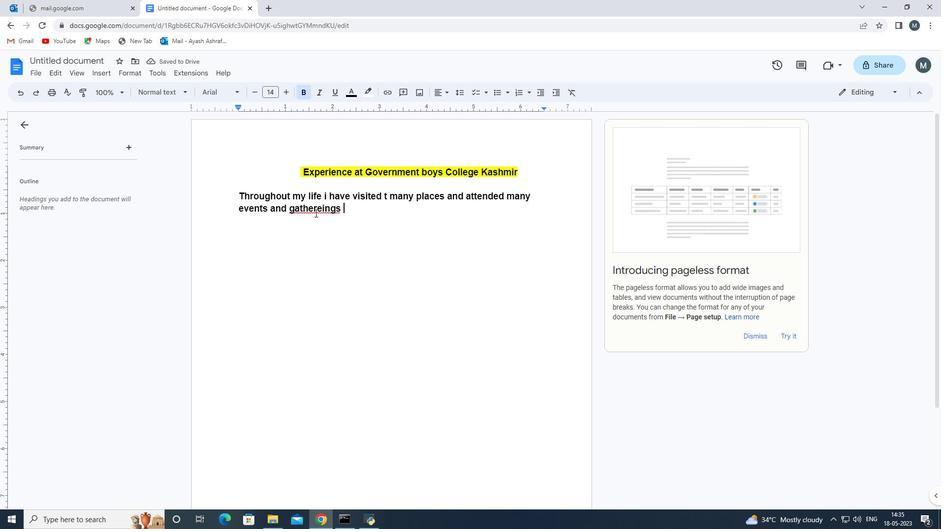 
Action: Mouse pressed left at (314, 211)
Screenshot: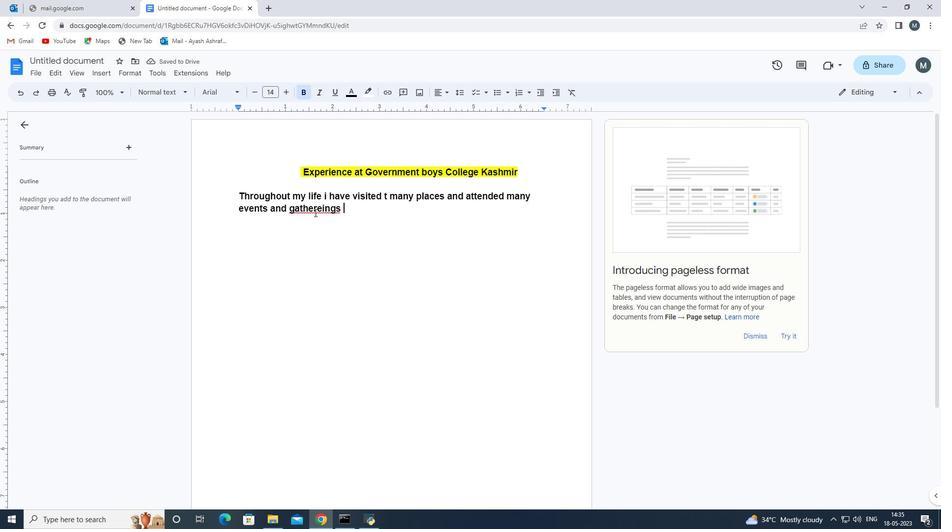 
Action: Mouse moved to (313, 196)
Screenshot: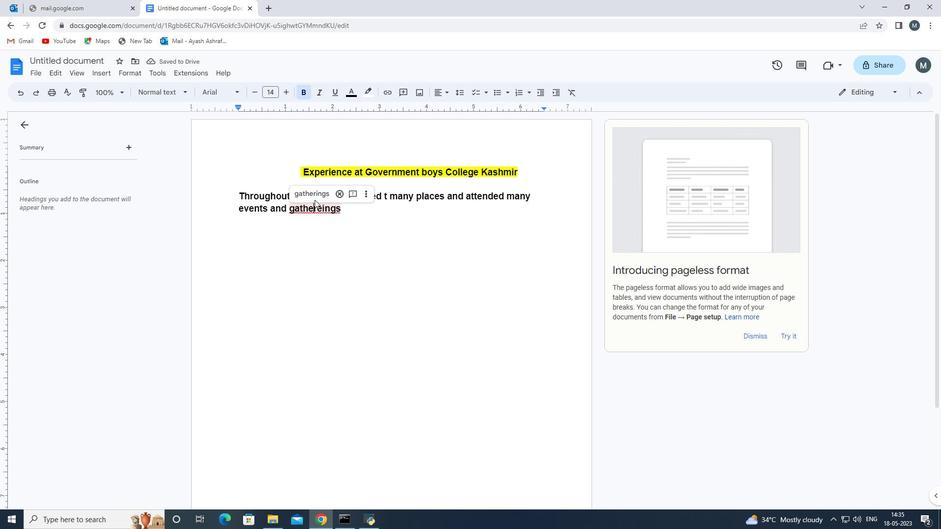 
Action: Mouse pressed left at (313, 196)
Screenshot: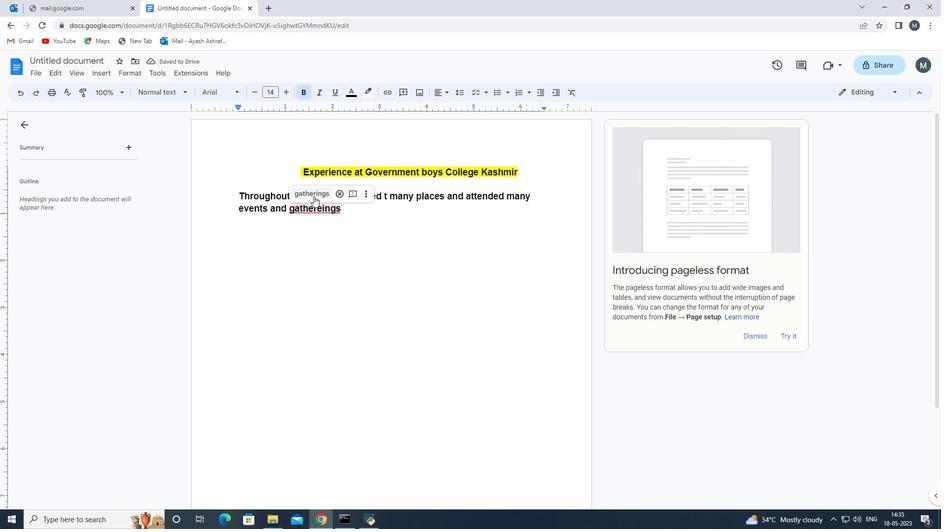 
Action: Mouse moved to (341, 211)
Screenshot: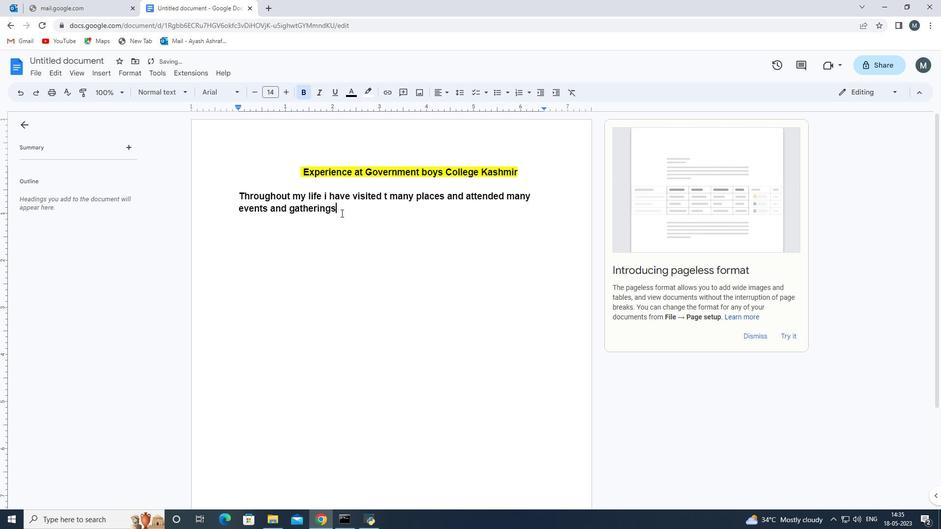 
Action: Key pressed <Key.space>so,<Key.space>far<Key.space>
Screenshot: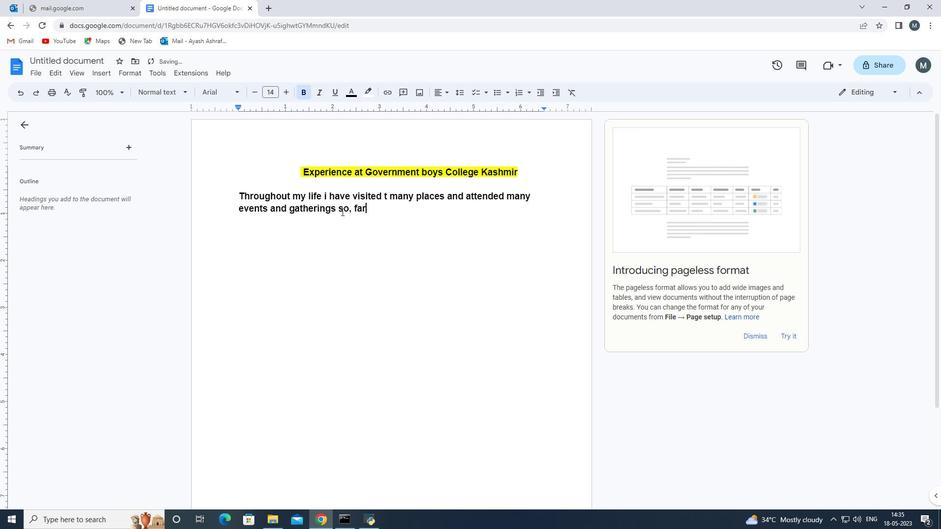 
Action: Mouse moved to (396, 215)
Screenshot: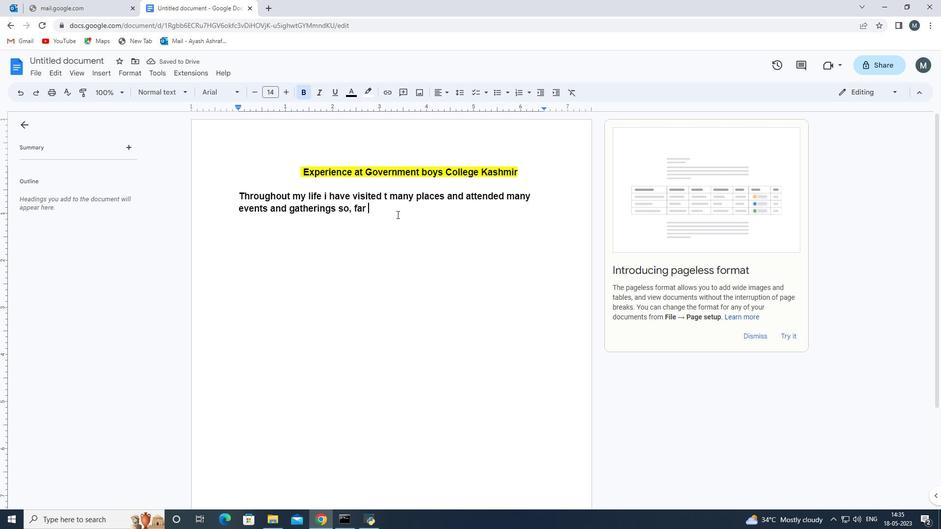
Action: Key pressed <Key.backspace>.<Key.space>for<Key.space><Key.backspace><Key.backspace><Key.backspace><Key.backspace><Key.backspace><Key.shift>But<Key.space>
Screenshot: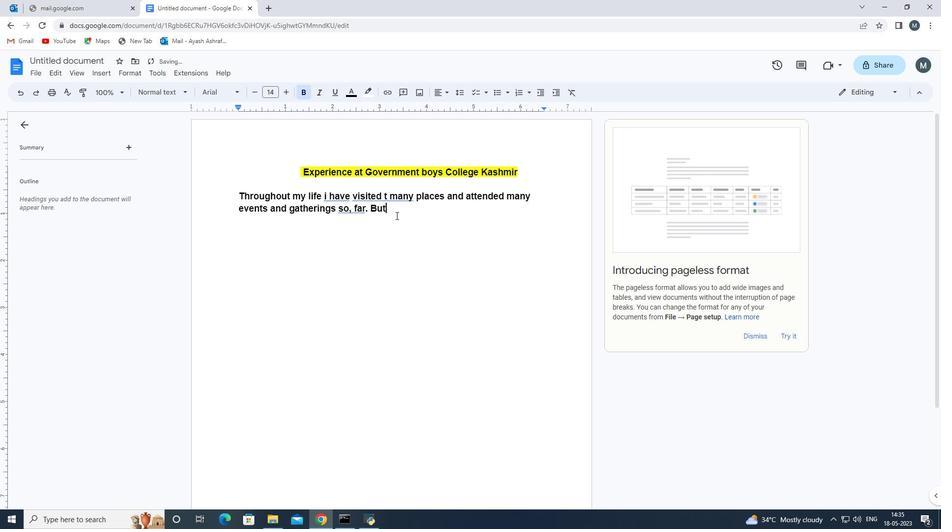 
Action: Mouse moved to (350, 211)
Screenshot: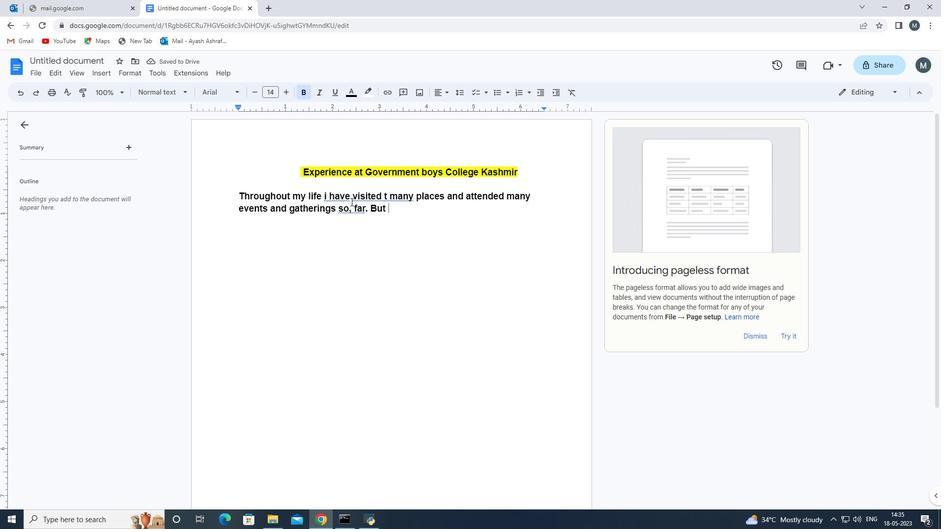 
Action: Mouse pressed left at (350, 211)
Screenshot: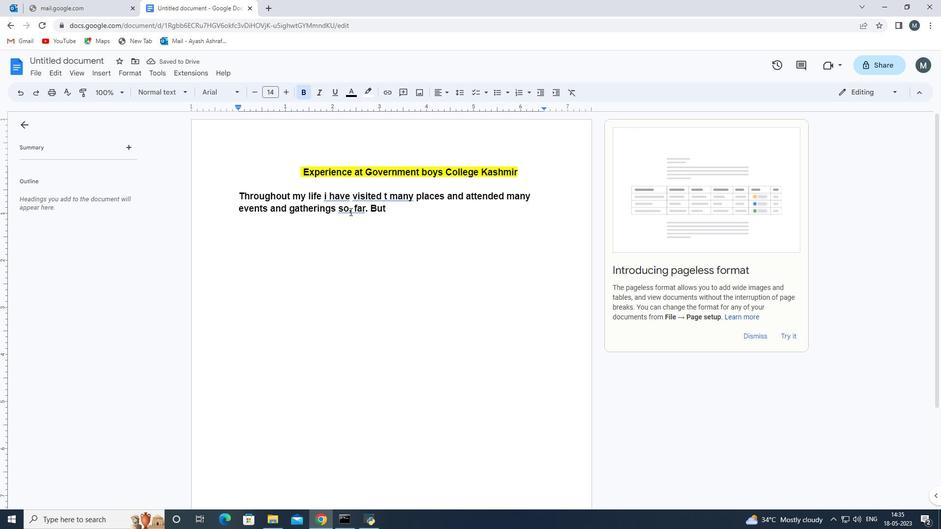 
Action: Mouse moved to (353, 194)
Screenshot: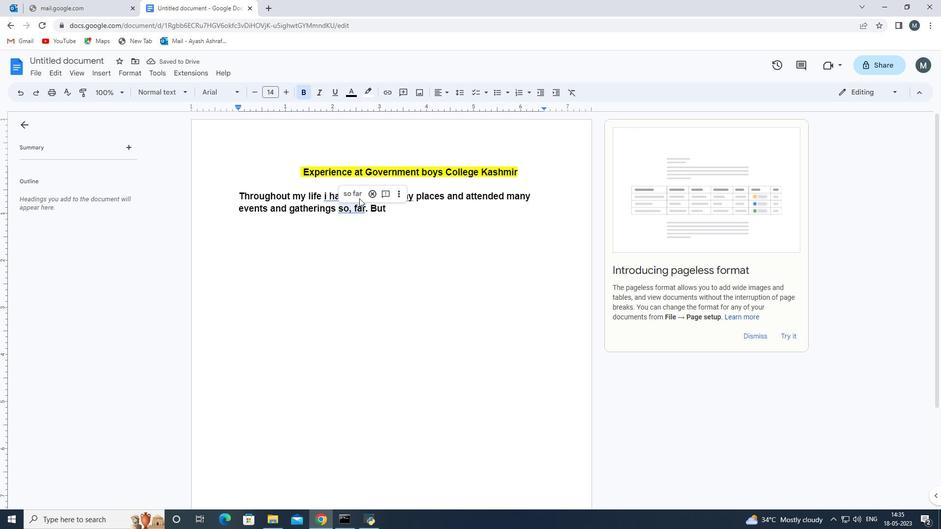
Action: Mouse pressed left at (353, 194)
Screenshot: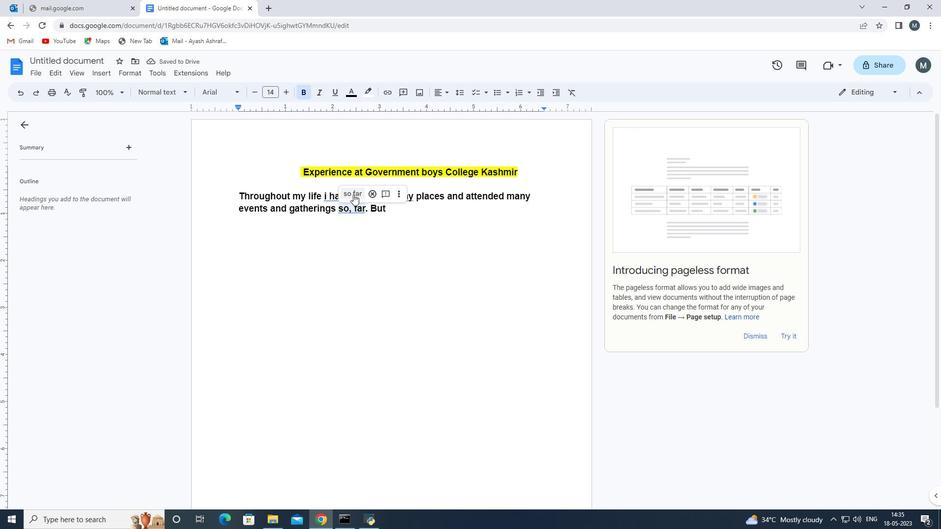 
Action: Mouse moved to (362, 191)
Screenshot: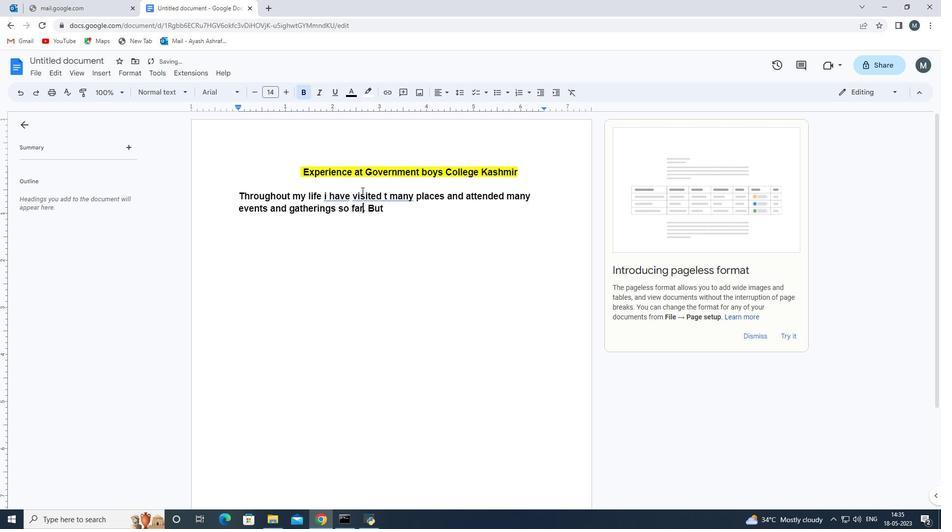 
Action: Mouse pressed left at (362, 191)
Screenshot: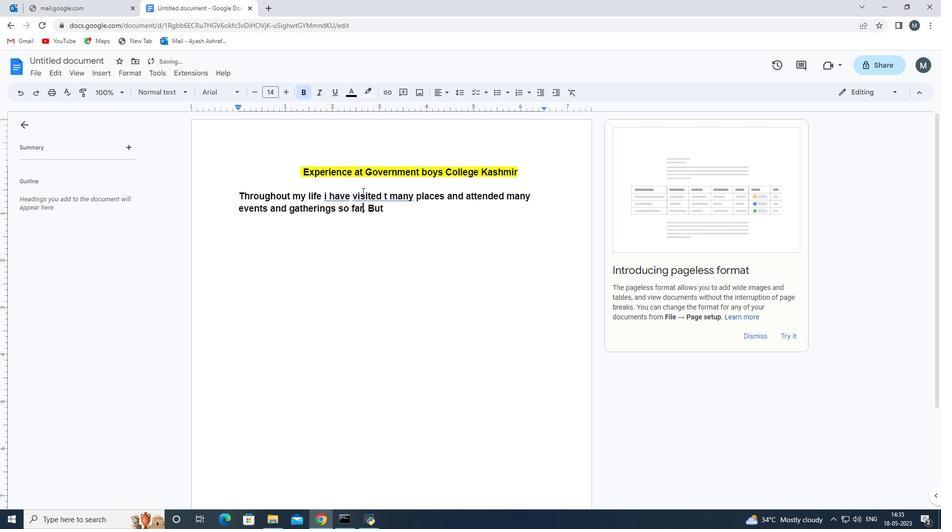 
Action: Mouse moved to (371, 181)
Screenshot: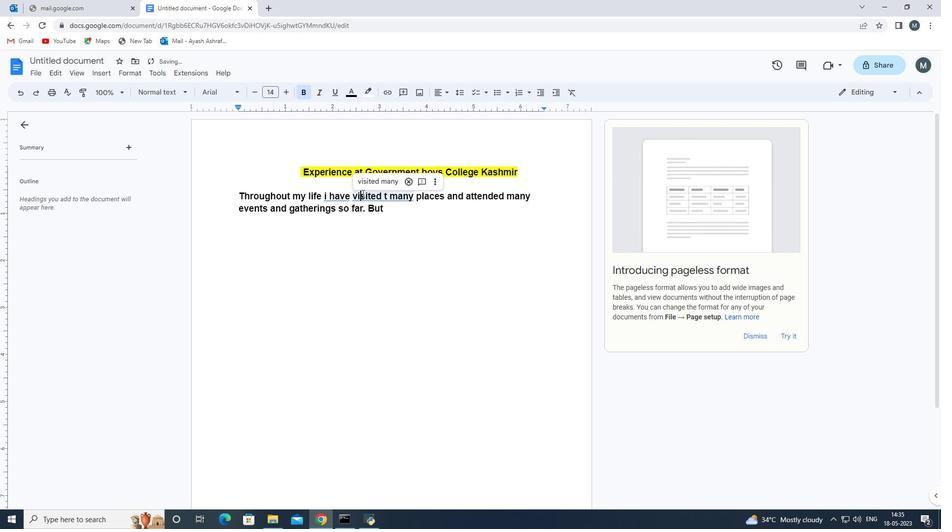 
Action: Mouse pressed left at (371, 181)
Screenshot: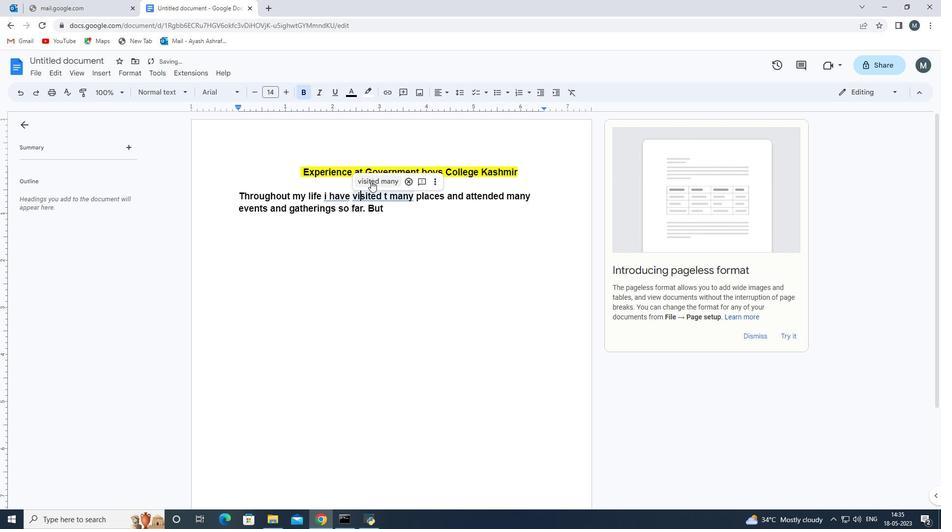 
Action: Mouse moved to (332, 200)
Screenshot: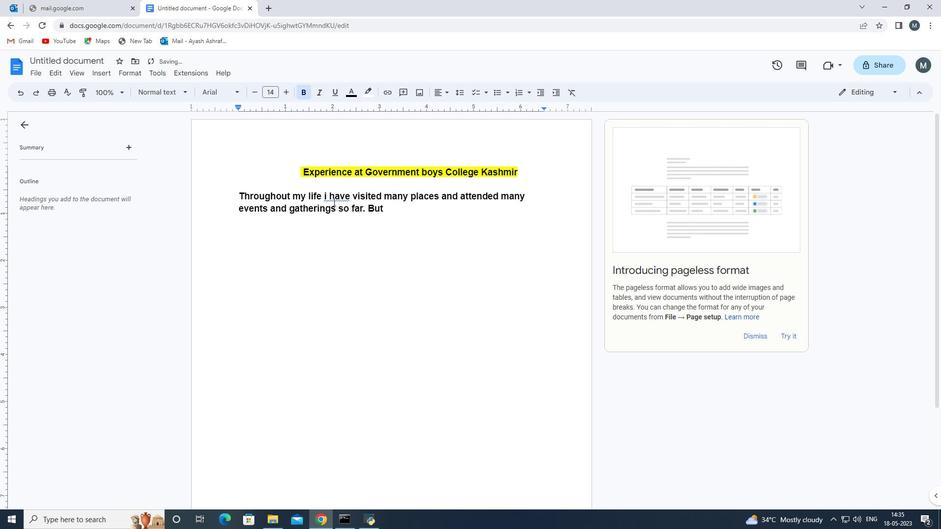 
Action: Mouse pressed left at (332, 200)
Screenshot: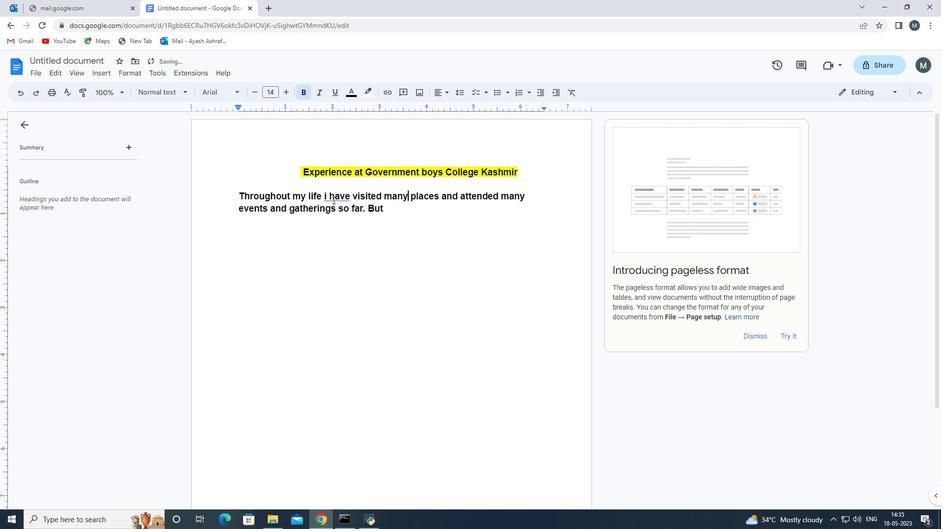 
Action: Mouse moved to (343, 183)
Screenshot: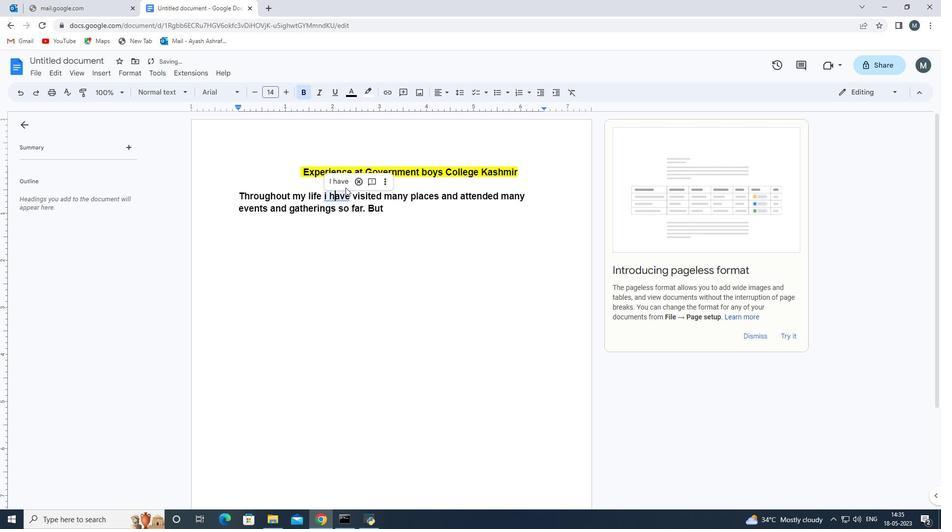 
Action: Mouse pressed left at (343, 183)
Screenshot: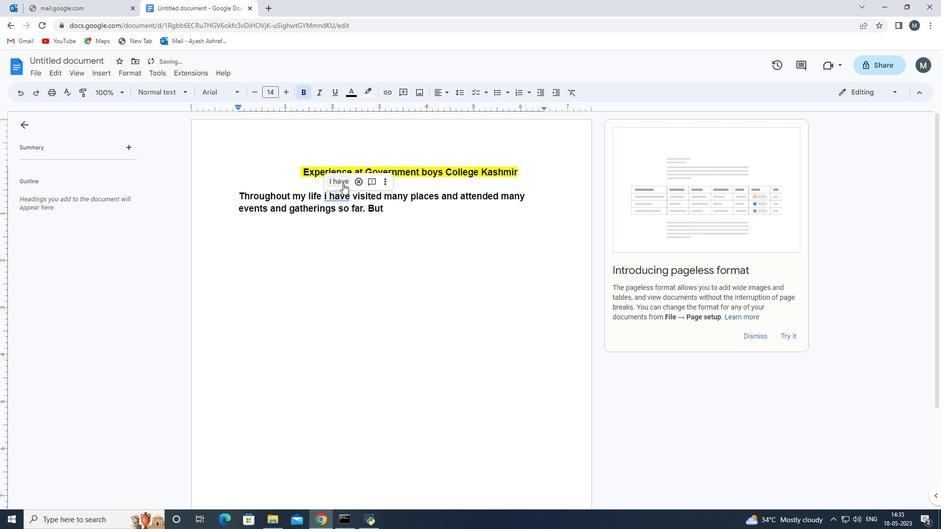 
Action: Mouse moved to (393, 216)
Screenshot: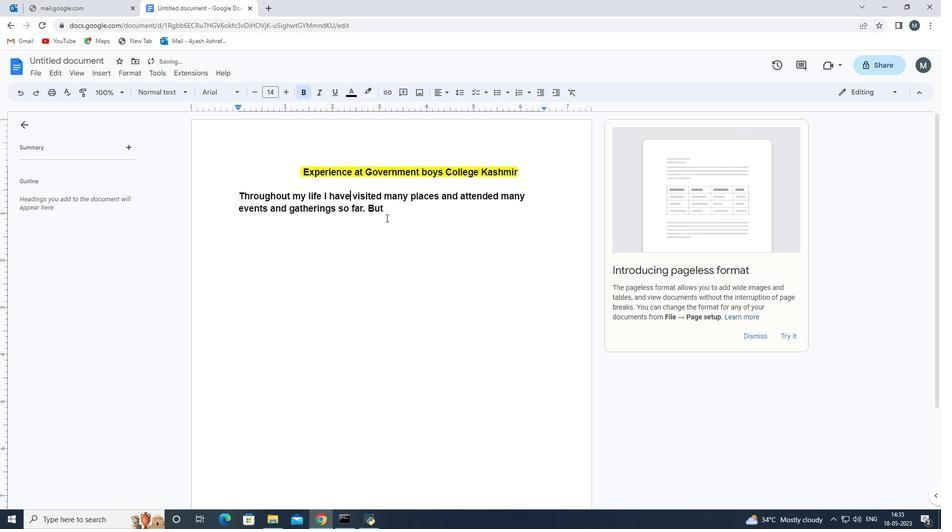 
Action: Mouse pressed left at (393, 216)
Screenshot: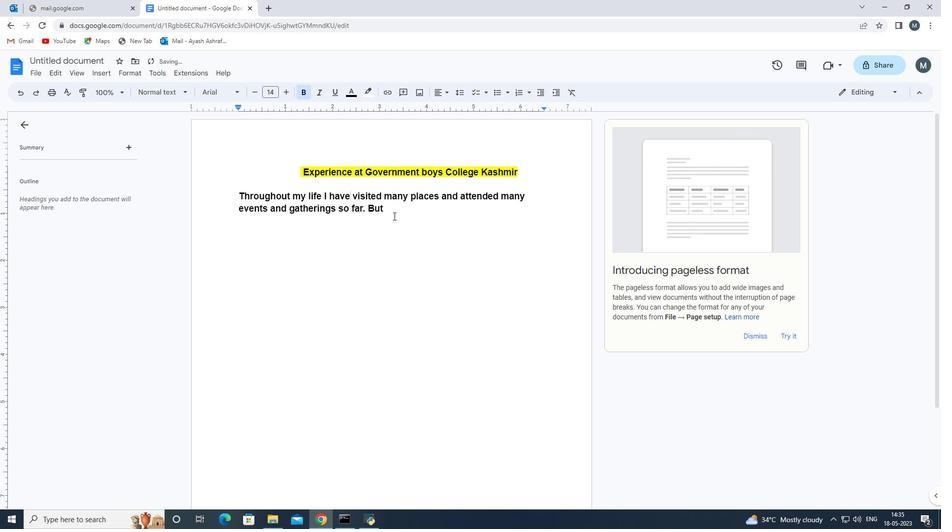 
Action: Key pressed this<Key.space><Key.backspace><Key.backspace><Key.backspace><Key.backspace><Key.backspace><Key.backspace>visiting<Key.space>gdc<Key.space>kashimir<Key.space>
Screenshot: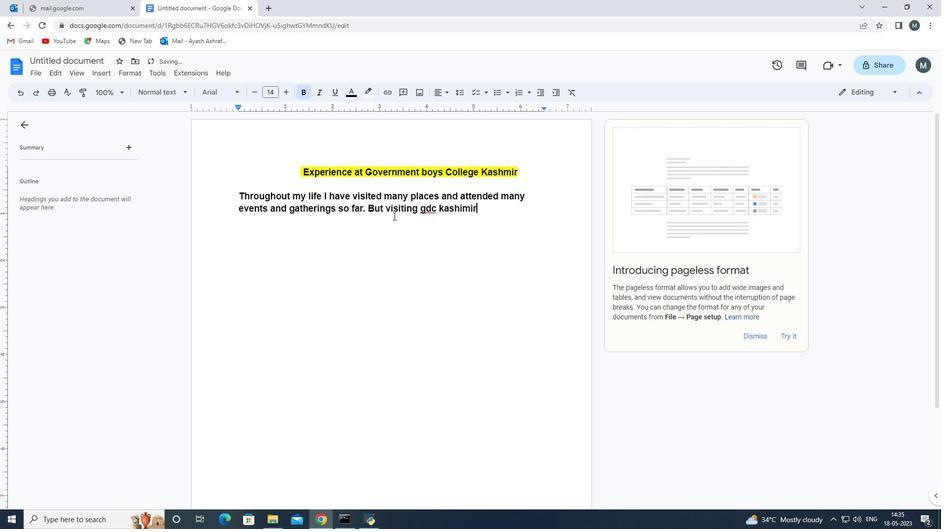 
Action: Mouse moved to (427, 212)
Screenshot: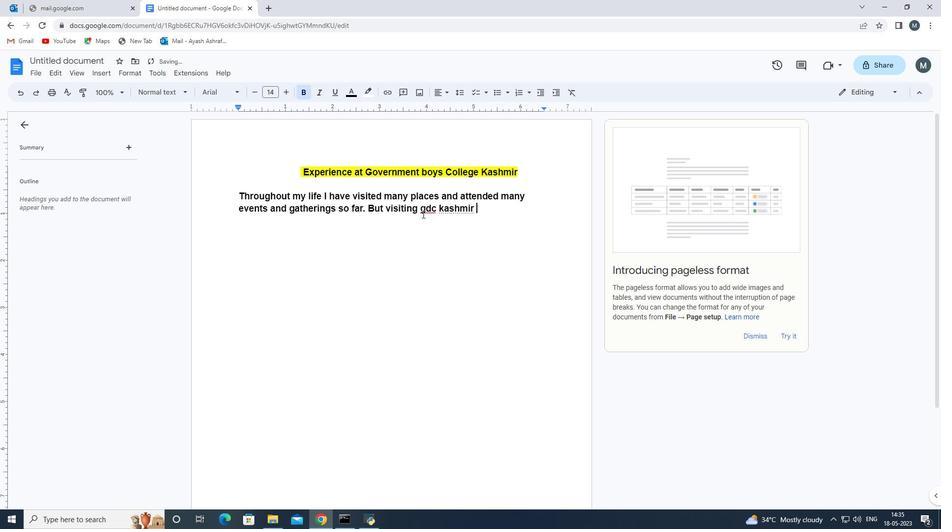 
Action: Mouse pressed left at (427, 212)
Screenshot: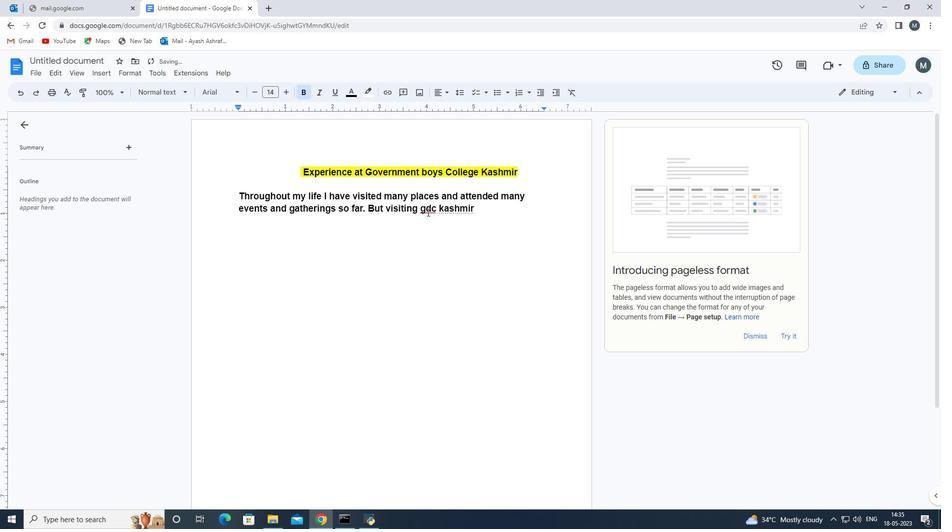 
Action: Mouse moved to (424, 210)
Screenshot: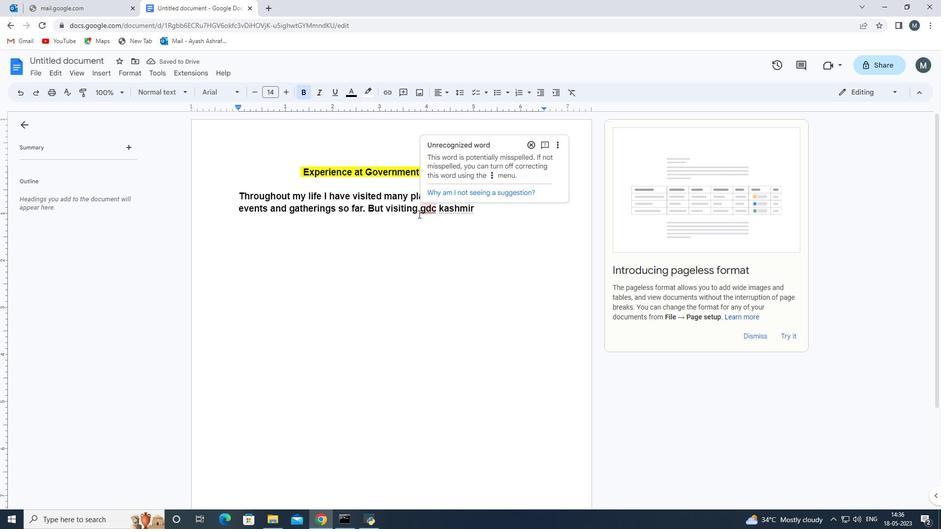 
Action: Key pressed <Key.backspace><Key.shift><Key.shift><Key.shift><Key.shift><Key.shift><Key.shift><Key.shift><Key.shift><Key.shift><Key.shift><Key.shift><Key.shift><Key.shift><Key.shift>G
Screenshot: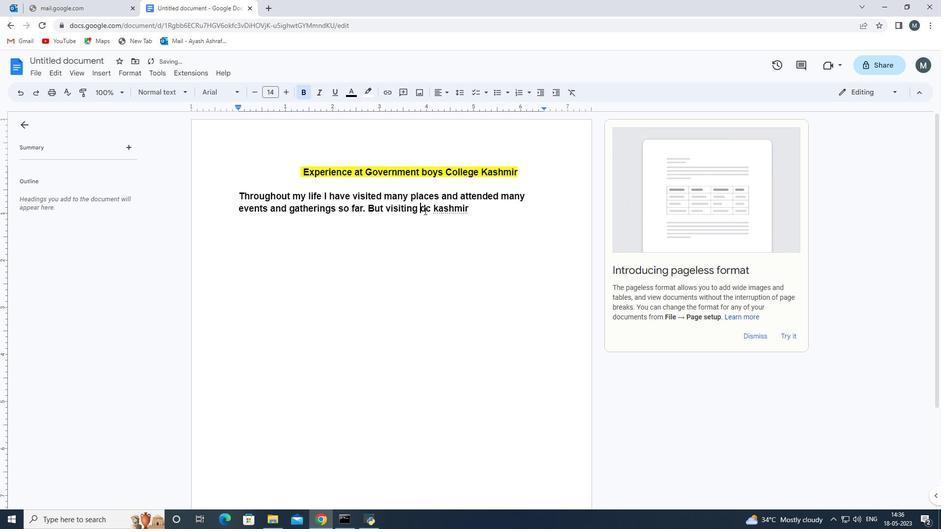 
Action: Mouse moved to (478, 210)
Screenshot: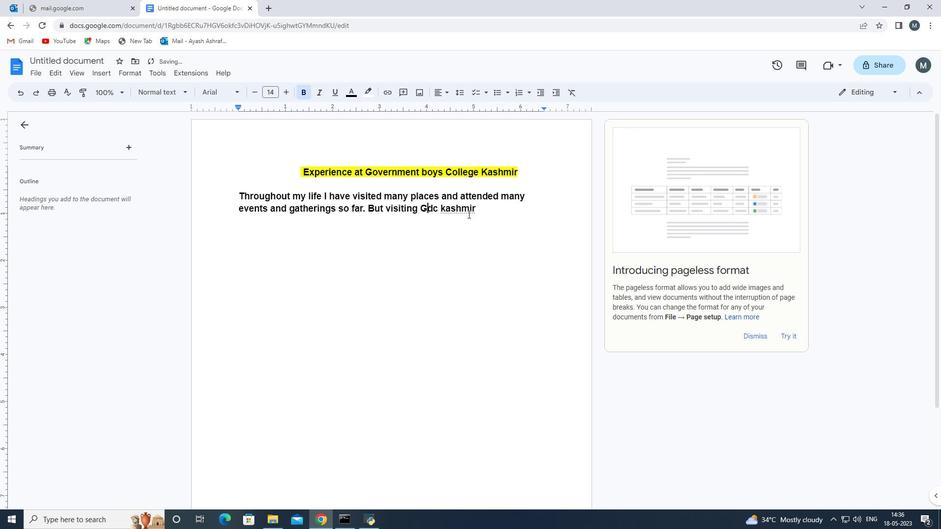 
Action: Mouse pressed left at (478, 210)
Screenshot: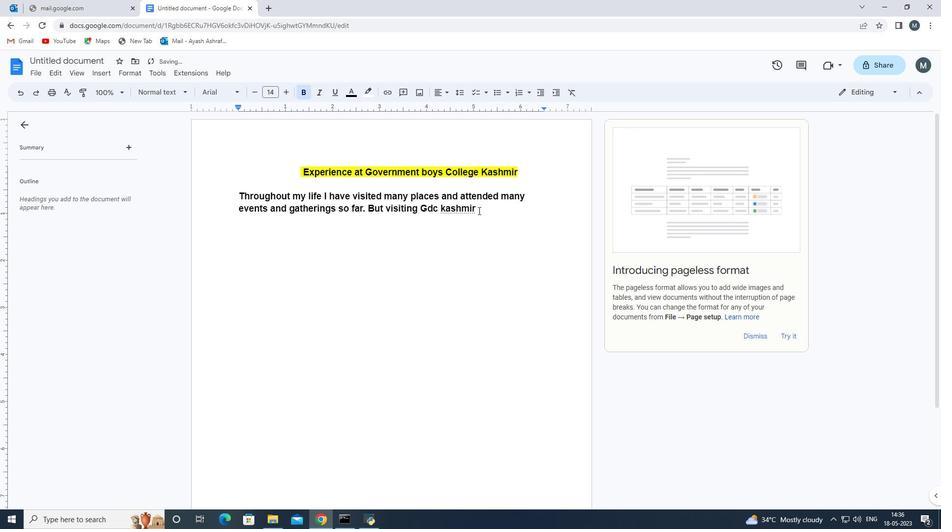 
Action: Mouse moved to (480, 213)
Screenshot: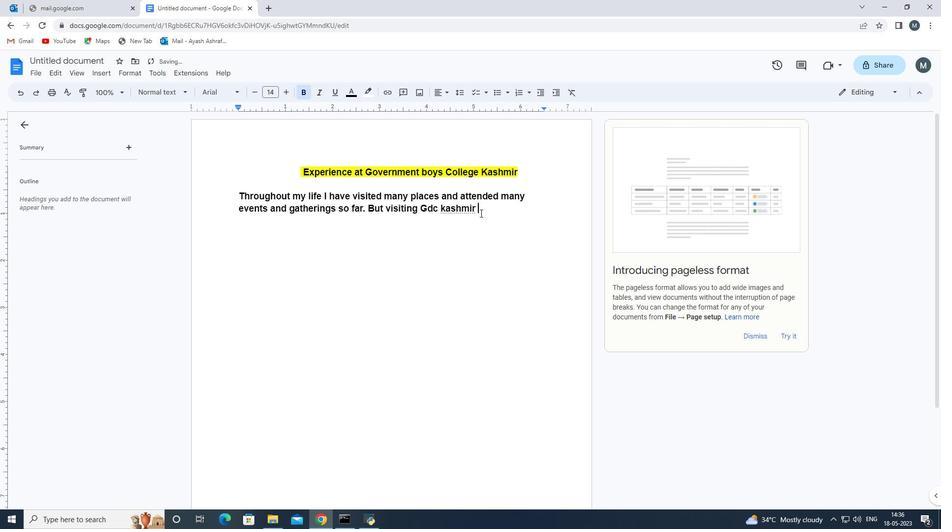 
Action: Key pressed was<Key.space>on<Key.space>e<Key.backspace><Key.backspace>e<Key.space>best<Key.space>expernce<Key.space>ever<Key.space>th<Key.space><Key.backspace>e<Key.space>people<Key.space>who<Key.space>attended<Key.space>the<Key.space>event<Key.space>were<Key.space>truly<Key.space>amazing<Key.space>and<Key.space>m<Key.backspace>a<Key.backspace>they<Key.space>were<Key.space><Key.backspace><Key.backspace><Key.backspace><Key.backspace><Key.backspace><Key.backspace><Key.backspace><Key.backspace><Key.backspace><Key.backspace><Key.backspace><Key.backspace><Key.backspace><Key.backspace>they<Key.space>h<Key.backspace>were<Key.space>the<Key.space>master<Key.space>of<Key.space>all<Key.space>trades<Key.space><Key.backspace>.<Key.space><Key.backspace><Key.space>
Screenshot: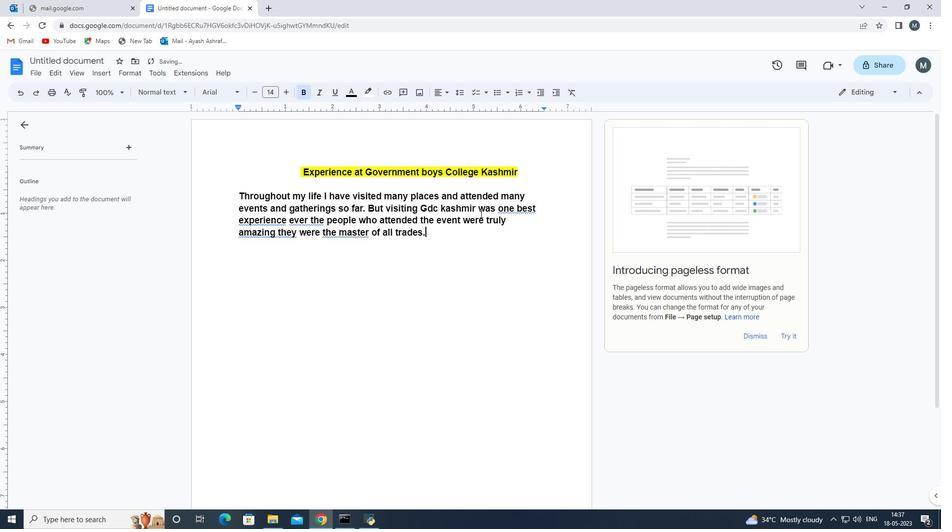 
Action: Mouse moved to (258, 222)
Screenshot: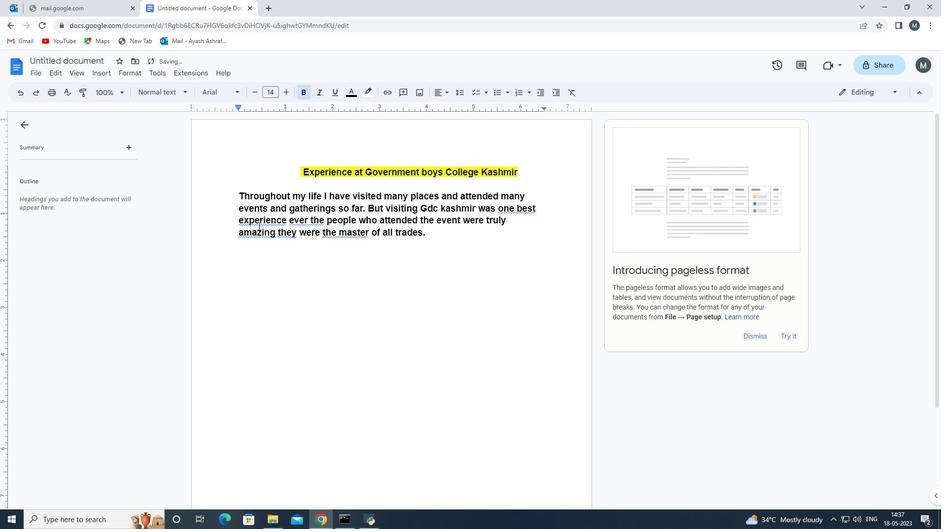 
Action: Mouse pressed left at (258, 222)
Screenshot: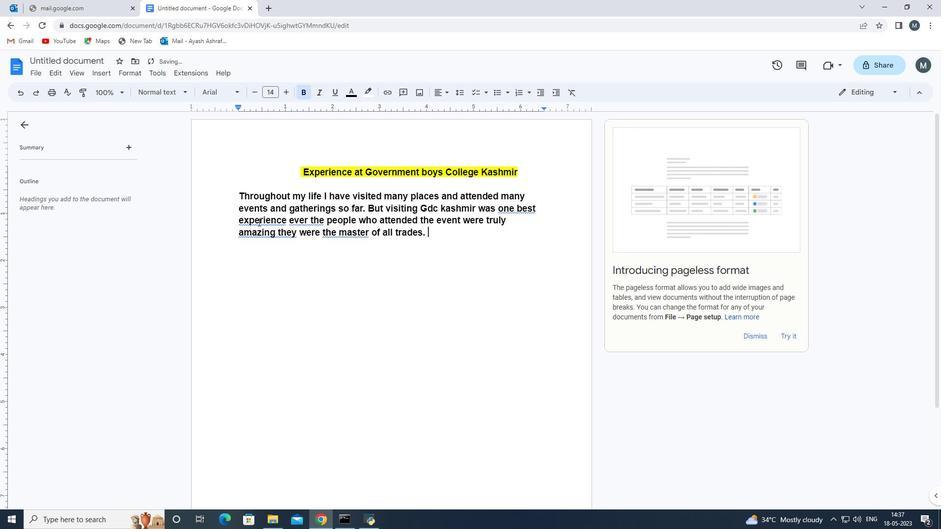 
Action: Mouse moved to (263, 209)
Screenshot: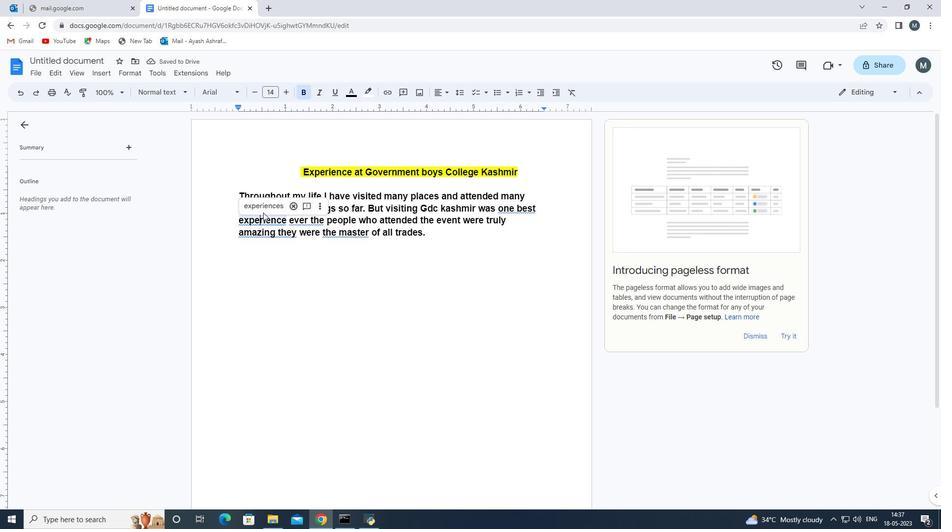 
Action: Mouse pressed left at (263, 209)
Screenshot: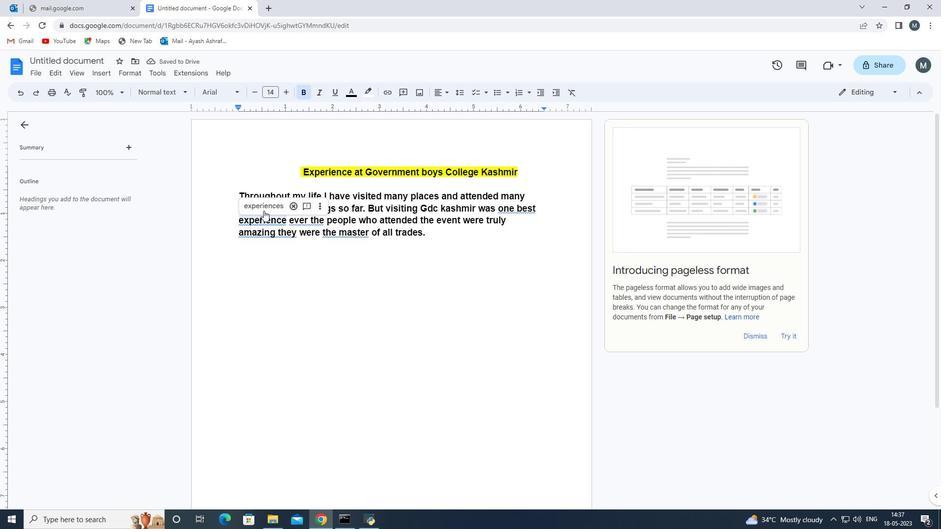 
Action: Mouse moved to (259, 237)
Screenshot: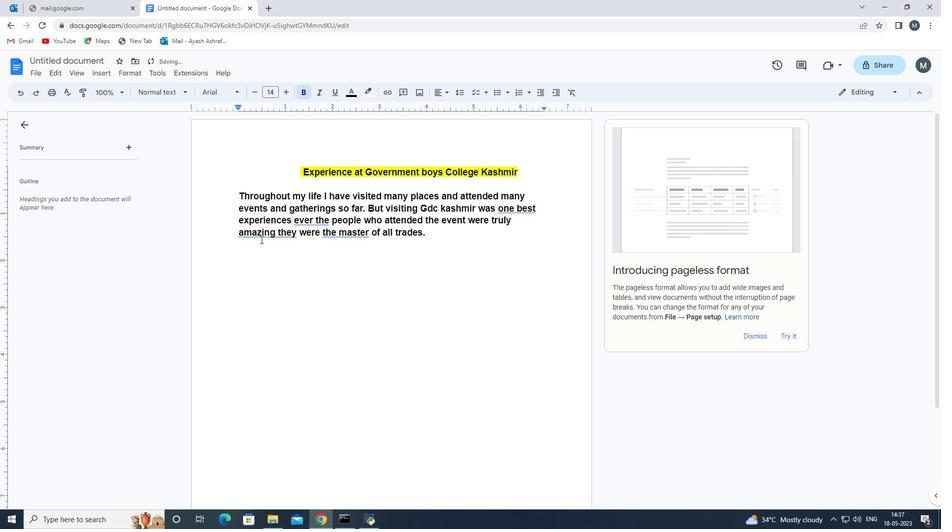 
Action: Mouse pressed left at (259, 237)
Screenshot: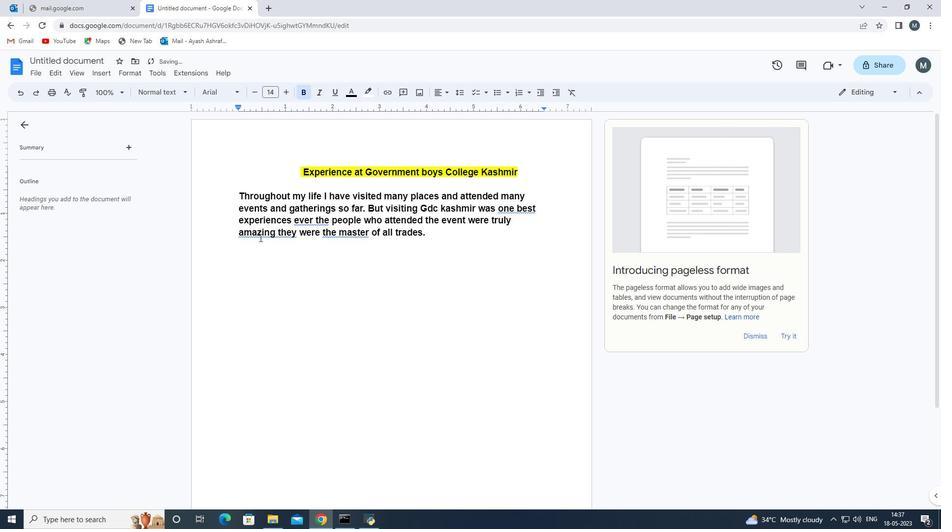 
Action: Mouse moved to (251, 216)
Screenshot: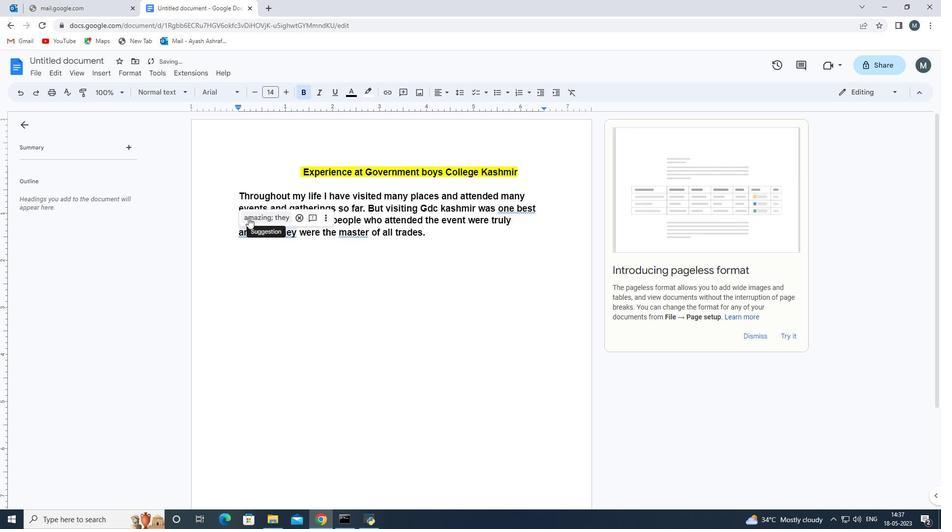 
Action: Mouse pressed left at (251, 216)
Screenshot: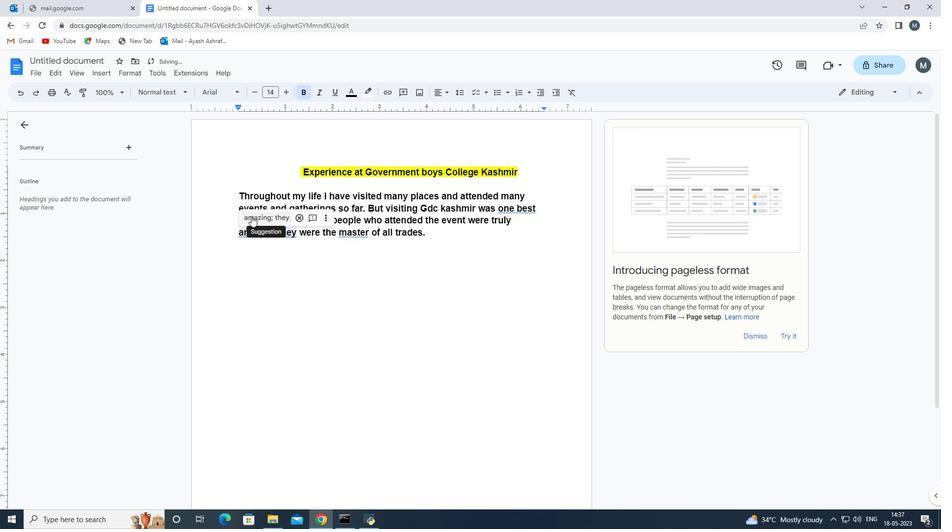 
Action: Mouse moved to (343, 234)
Screenshot: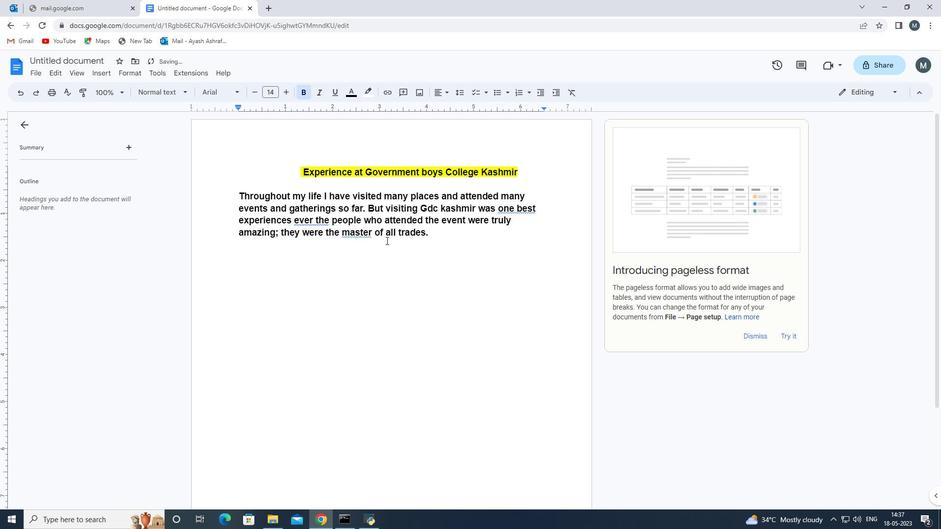 
Action: Mouse pressed left at (343, 234)
Screenshot: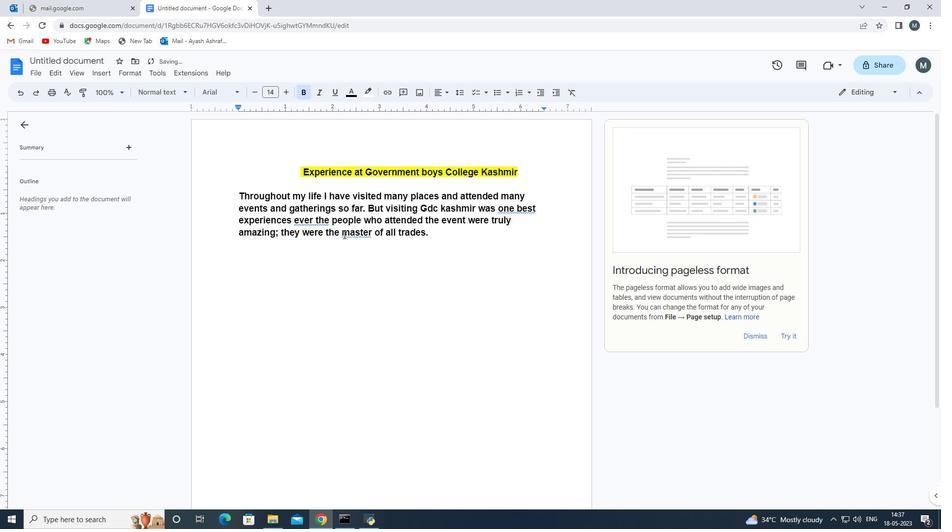 
Action: Mouse moved to (362, 235)
Screenshot: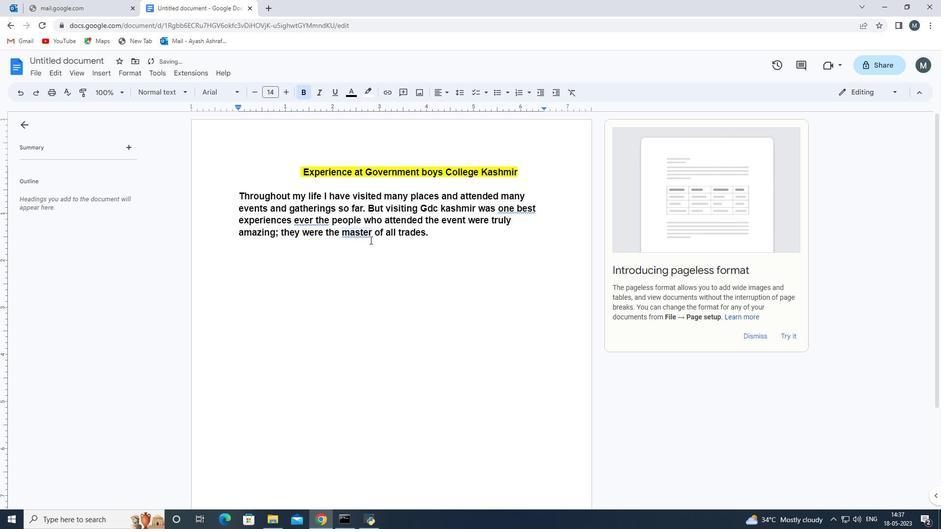 
Action: Mouse pressed left at (362, 235)
Screenshot: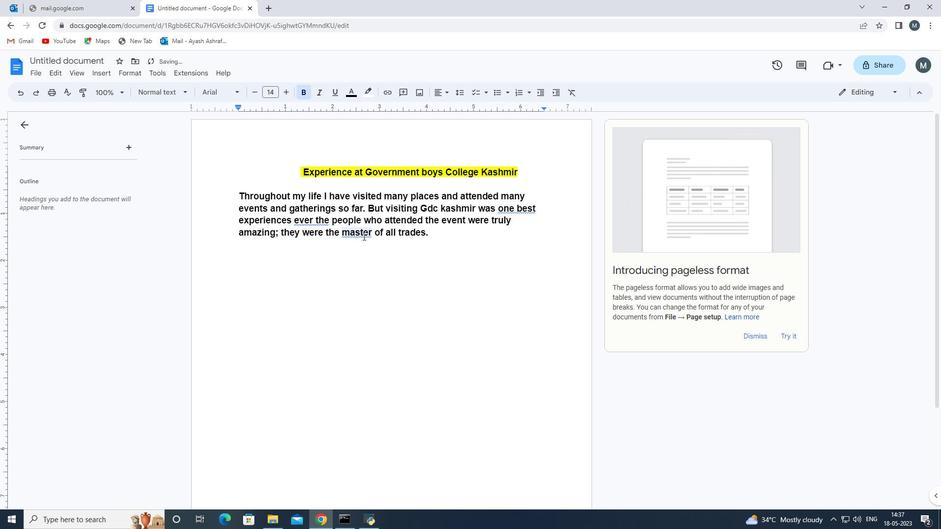 
Action: Mouse moved to (365, 220)
Screenshot: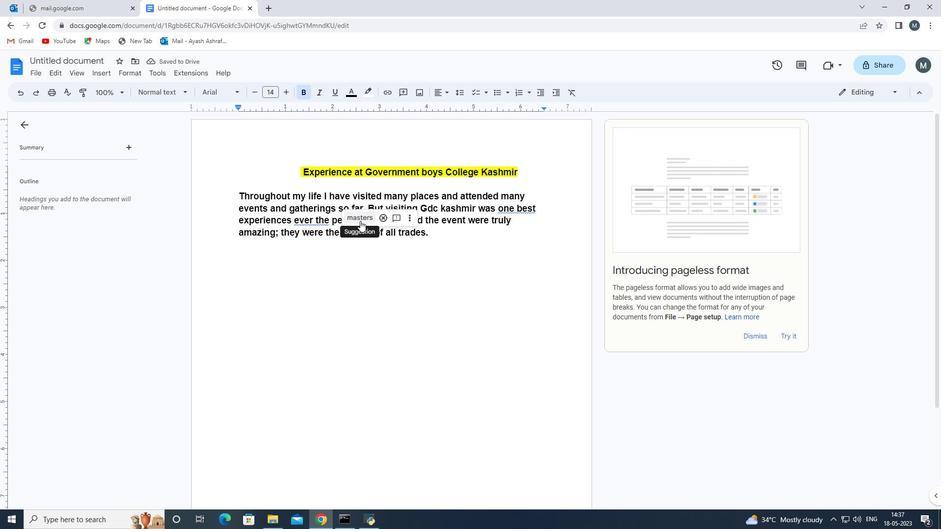 
Action: Mouse pressed left at (365, 220)
Screenshot: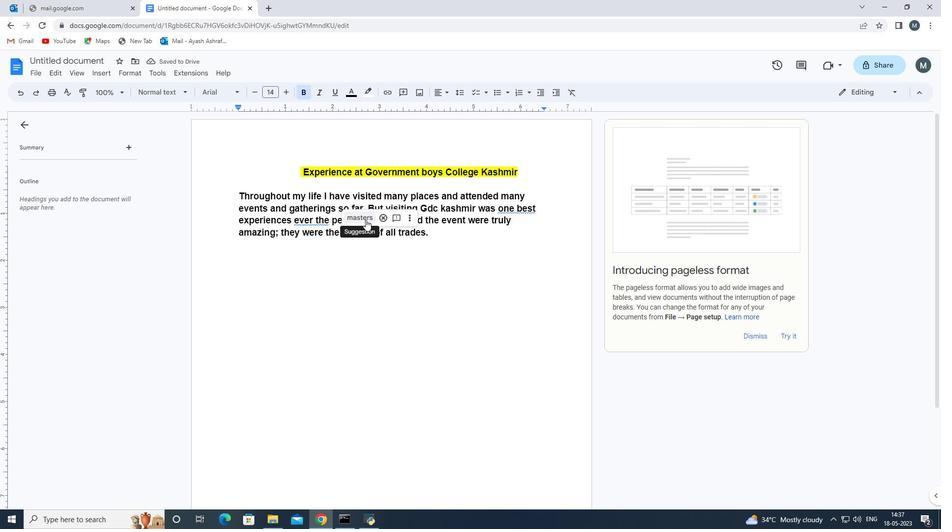 
Action: Mouse moved to (304, 222)
Screenshot: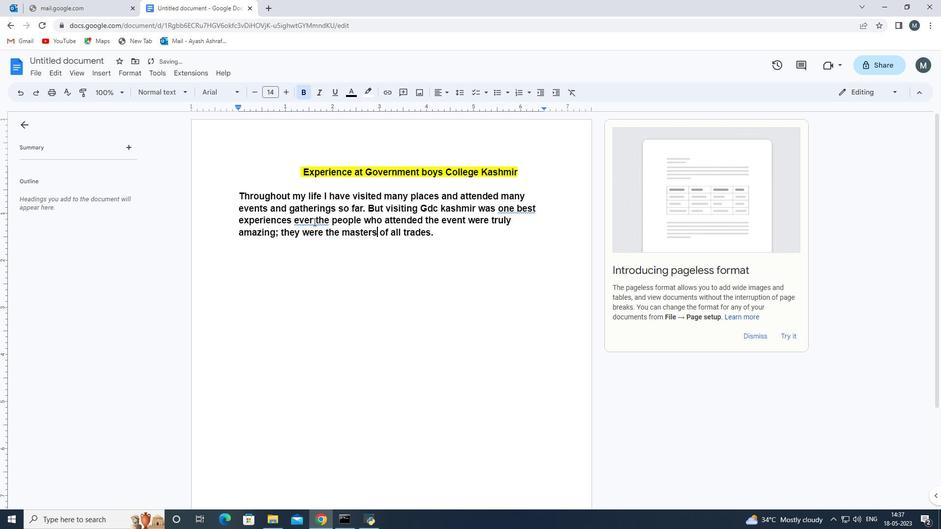 
Action: Mouse pressed left at (304, 222)
Screenshot: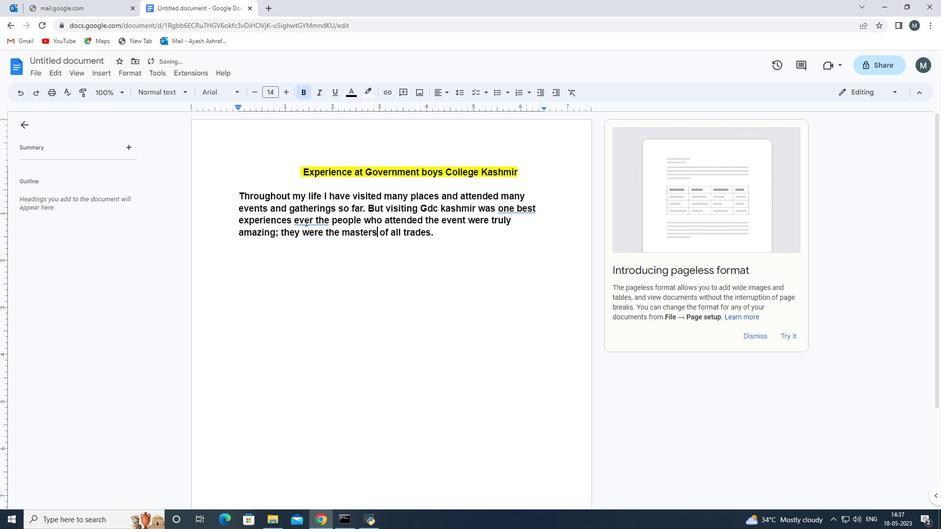 
Action: Mouse moved to (318, 207)
Screenshot: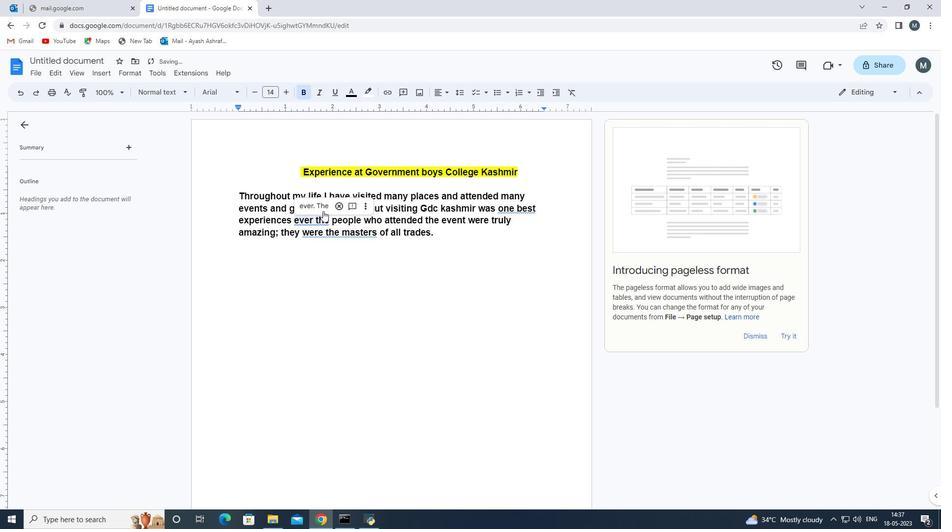
Action: Mouse pressed left at (318, 207)
Screenshot: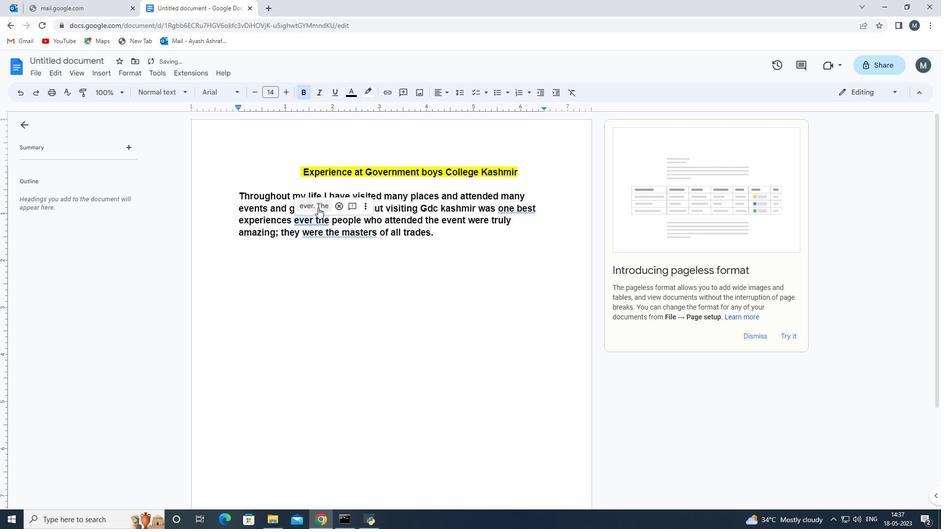 
Action: Mouse moved to (442, 241)
Screenshot: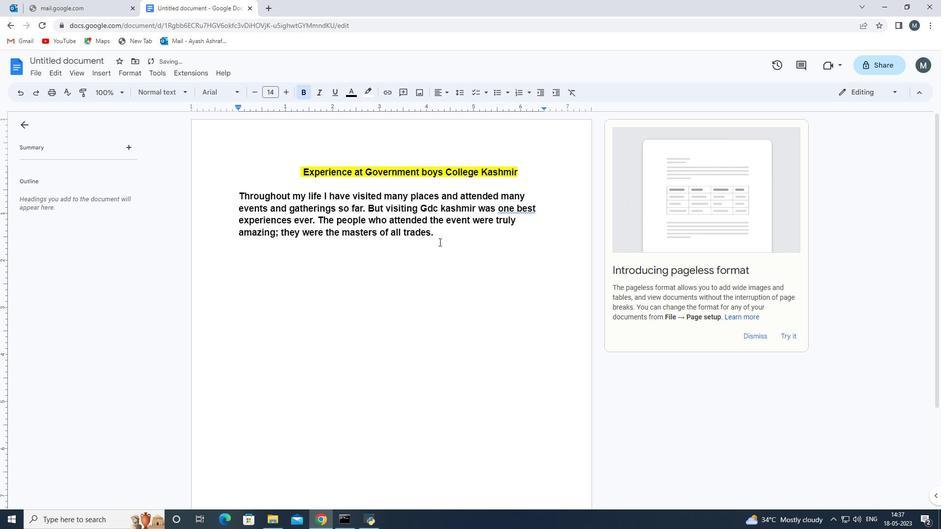 
Action: Mouse pressed left at (442, 241)
Screenshot: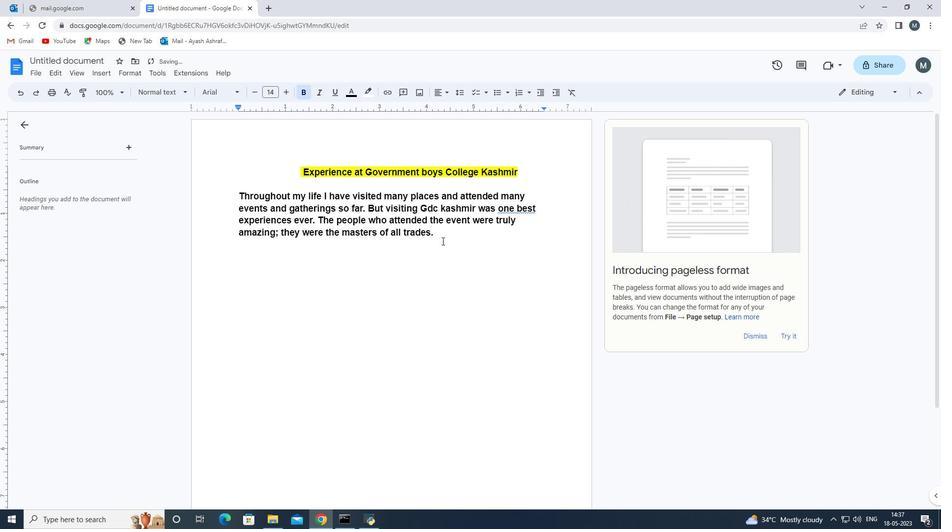 
Action: Mouse moved to (436, 248)
Screenshot: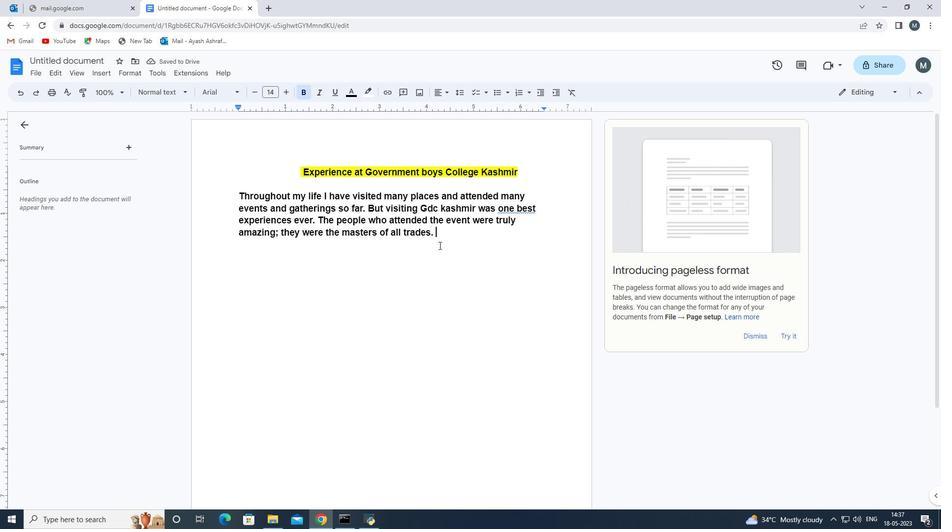 
Action: Key pressed kashnir<Key.space>is<Key.space>more<Key.space>than<Key.space>700<Key.space>kilmeters<Key.space>
Screenshot: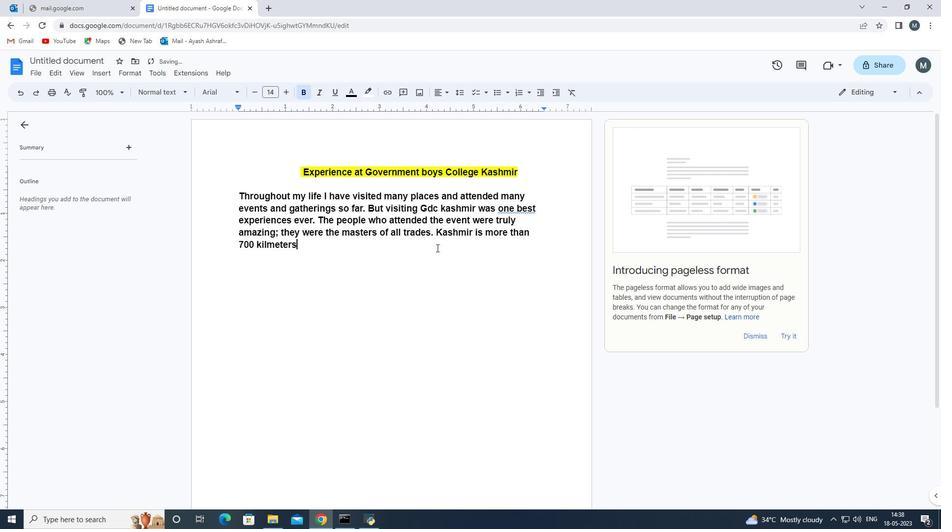 
Action: Mouse moved to (267, 247)
Screenshot: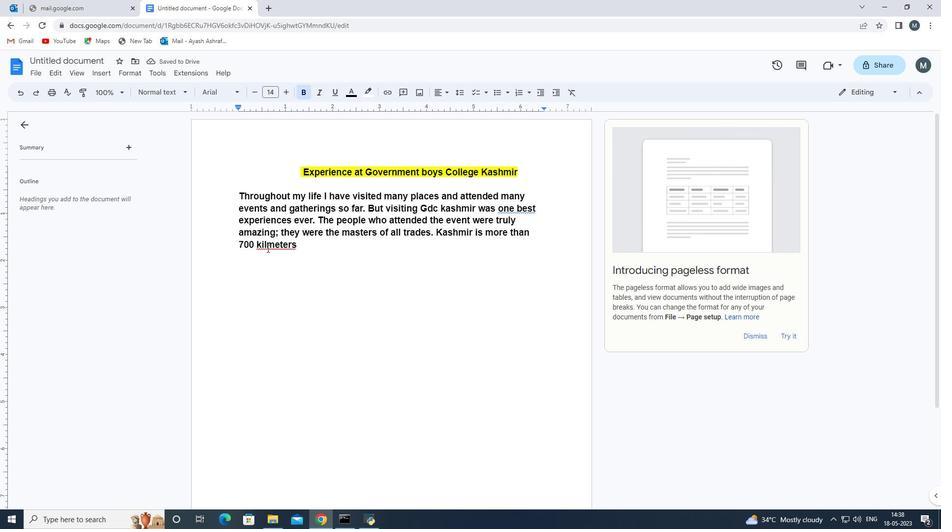 
Action: Mouse pressed left at (267, 247)
Screenshot: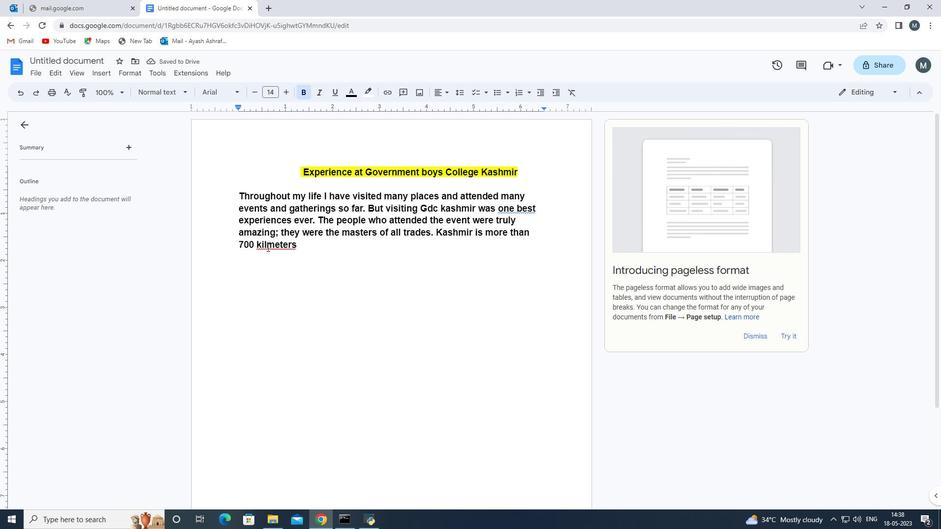 
Action: Mouse moved to (298, 253)
Screenshot: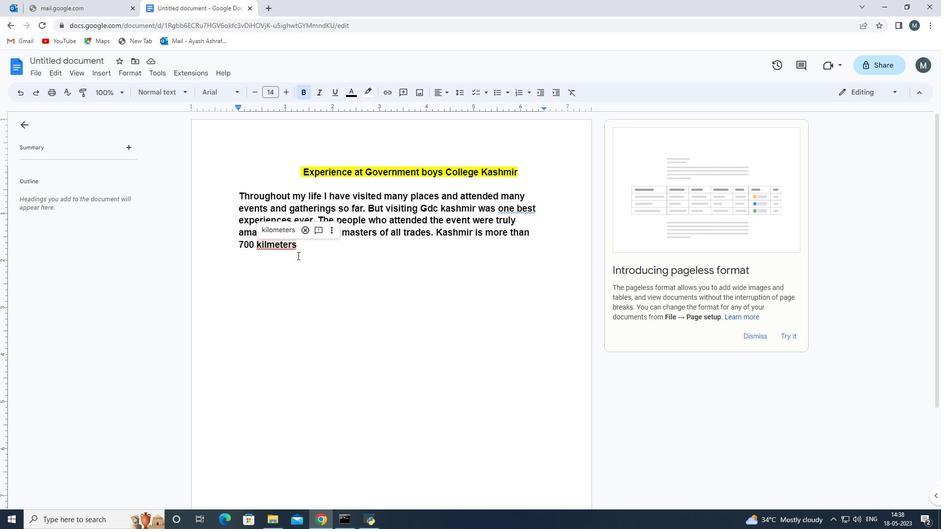
Action: Key pressed o
Screenshot: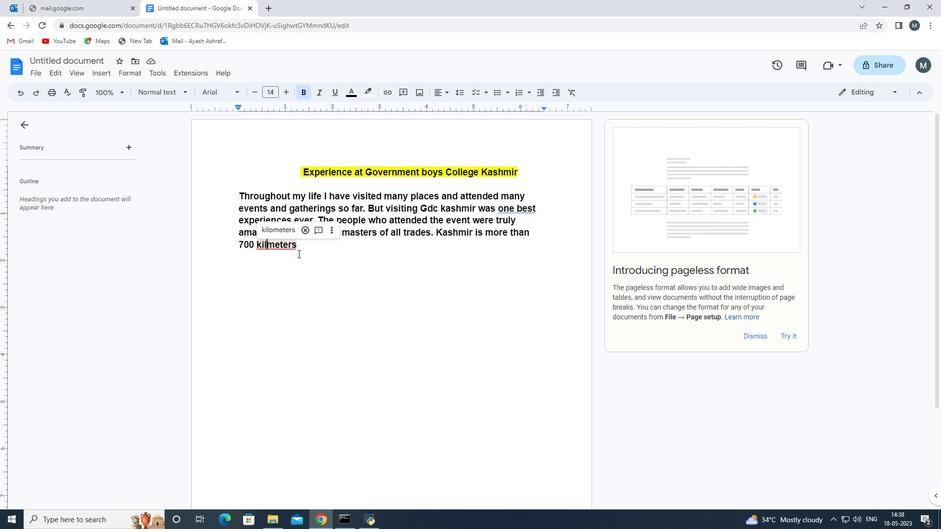 
Action: Mouse moved to (311, 251)
Screenshot: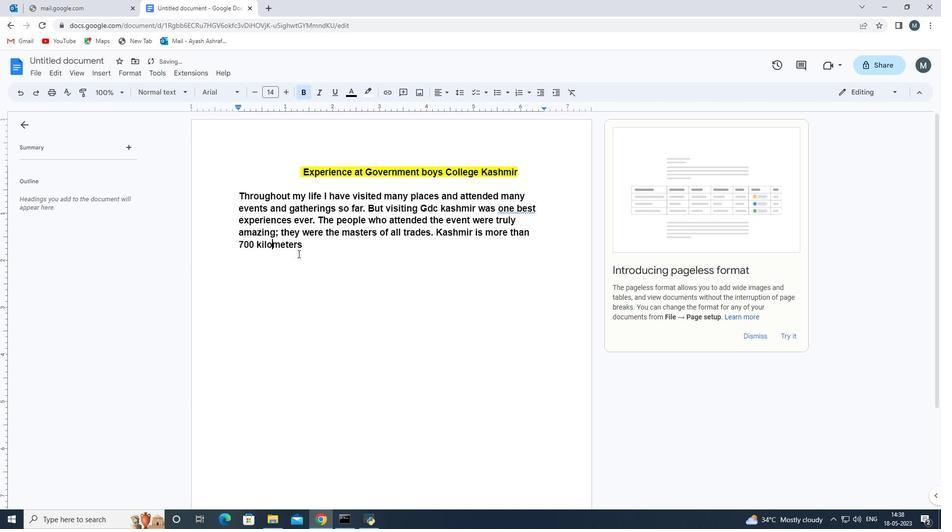 
Action: Mouse pressed left at (311, 251)
Screenshot: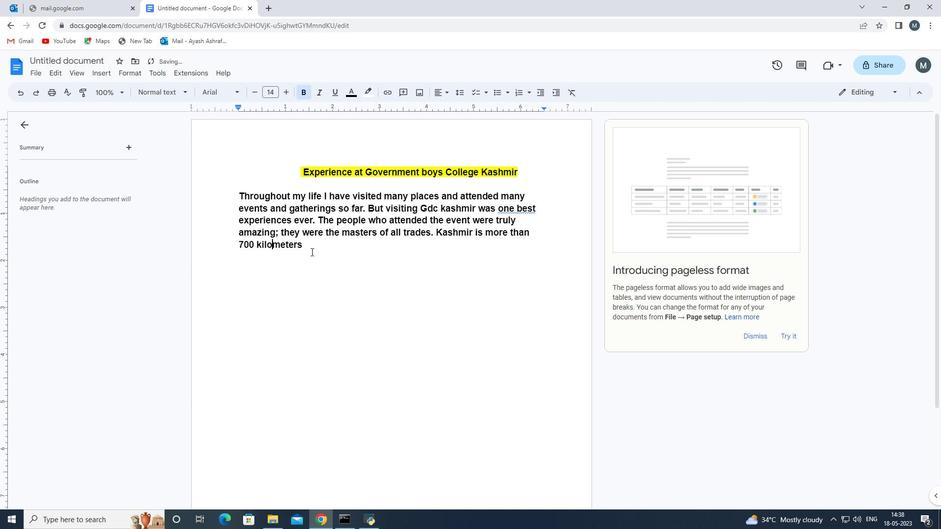 
Action: Mouse moved to (311, 251)
Screenshot: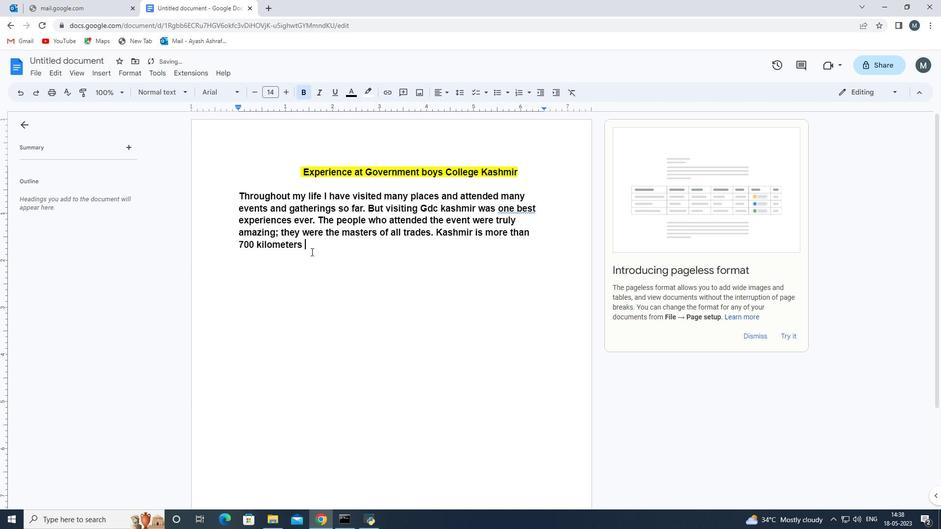 
Action: Key pressed away<Key.space>d<Key.backspace>frm<Key.space><Key.backspace><Key.backspace>om<Key.space>my<Key.space>destination<Key.space>so<Key.space>
Screenshot: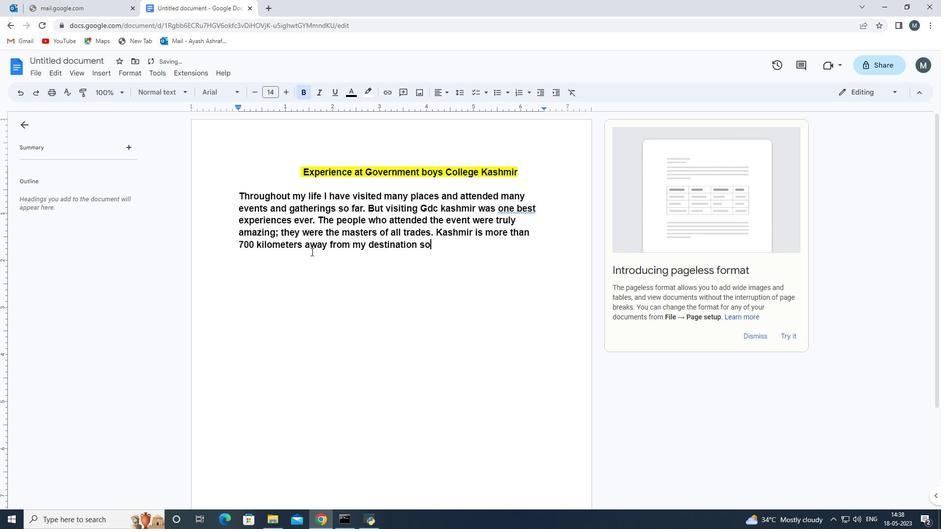 
Action: Mouse moved to (389, 299)
Screenshot: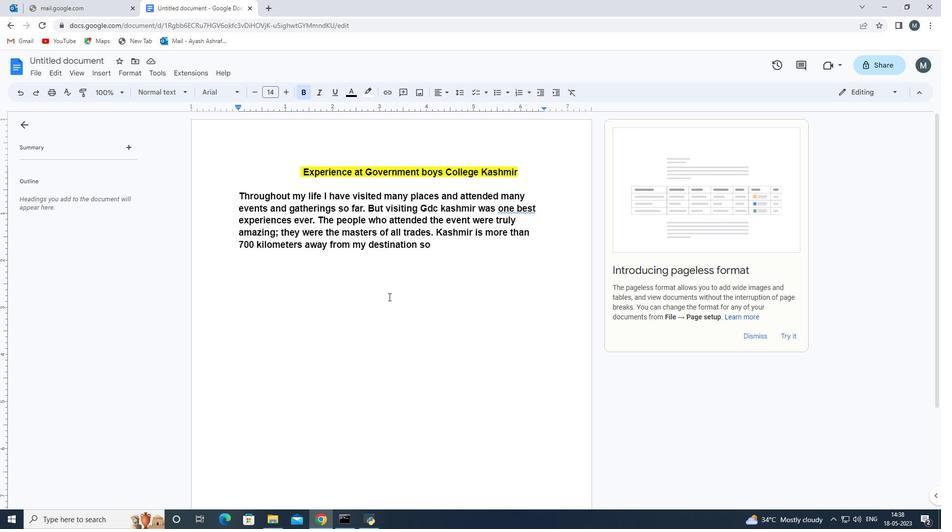 
Action: Key pressed it<Key.space><Key.space>tok<Key.backspace>ok<Key.space>mw<Key.space><Key.backspace>e<Key.space><Key.backspace><Key.backspace><Key.backspace>e<Key.space>tw<Key.space>days<Key.space>to<Key.space>attend<Key.space>the<Key.space>event<Key.space>
Screenshot: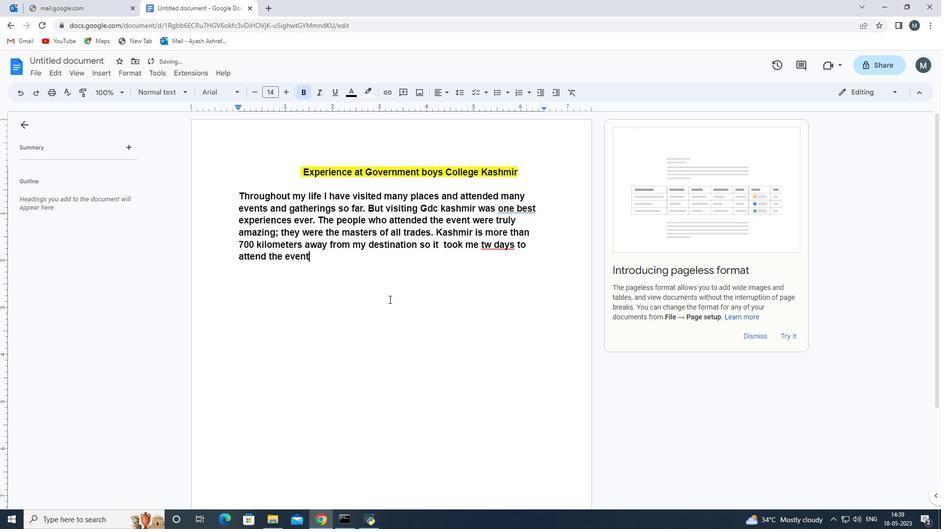 
Action: Mouse moved to (494, 244)
Screenshot: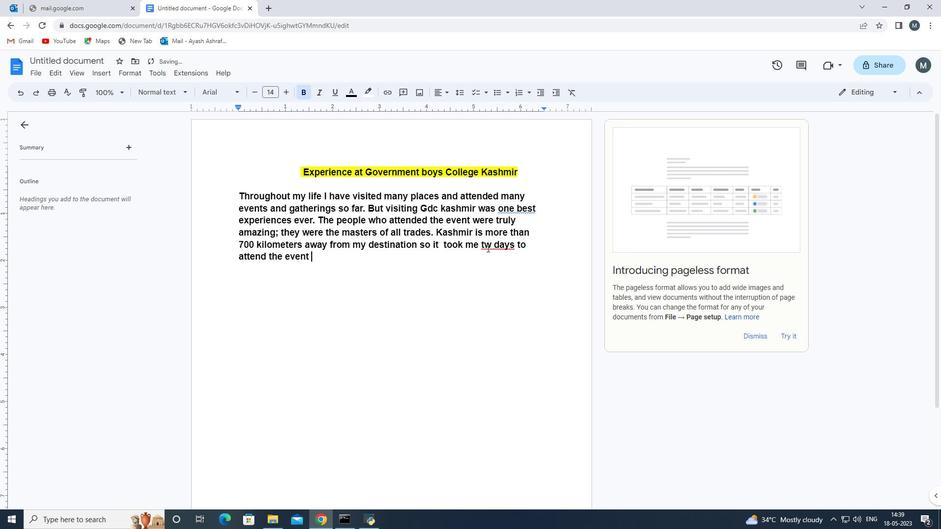 
Action: Mouse pressed left at (494, 244)
Screenshot: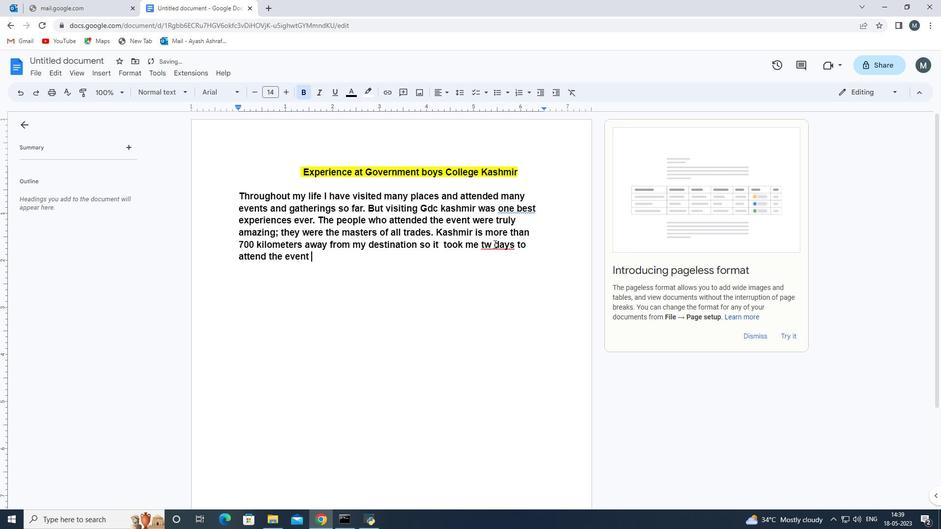 
Action: Mouse moved to (496, 231)
Screenshot: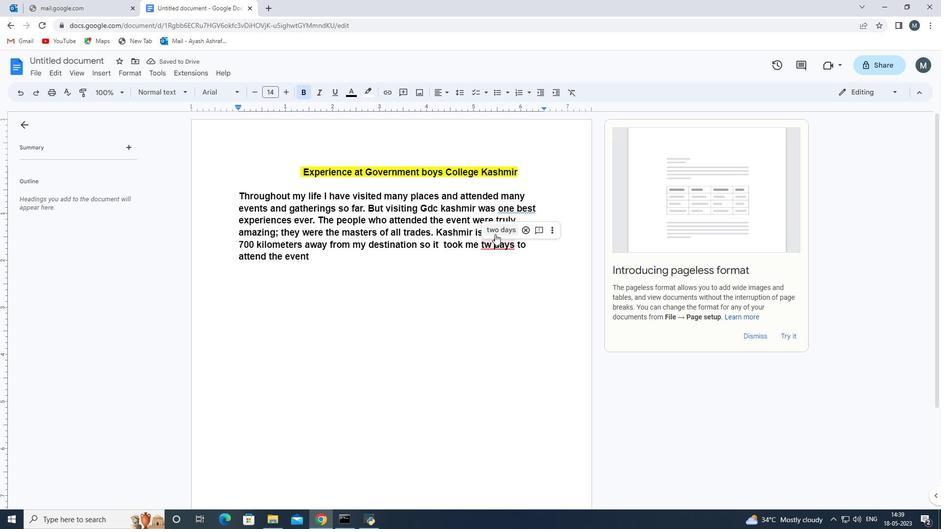 
Action: Mouse pressed left at (496, 231)
Screenshot: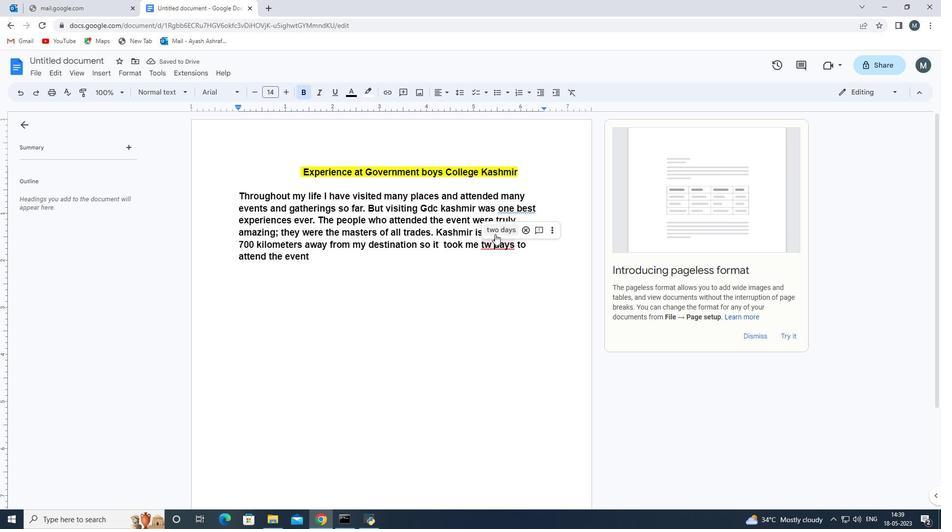 
Action: Mouse moved to (330, 260)
Screenshot: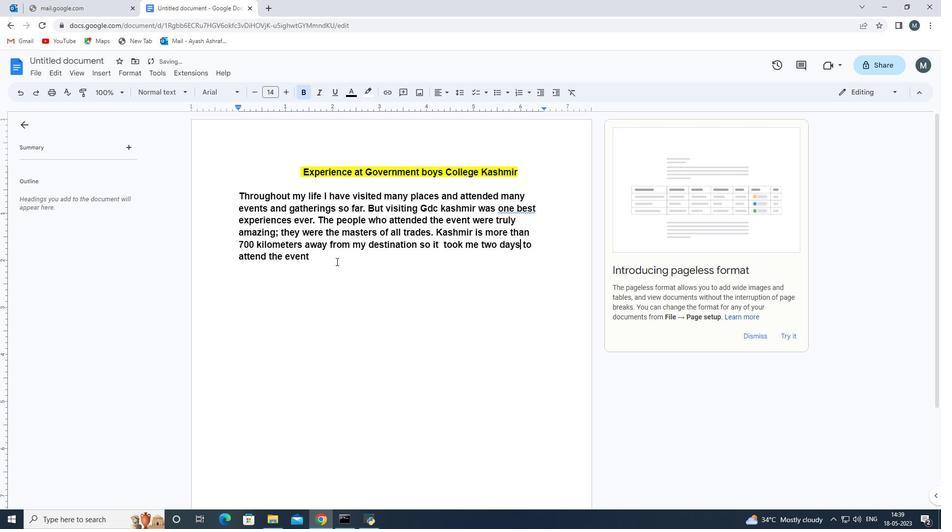 
Action: Mouse pressed left at (330, 260)
Screenshot: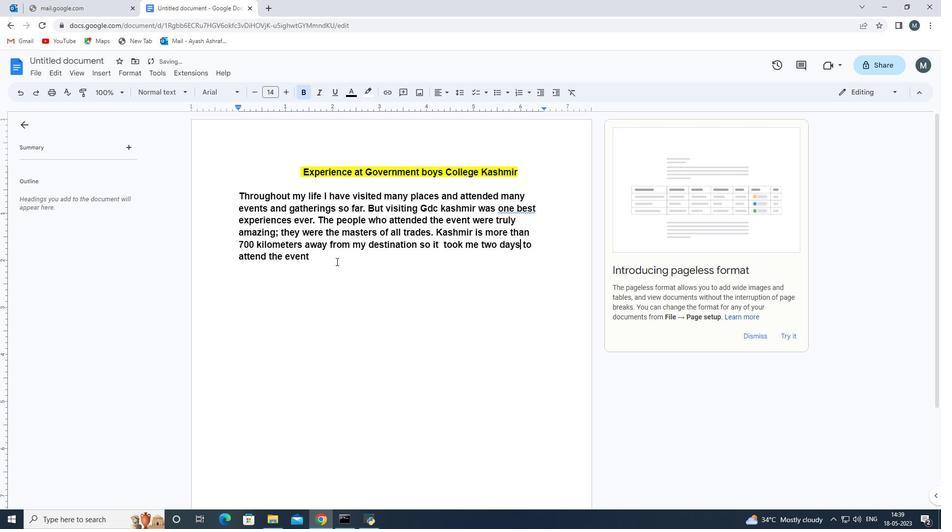 
Action: Mouse moved to (325, 261)
Screenshot: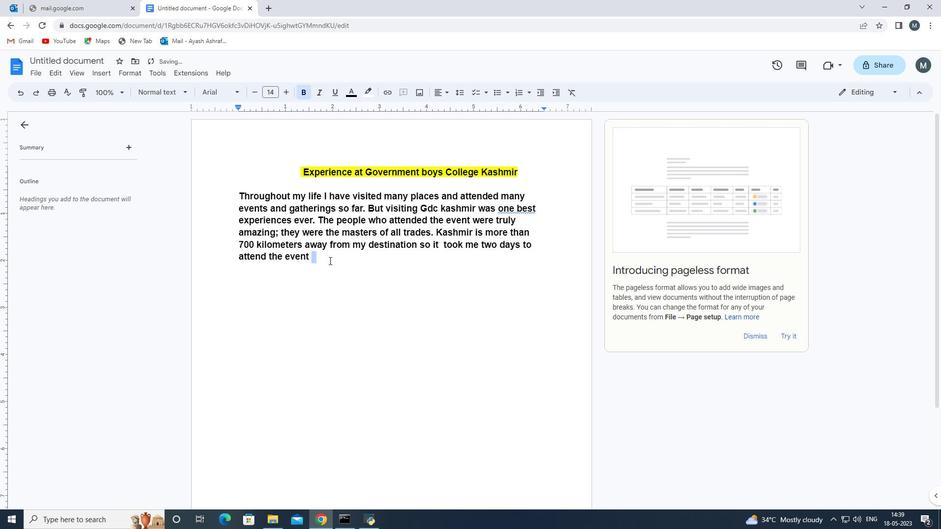 
Action: Mouse pressed left at (325, 261)
Screenshot: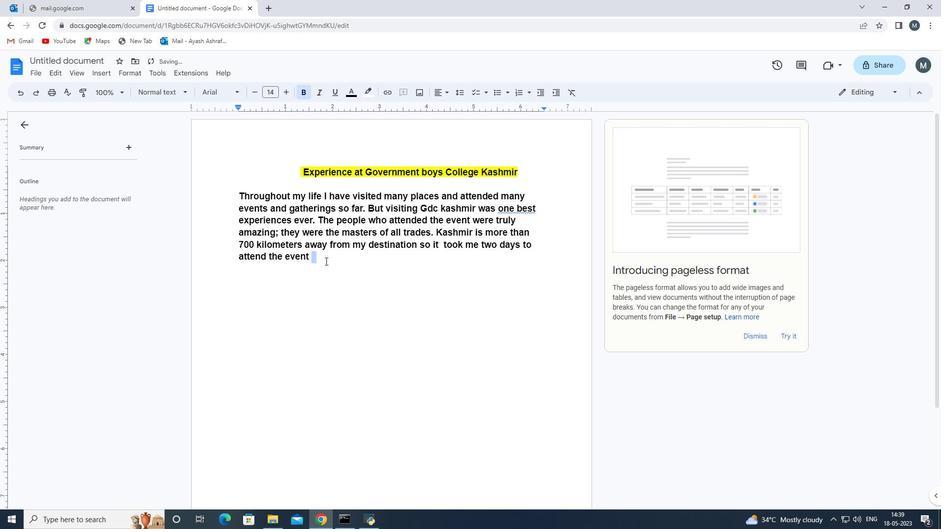
Action: Mouse moved to (318, 258)
Screenshot: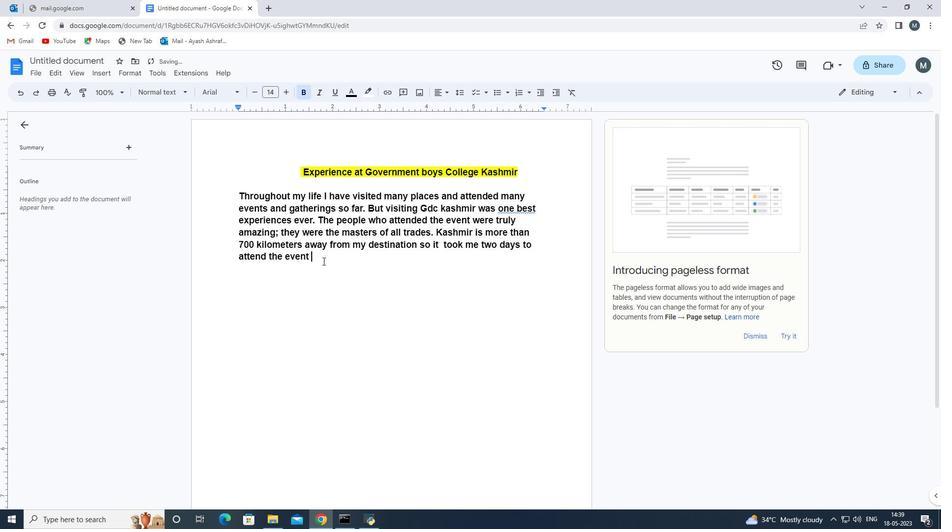 
Action: Key pressed beca<Key.backspace><Key.backspace><Key.backspace><Key.backspace>as<Key.space>i<Key.space>was<Key.space>travelling<Key.space>from
Screenshot: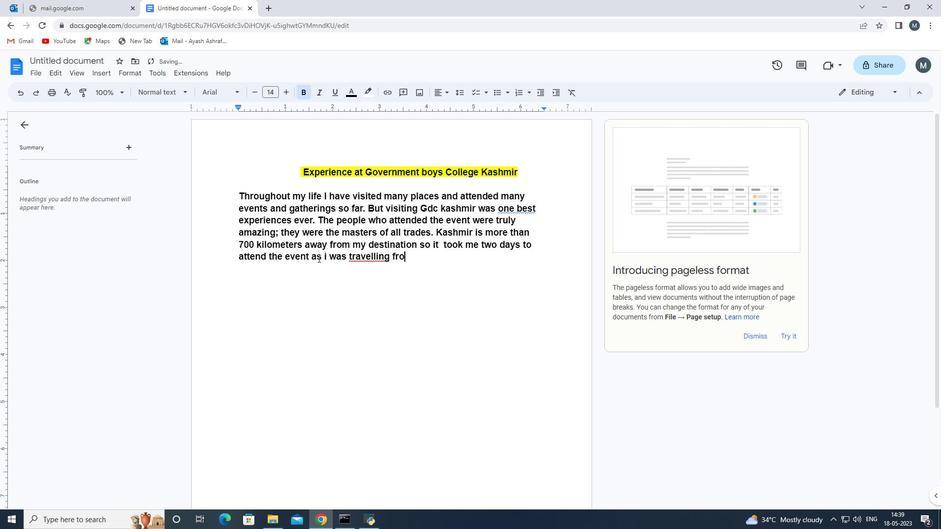 
Action: Mouse moved to (359, 259)
Screenshot: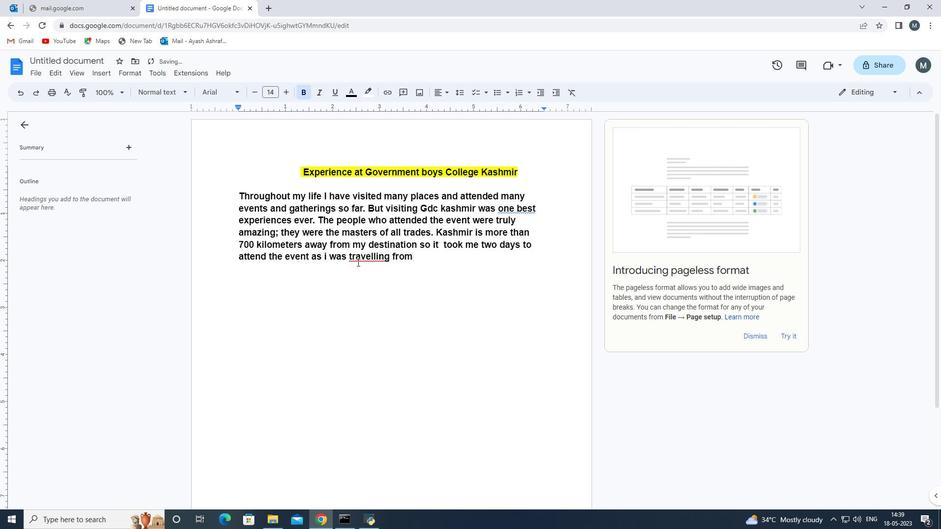 
Action: Mouse pressed left at (359, 259)
Screenshot: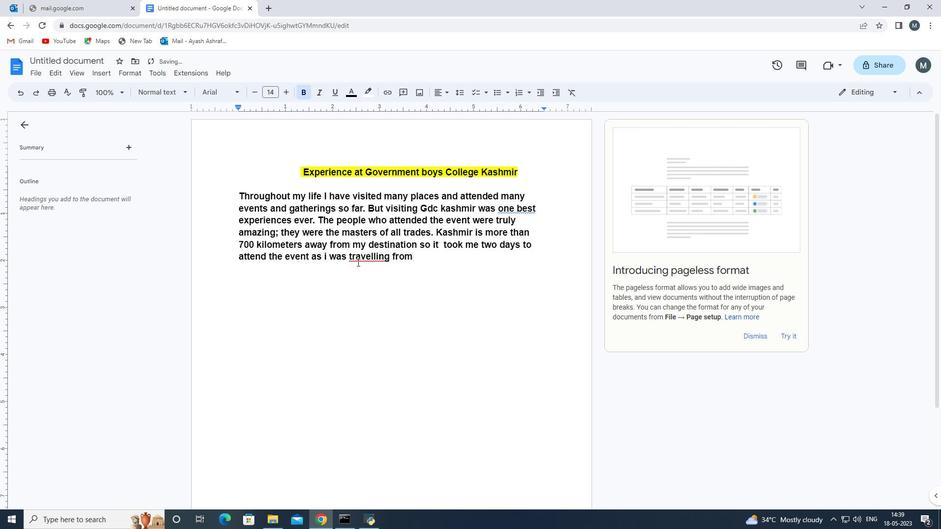 
Action: Mouse moved to (375, 222)
Screenshot: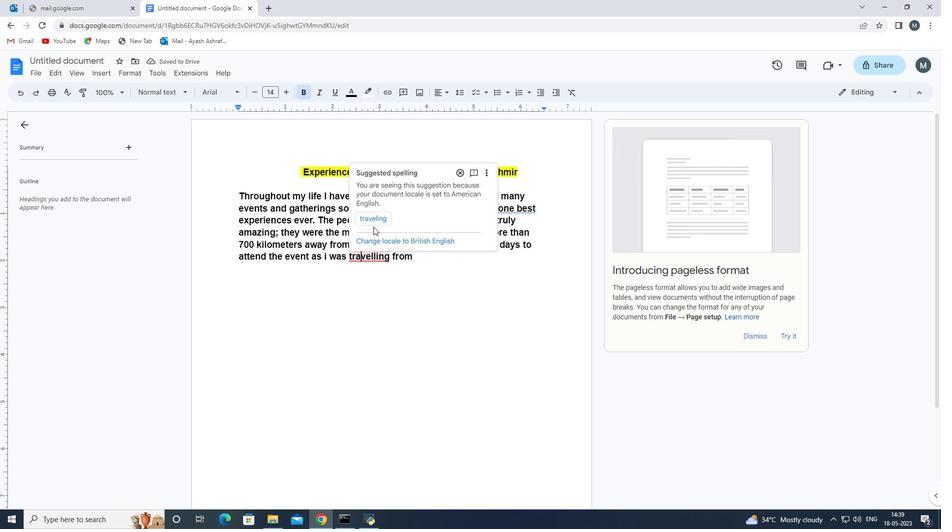 
Action: Mouse pressed left at (375, 222)
Screenshot: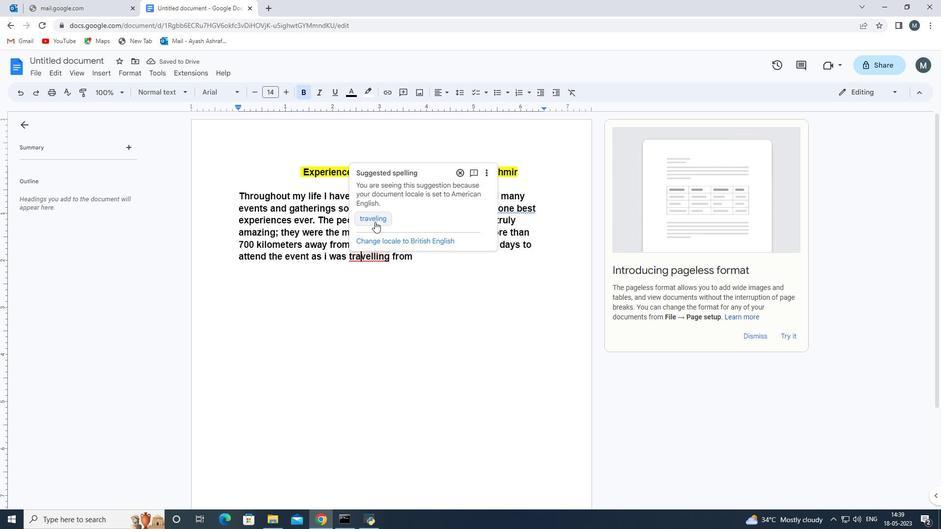 
Action: Mouse moved to (413, 257)
Screenshot: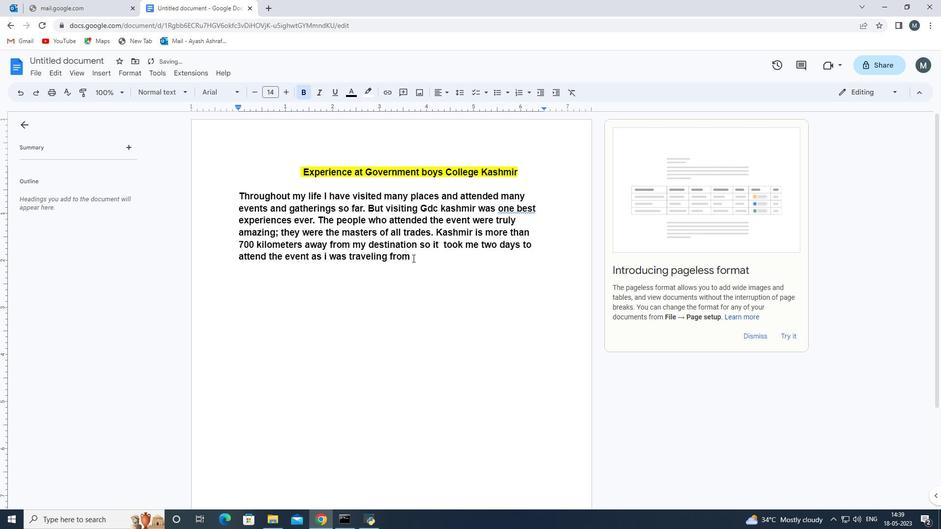 
Action: Mouse pressed left at (413, 257)
Screenshot: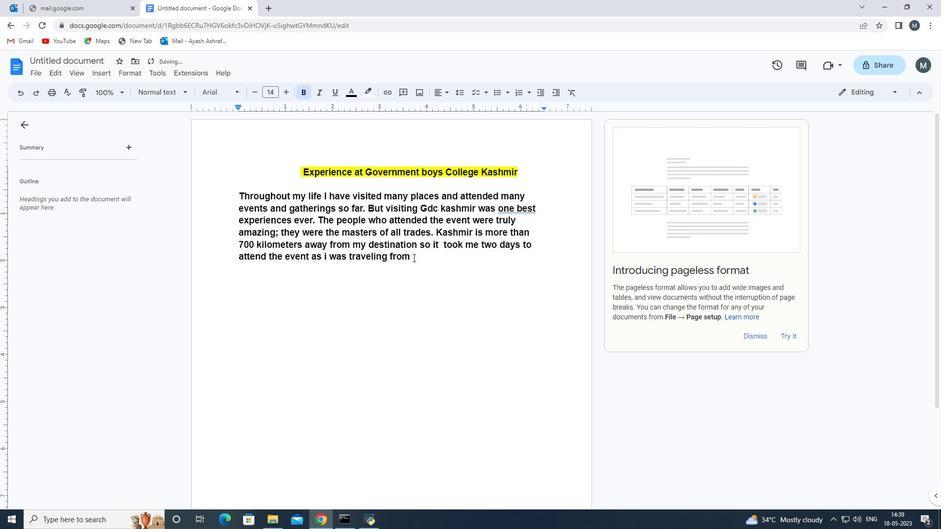 
Action: Mouse moved to (403, 257)
Screenshot: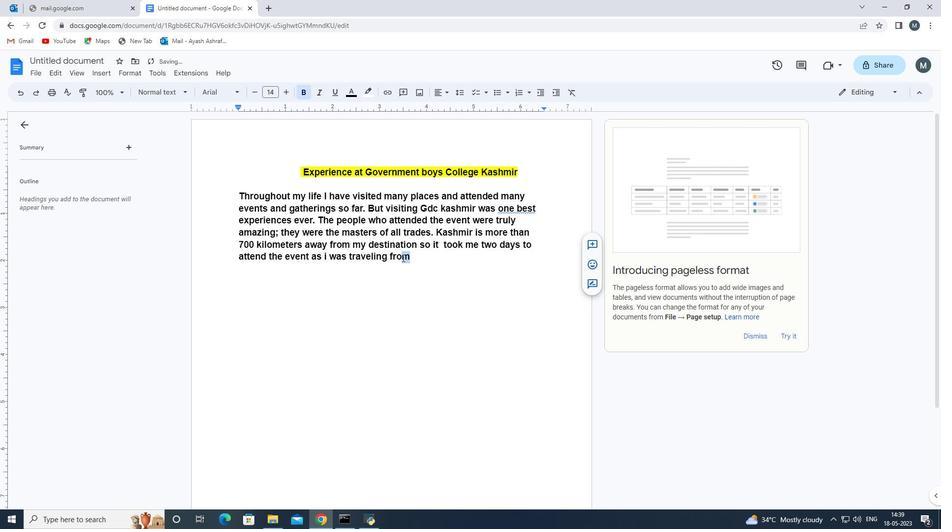 
Action: Mouse pressed left at (403, 257)
Screenshot: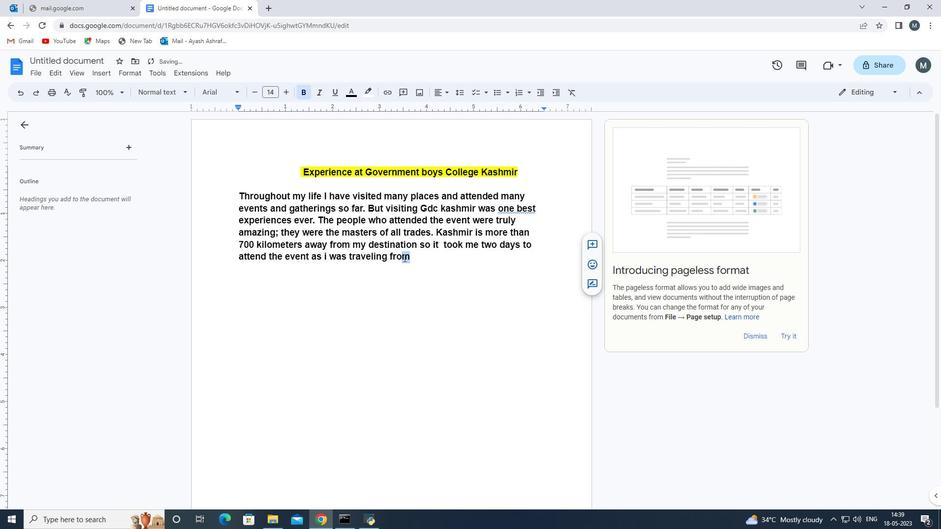 
Action: Mouse moved to (417, 259)
Screenshot: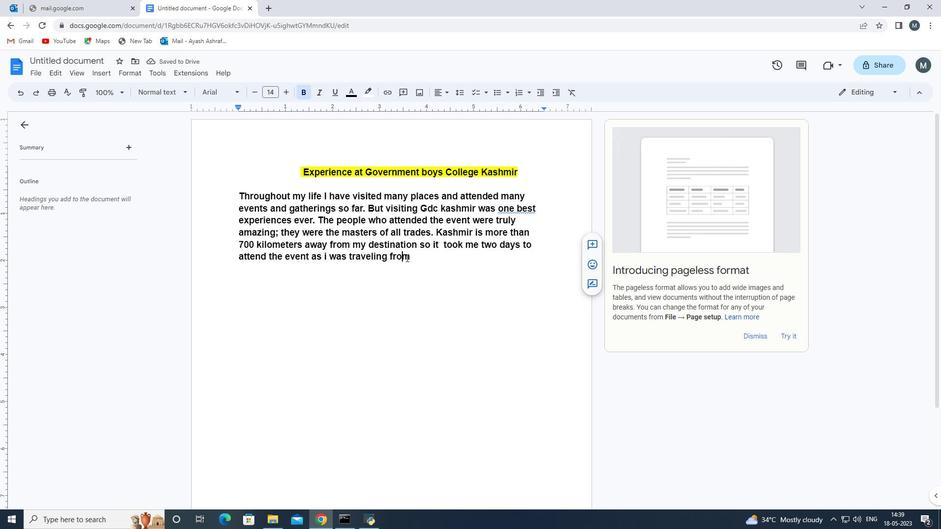 
Action: Mouse pressed left at (417, 259)
Screenshot: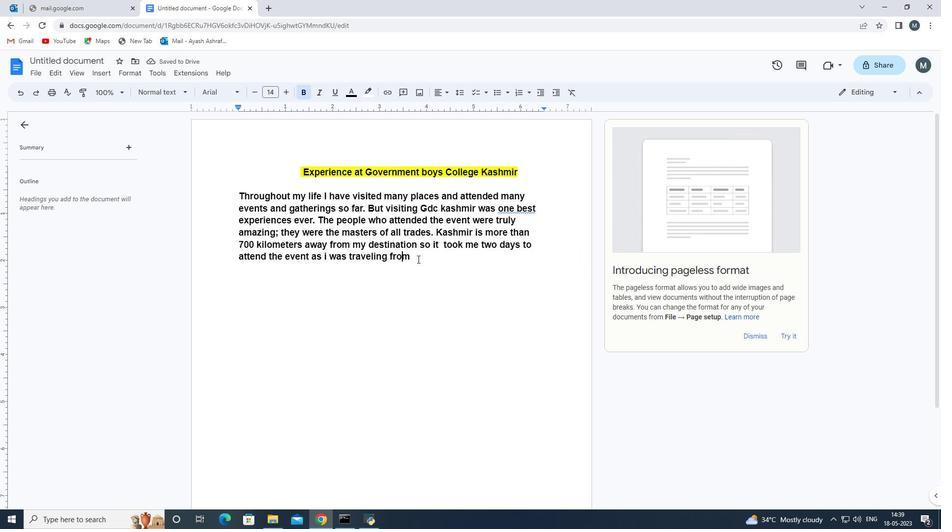 
Action: Mouse moved to (417, 260)
Screenshot: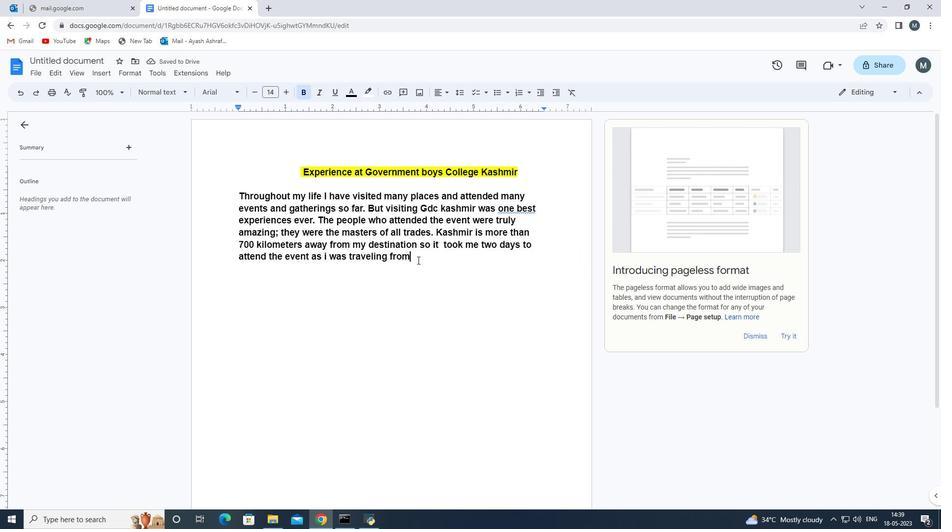 
Action: Key pressed <Key.backspace><Key.backspace><Key.backspace><Key.backspace>by<Key.space>road<Key.space>
Screenshot: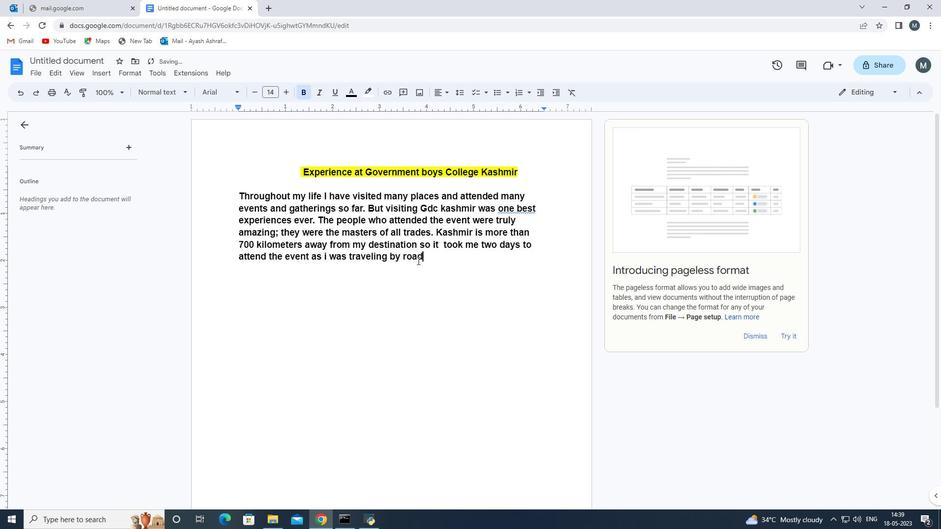 
Action: Mouse moved to (512, 206)
Screenshot: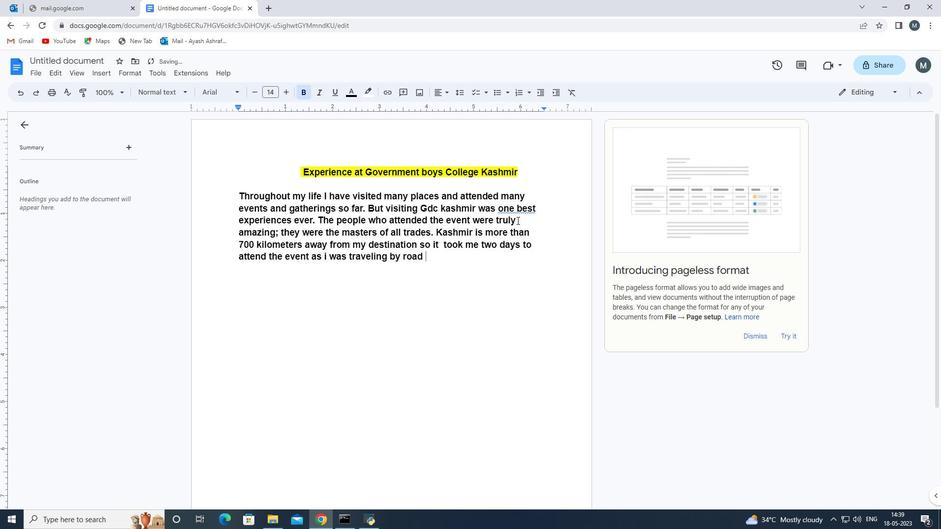 
Action: Mouse pressed left at (512, 206)
Screenshot: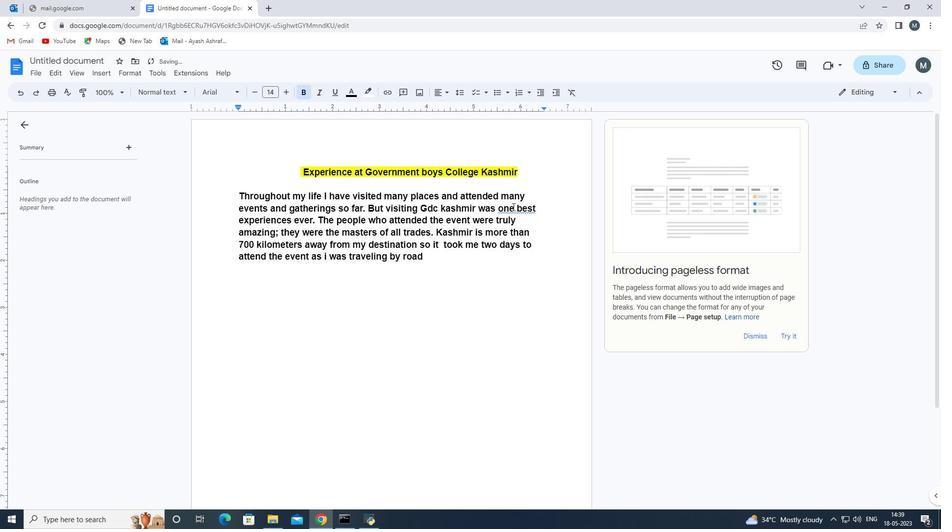 
Action: Mouse moved to (504, 200)
Screenshot: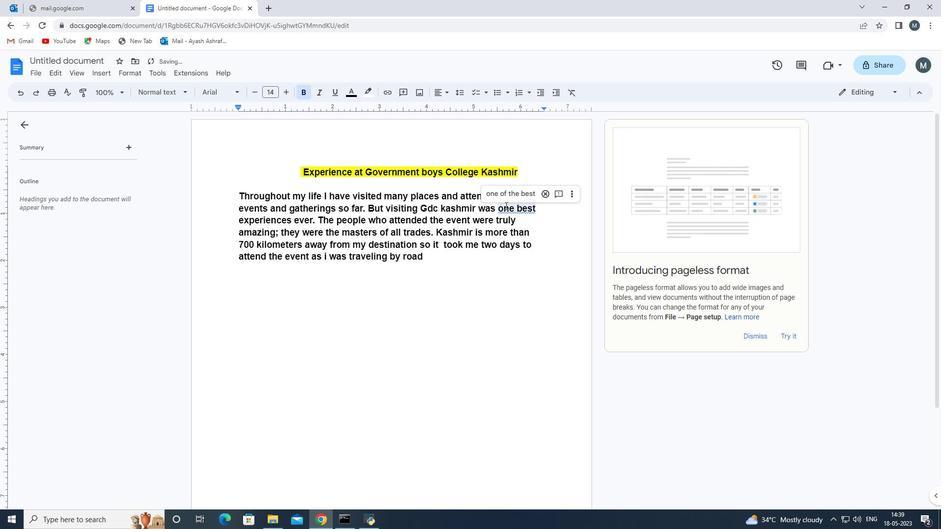 
Action: Mouse pressed left at (504, 200)
Screenshot: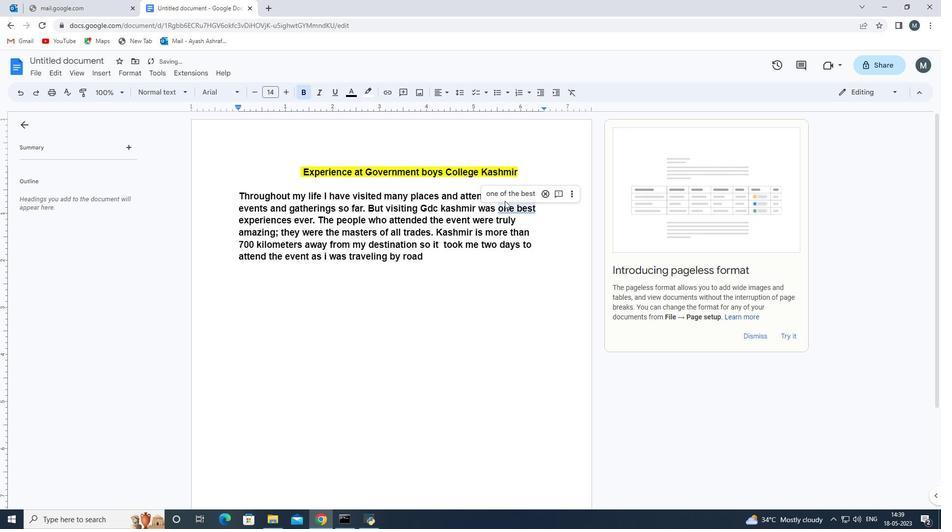 
Action: Mouse moved to (507, 196)
Screenshot: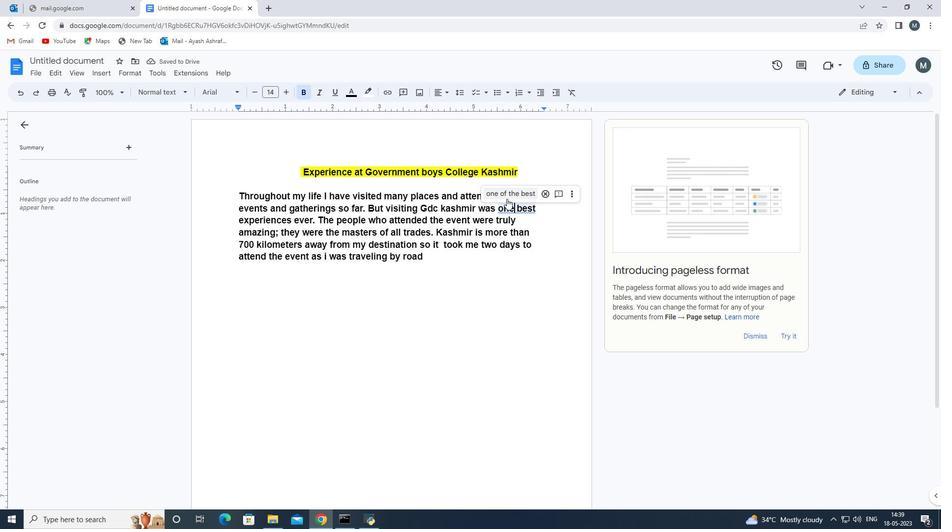 
Action: Mouse pressed left at (507, 196)
Screenshot: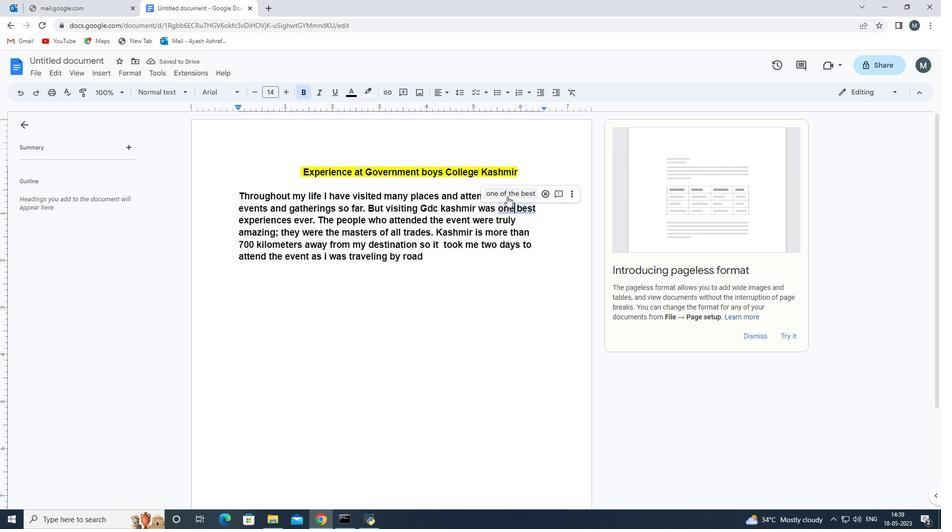 
Action: Mouse moved to (443, 267)
Screenshot: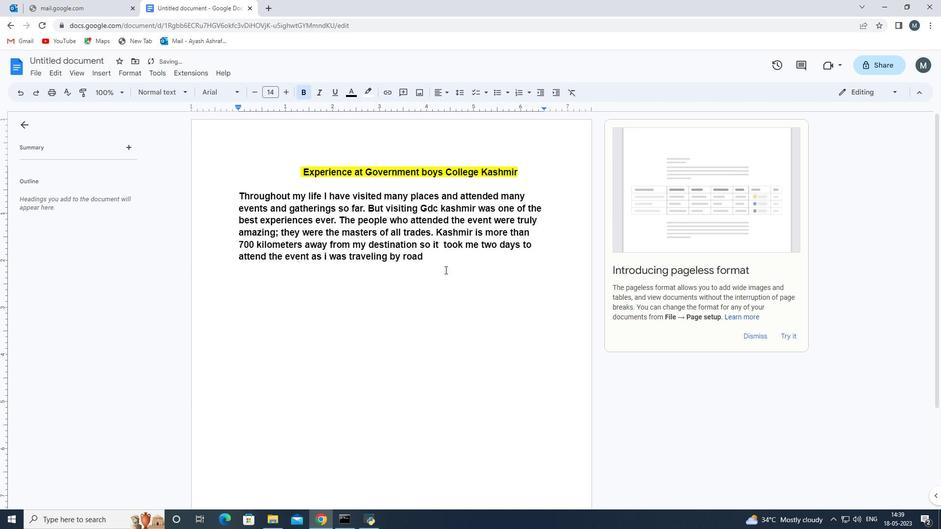 
Action: Mouse pressed left at (443, 267)
Screenshot: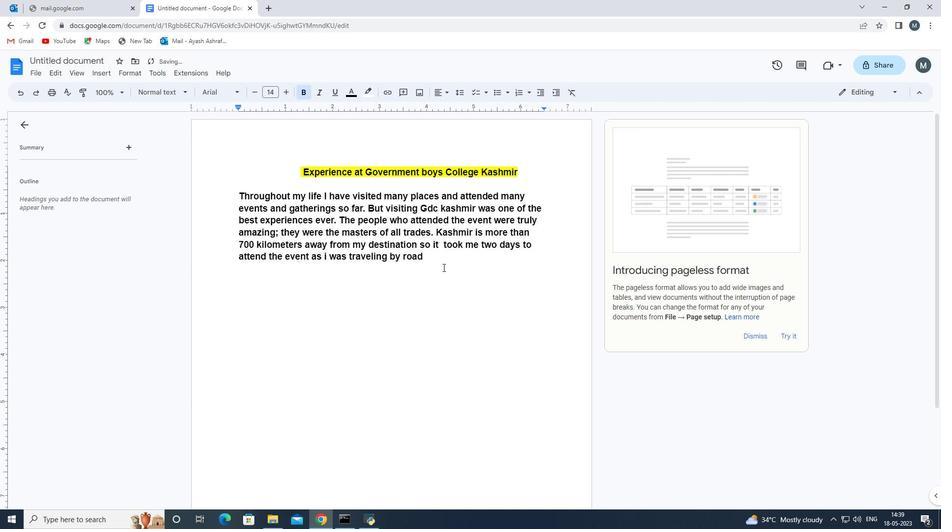 
Action: Key pressed <Key.backspace>.<Key.space>
Screenshot: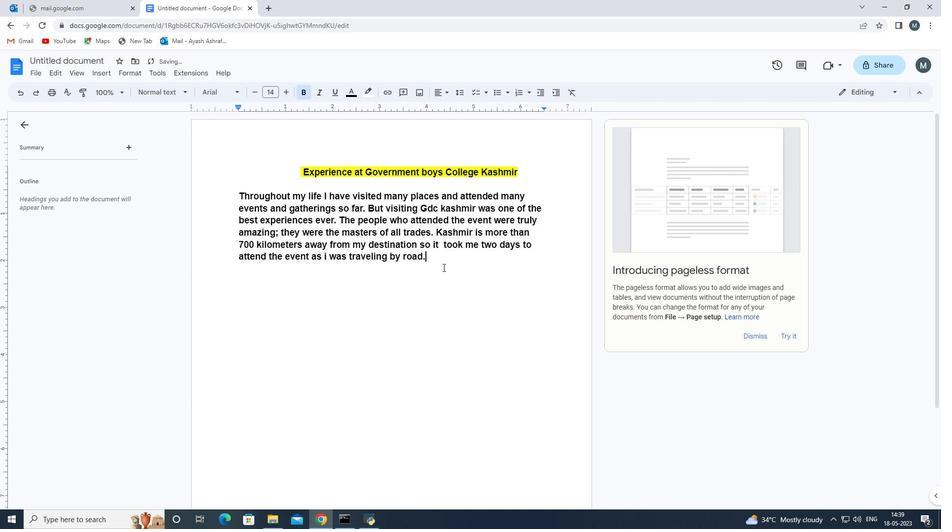 
Action: Mouse moved to (442, 267)
Screenshot: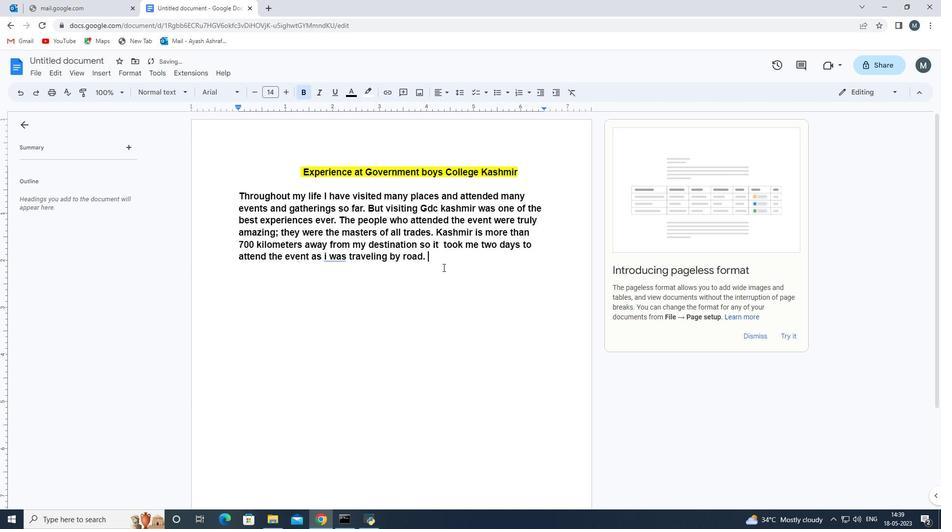 
Action: Key pressed this<Key.space>
Screenshot: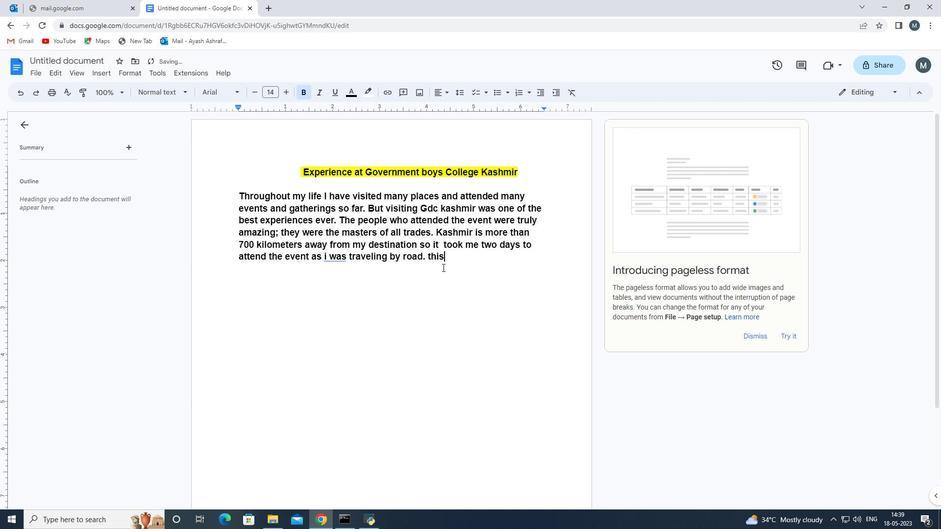 
Action: Mouse moved to (343, 260)
Screenshot: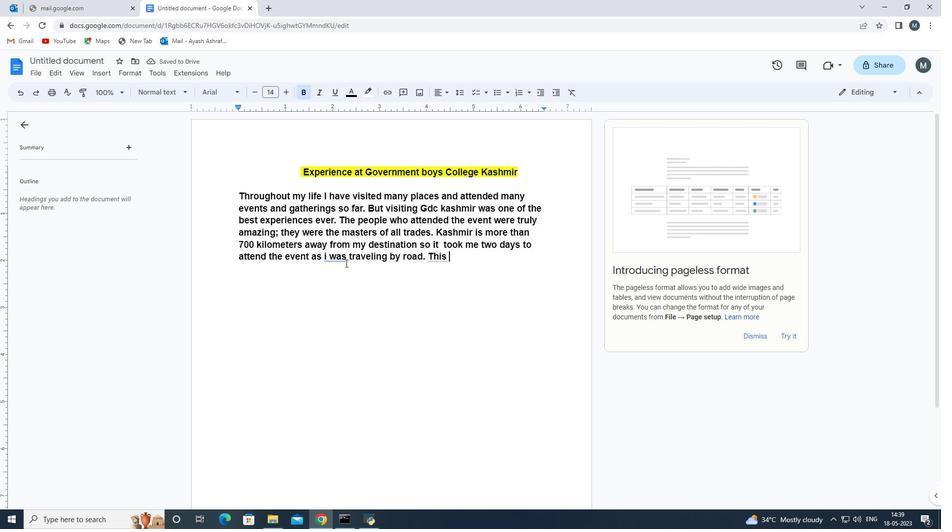 
Action: Mouse pressed left at (343, 260)
Screenshot: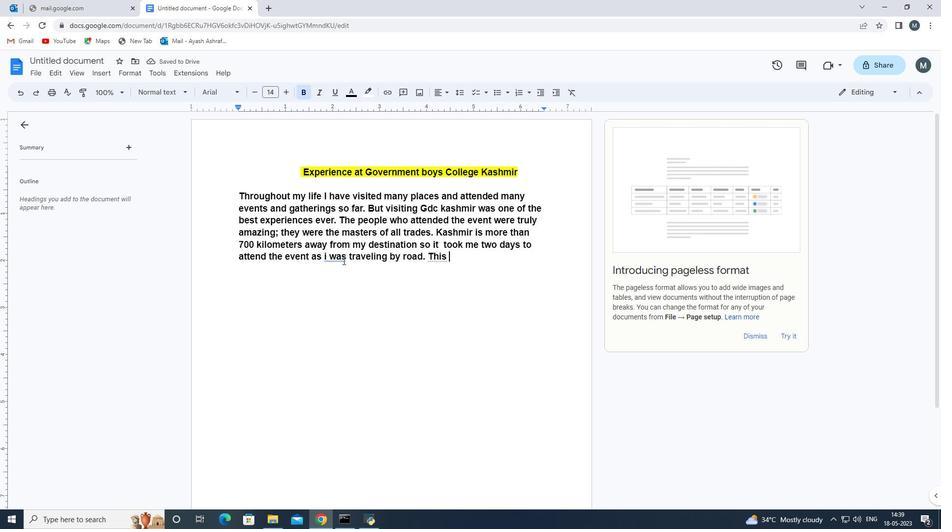 
Action: Mouse moved to (340, 240)
Screenshot: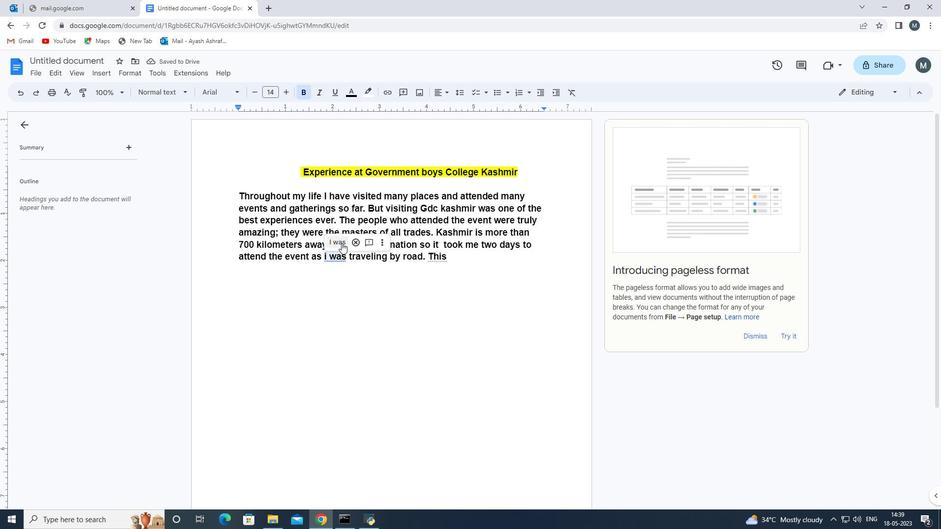 
Action: Mouse pressed left at (340, 240)
Screenshot: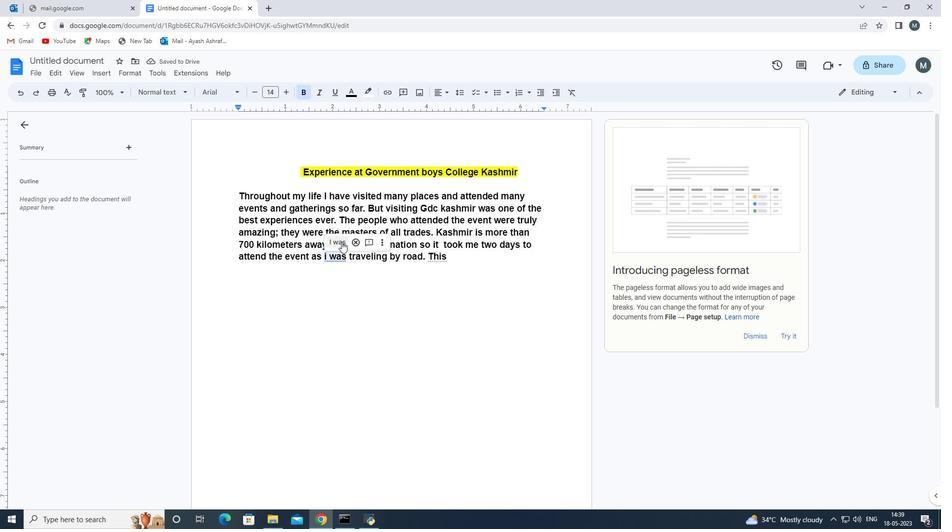 
Action: Mouse moved to (462, 260)
Screenshot: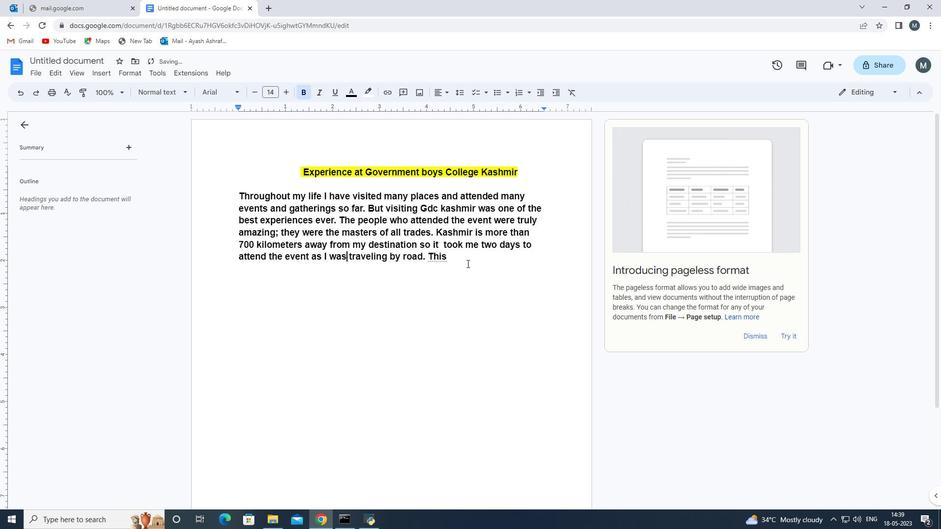
Action: Mouse pressed left at (462, 260)
Screenshot: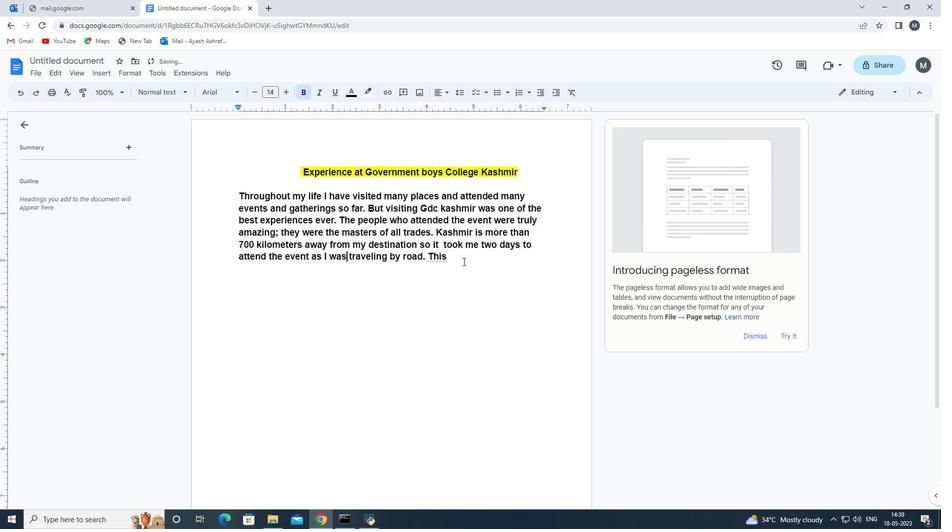 
Action: Mouse moved to (460, 262)
Screenshot: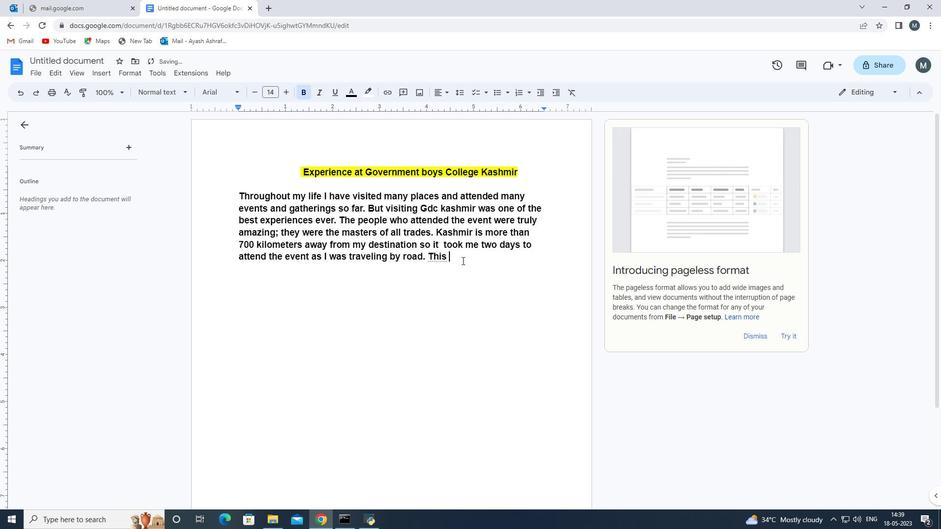 
Action: Key pressed event<Key.space>was<Key.space>celebrated<Key.space>on<Key.space><Key.backspace><Key.backspace><Key.backspace><Key.backspace><Key.space>for<Key.space><Key.backspace><Key.backspace><Key.backspace><Key.backspace>about<Key.space>the<Key.space>harshis<Key.backspace><Key.backspace>ips<Key.space>of<Key.space>life<Key.space>we<Key.space>deal<Key.space>with<Key.space>an<Key.backspace><Key.backspace><Key.backspace>.<Key.space>
Screenshot: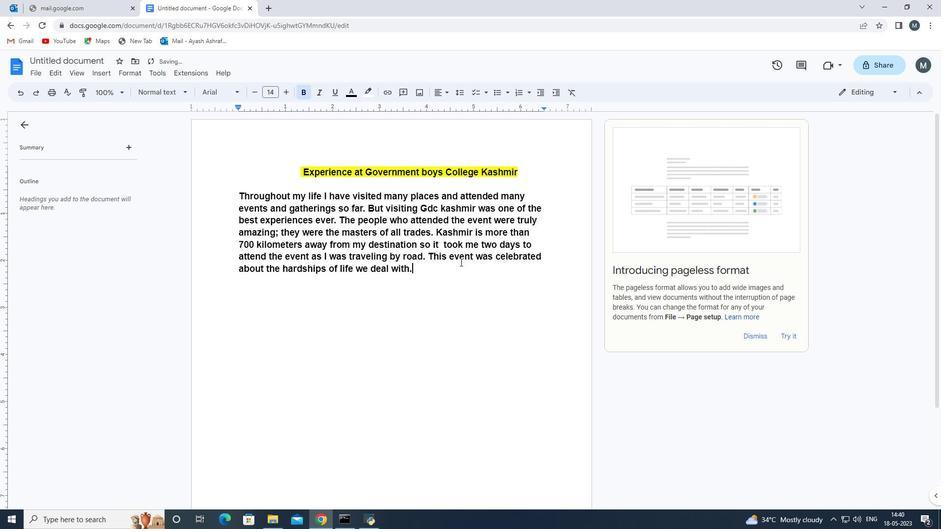 
Action: Mouse moved to (253, 266)
Screenshot: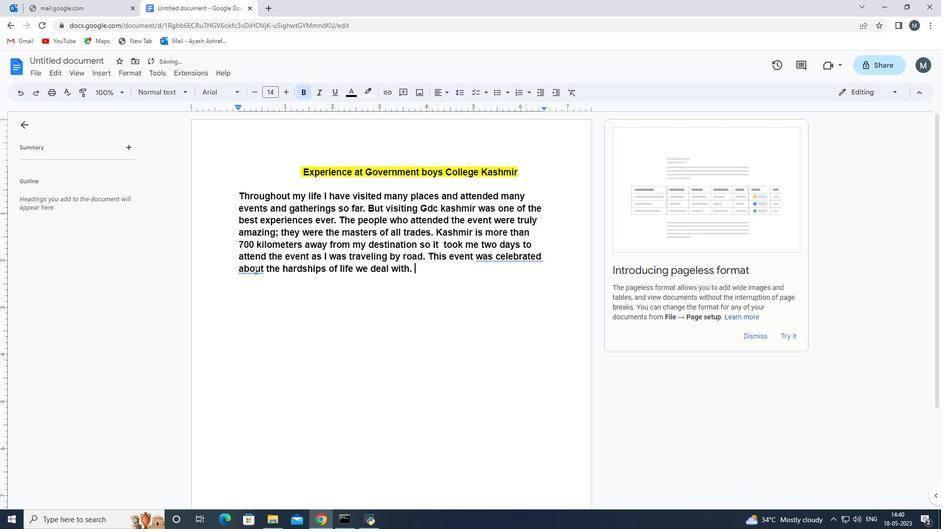 
Action: Mouse pressed left at (253, 266)
Screenshot: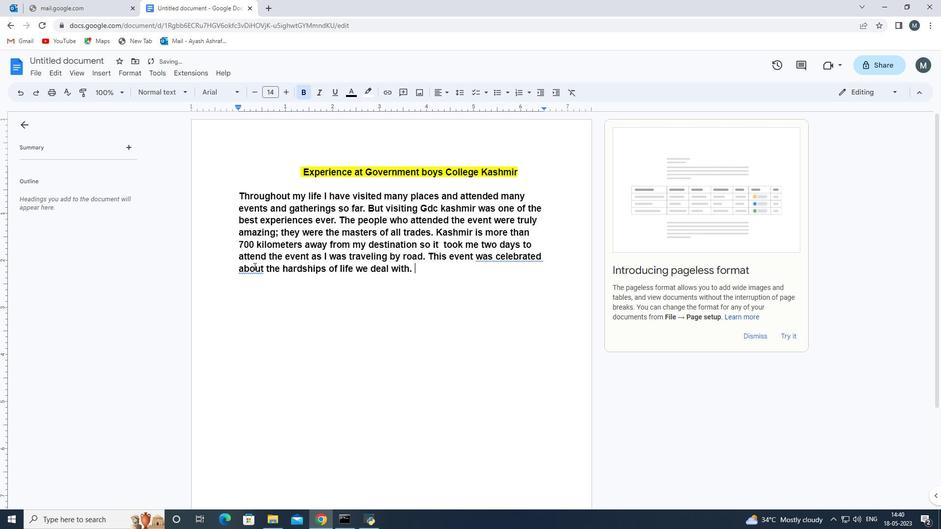 
Action: Mouse moved to (488, 243)
Screenshot: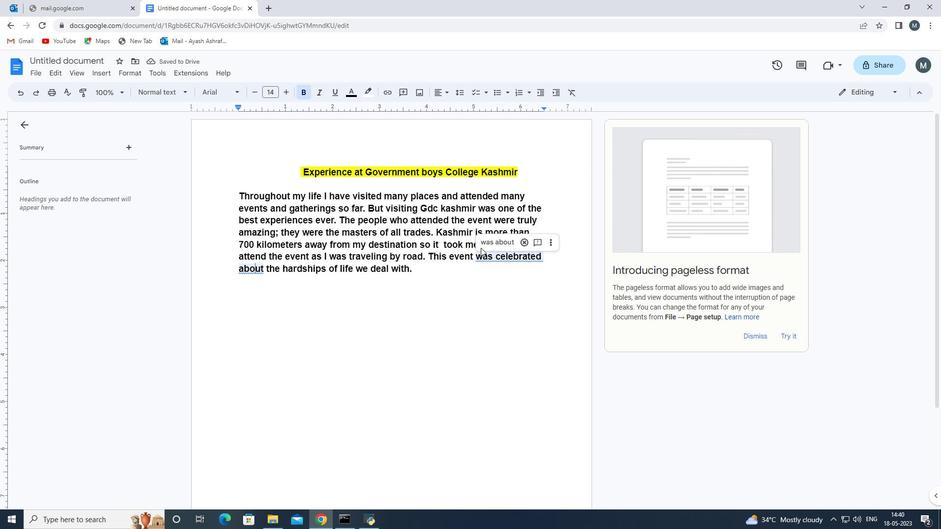 
Action: Mouse pressed left at (488, 243)
Screenshot: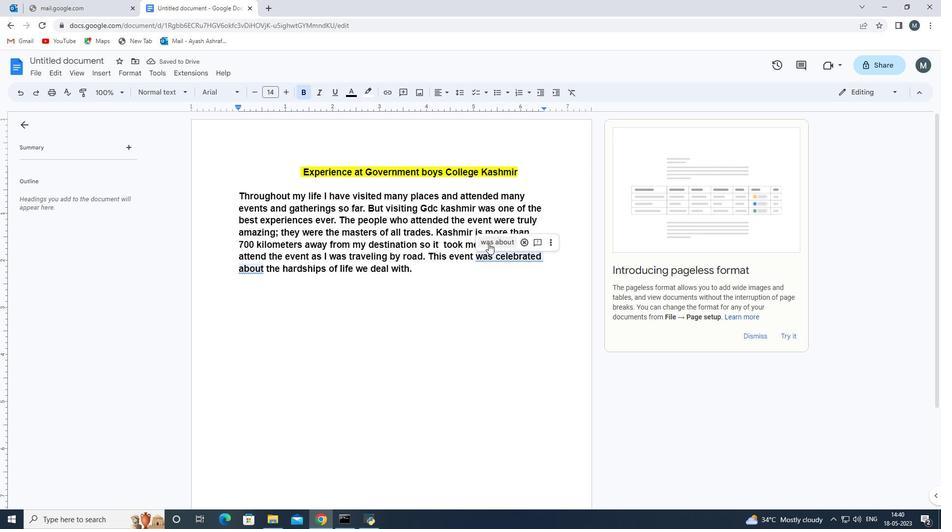 
Action: Mouse moved to (386, 283)
Screenshot: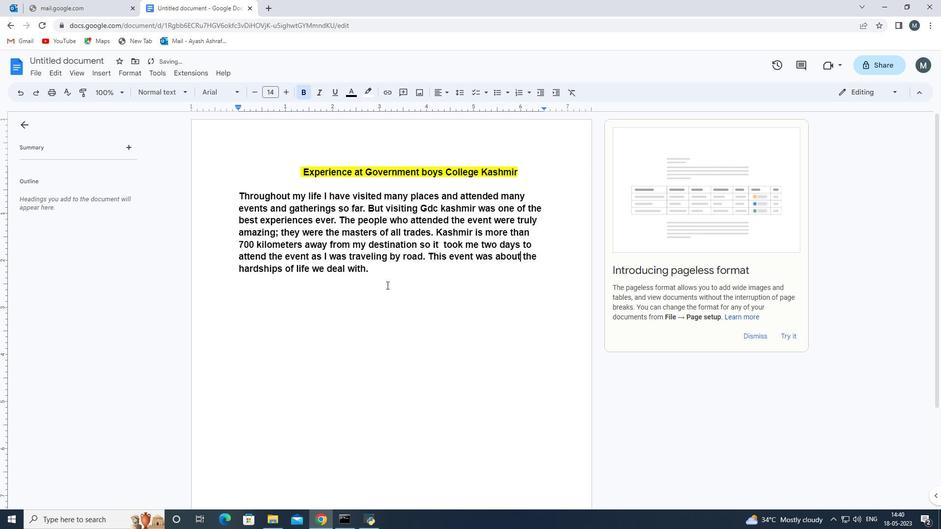 
Action: Mouse pressed left at (386, 283)
Screenshot: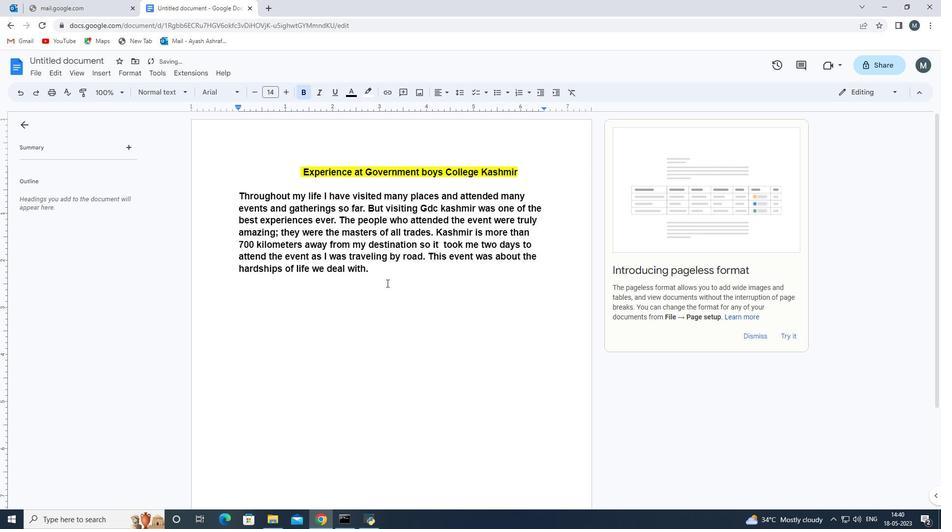 
Action: Key pressed <Key.shift>The<Key.space>presence<Key.space>i<Key.backspace>of<Key.space>my<Key.space>old<Key.space>freinds<Key.space>and<Key.space>colleuges<Key.space>
Screenshot: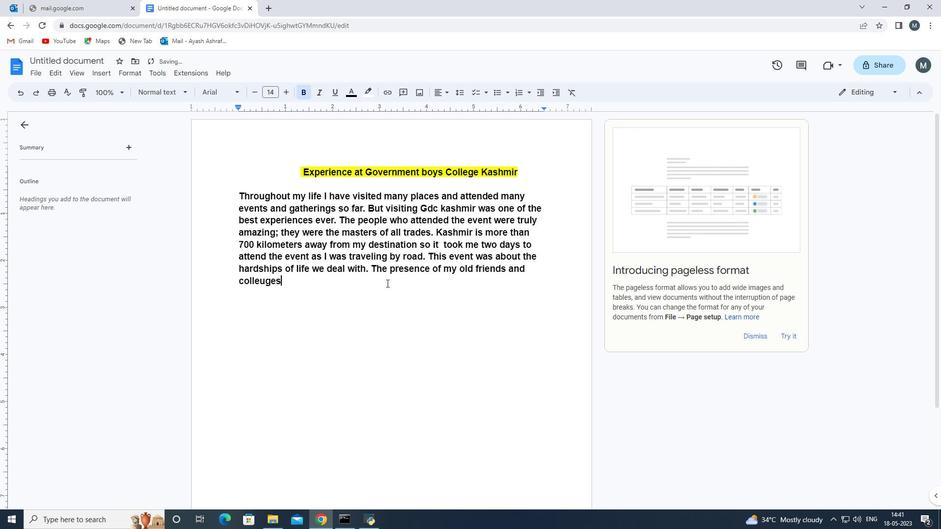 
Action: Mouse moved to (264, 281)
Screenshot: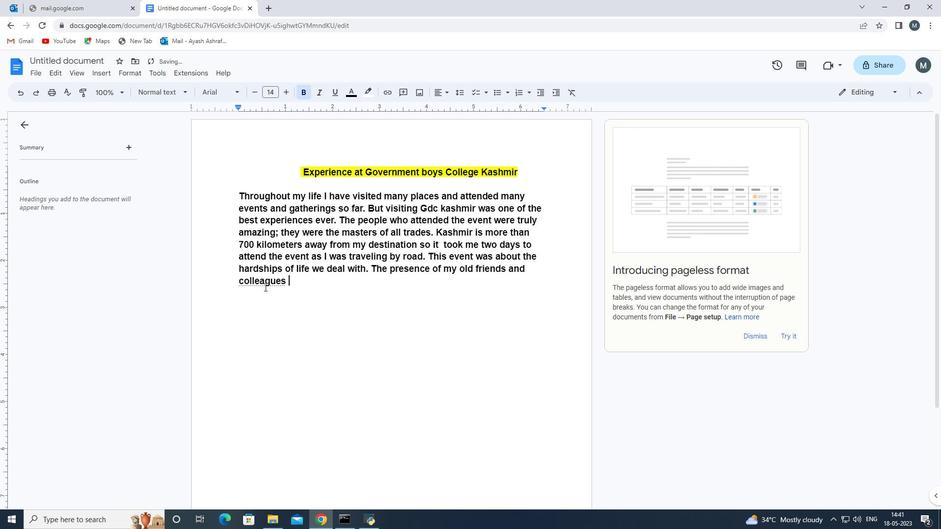 
Action: Mouse pressed left at (264, 281)
Screenshot: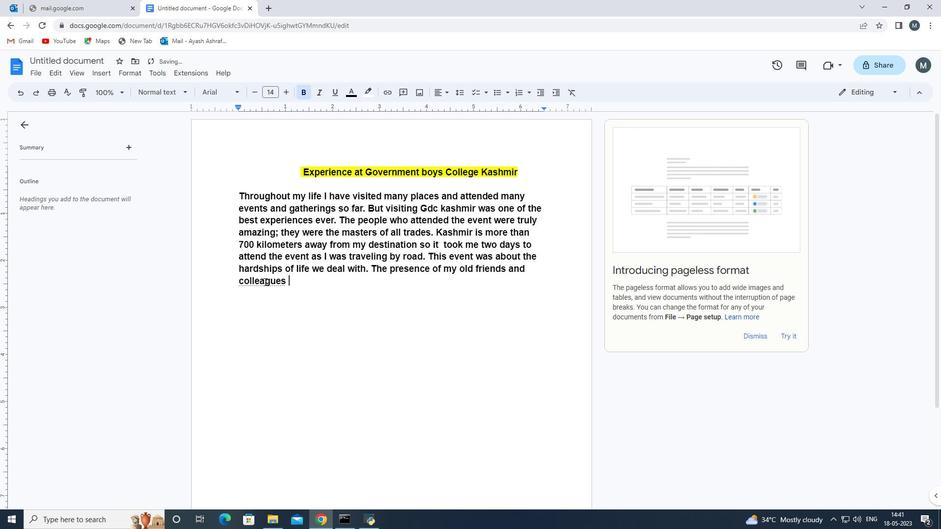 
Action: Mouse moved to (335, 291)
Screenshot: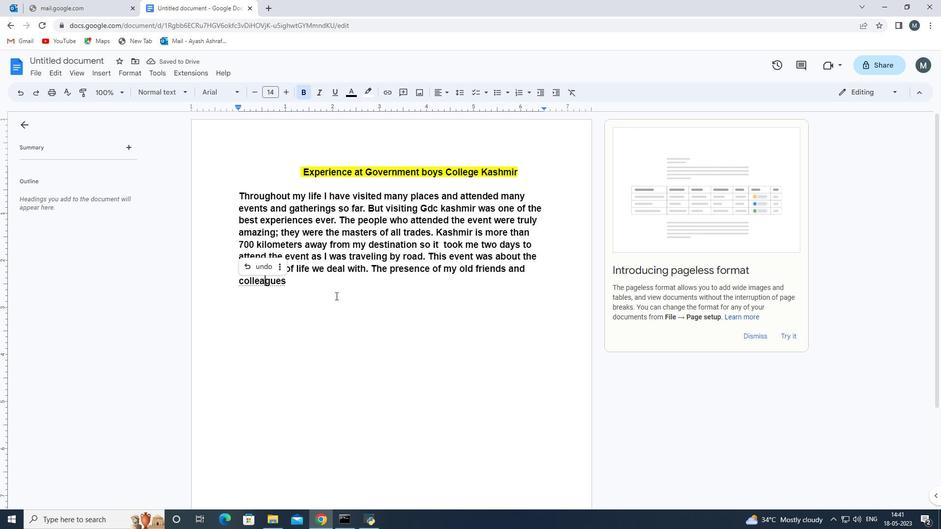 
Action: Mouse pressed left at (335, 291)
Screenshot: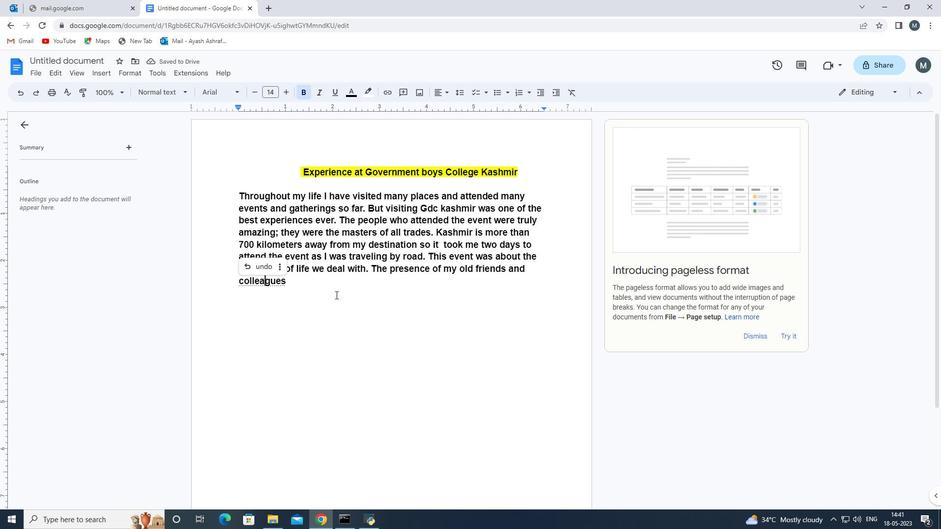 
Action: Key pressed added<Key.space>more<Key.space>
Screenshot: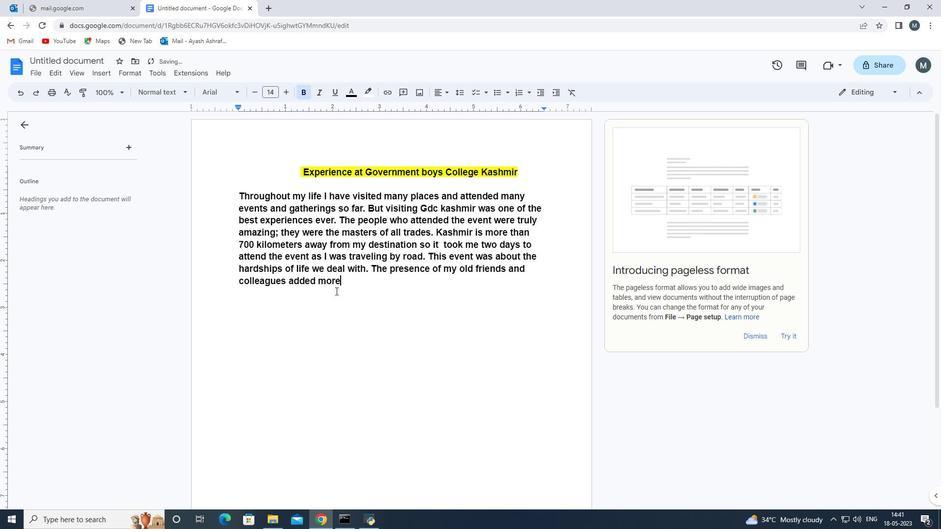 
Action: Mouse moved to (335, 290)
Screenshot: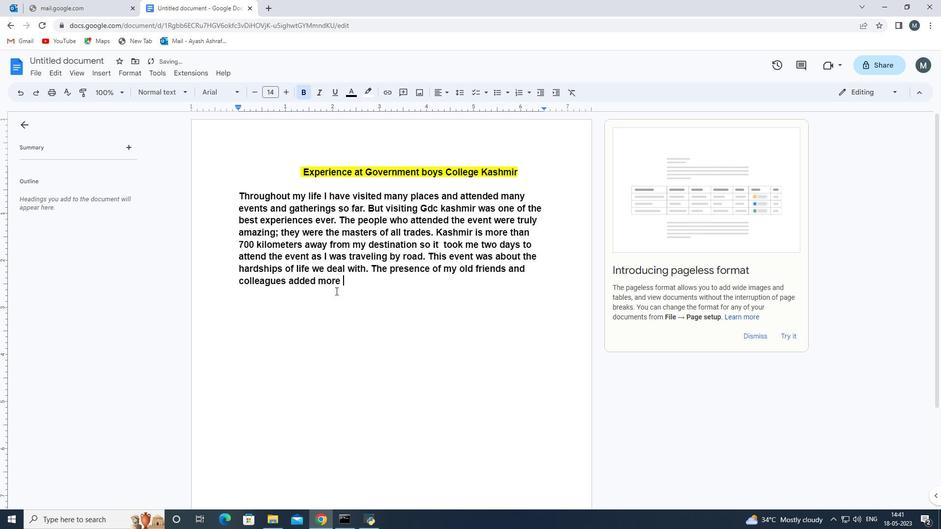 
Action: Key pressed glory<Key.space>to<Key.space>the<Key.space>event<Key.space>v<Key.backspace>and<Key.space>i<Key.space>felt<Key.space>like<Key.space>over<Key.space>the<Key.space>b<Key.backspace>moon<Key.space>when<Key.space>i<Key.space>g<Key.backspace>saw<Key.space>them<Key.space>after<Key.space>a<Key.space>long<Key.space>to<Key.backspace>ime<Key.space><Key.backspace><Key.space>it<Key.space>ws<Key.space><Key.backspace><Key.backspace>as<Key.space>the<Key.space>m0kme<Key.backspace><Key.backspace><Key.backspace><Key.backspace>oments<Key.space>of<Key.space>joy<Key.space>and<Key.space>emmence<Key.space>happiness<Key.space><Key.backspace>.<Key.space>
Screenshot: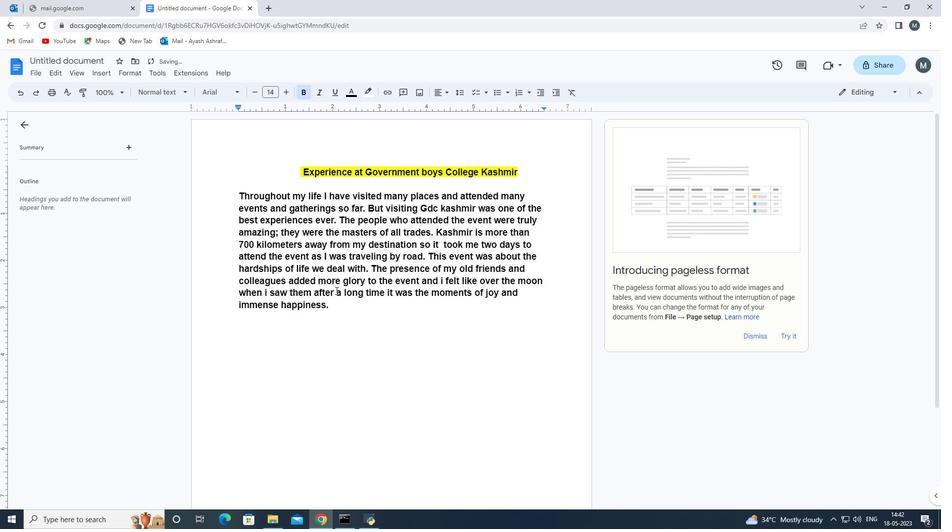 
Action: Mouse moved to (413, 299)
Screenshot: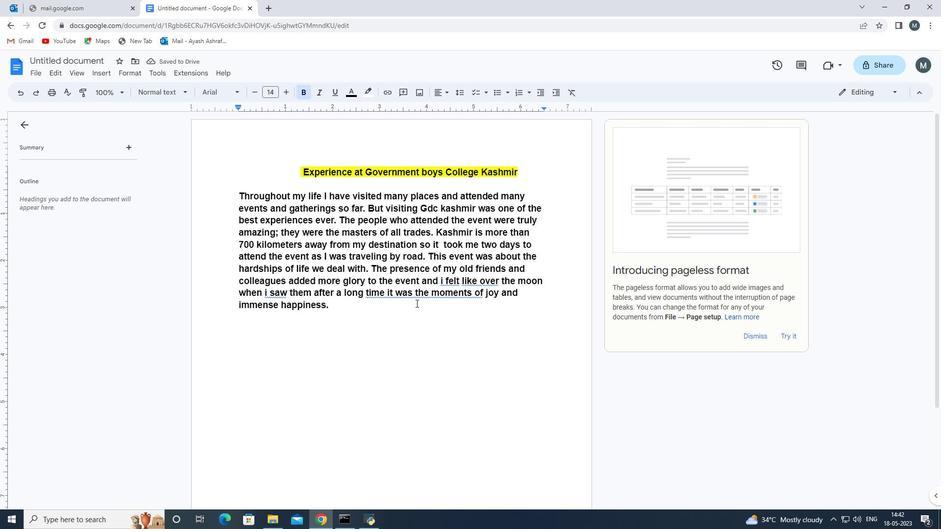 
Action: Mouse pressed left at (413, 299)
Screenshot: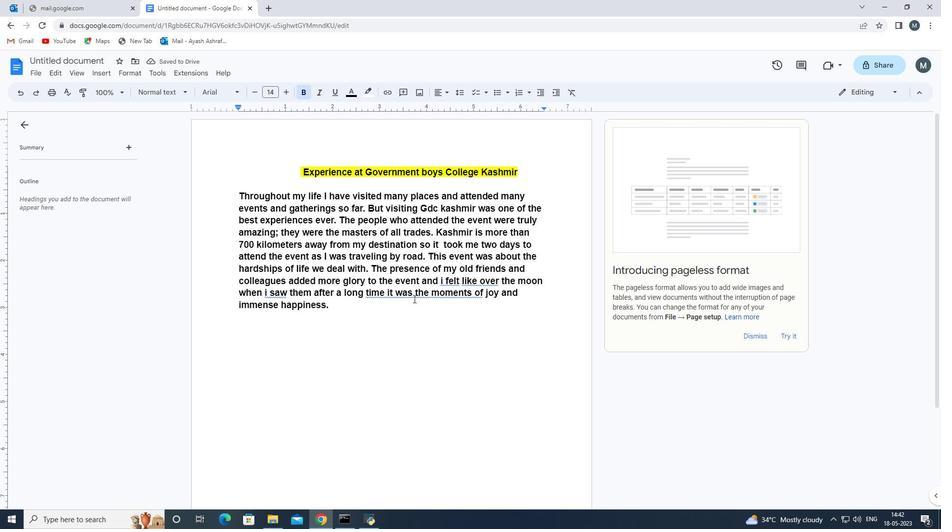 
Action: Mouse moved to (372, 281)
Screenshot: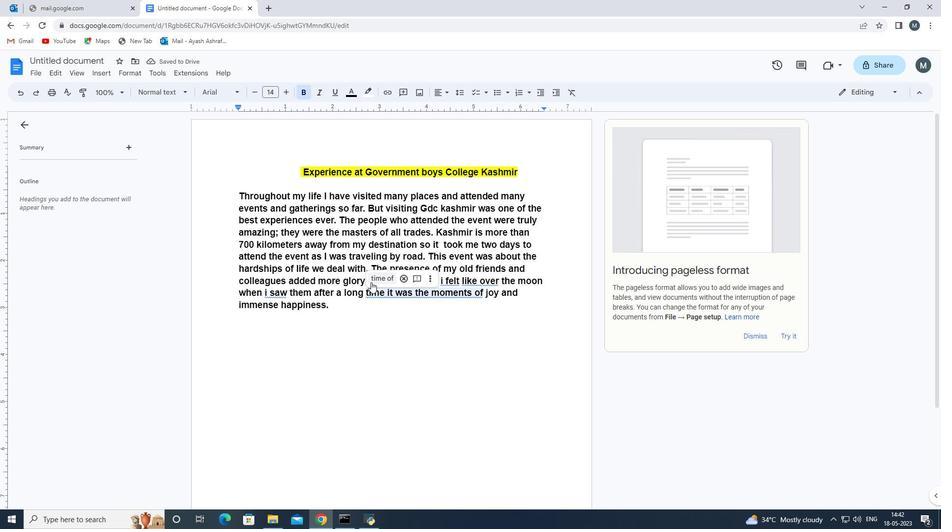 
Action: Mouse pressed left at (372, 281)
